 Task: Forward email with the signature Destiny Lee with the subject Status report from softage.1@softage.net to softage.6@softage.net with the message I would like to discuss the projects quality assurance plan with you., select first word, change the font color from current to yellow and background color to blue Send the email
Action: Mouse moved to (916, 82)
Screenshot: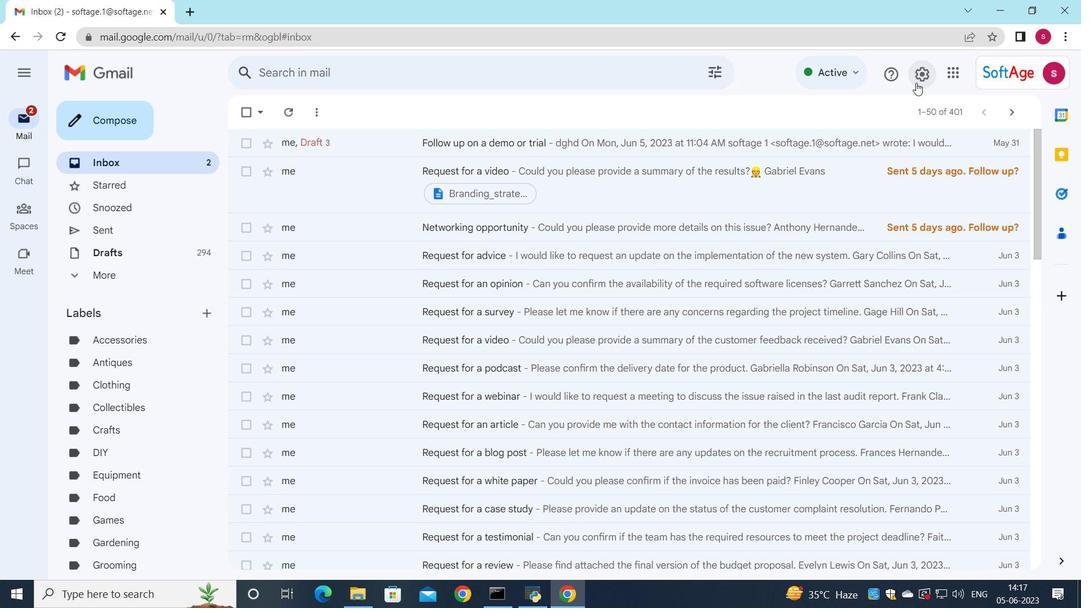 
Action: Mouse pressed left at (916, 82)
Screenshot: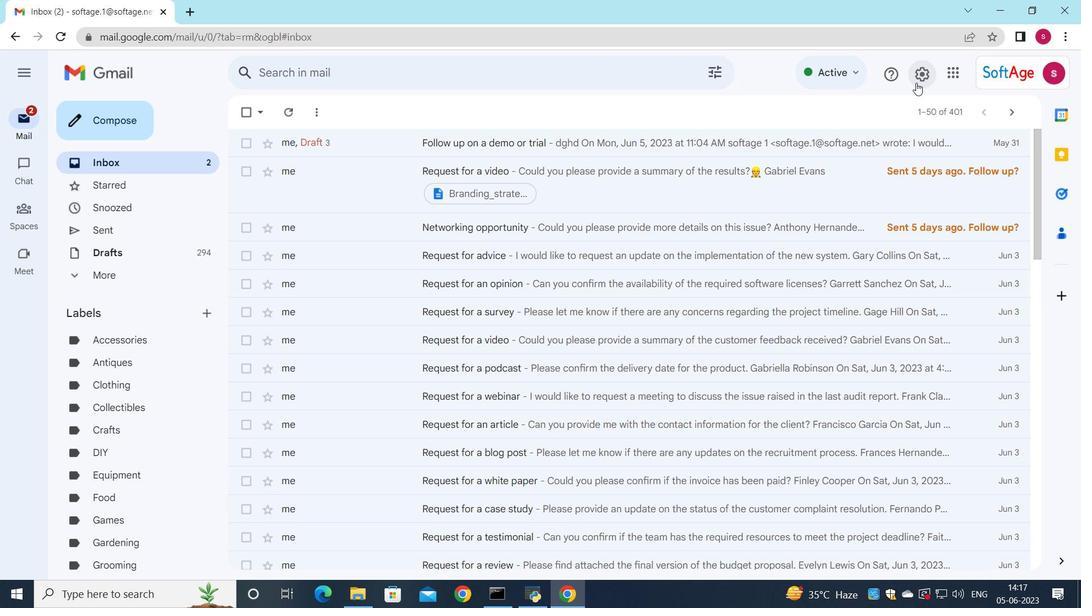 
Action: Mouse moved to (906, 148)
Screenshot: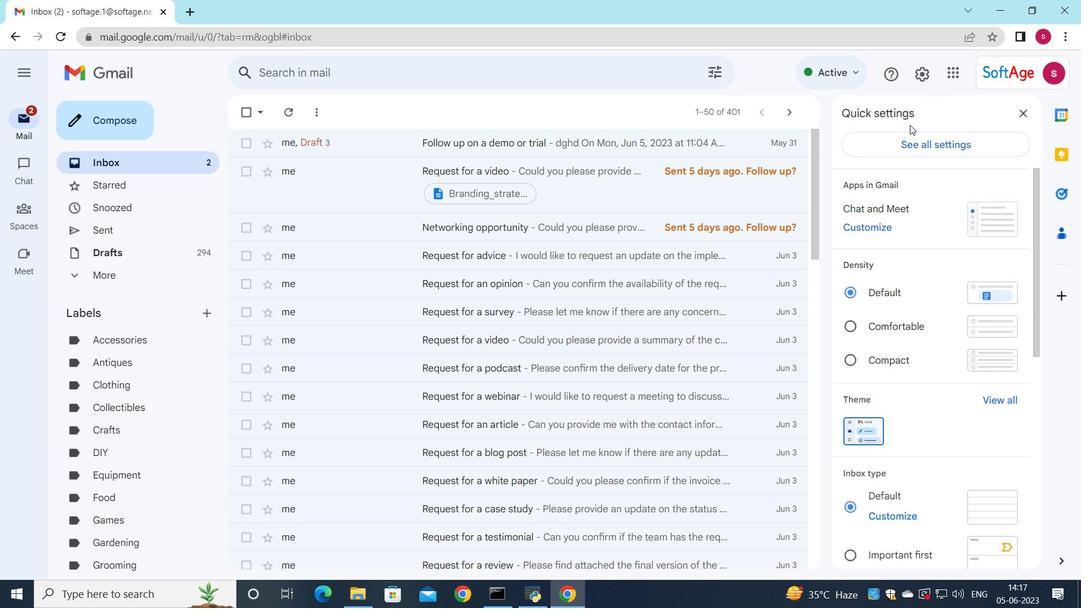 
Action: Mouse pressed left at (906, 148)
Screenshot: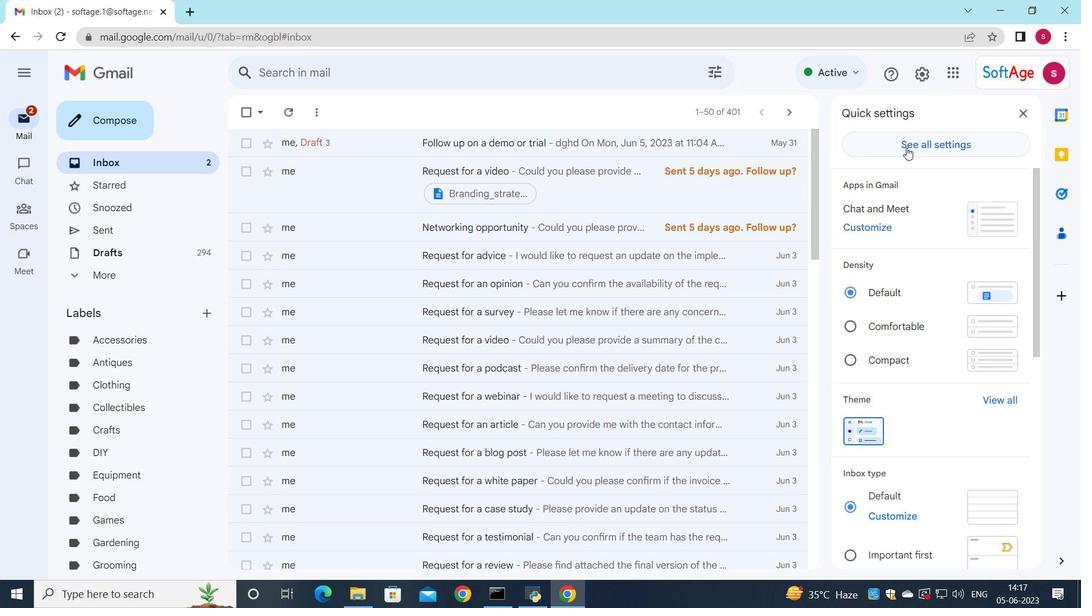 
Action: Mouse moved to (702, 192)
Screenshot: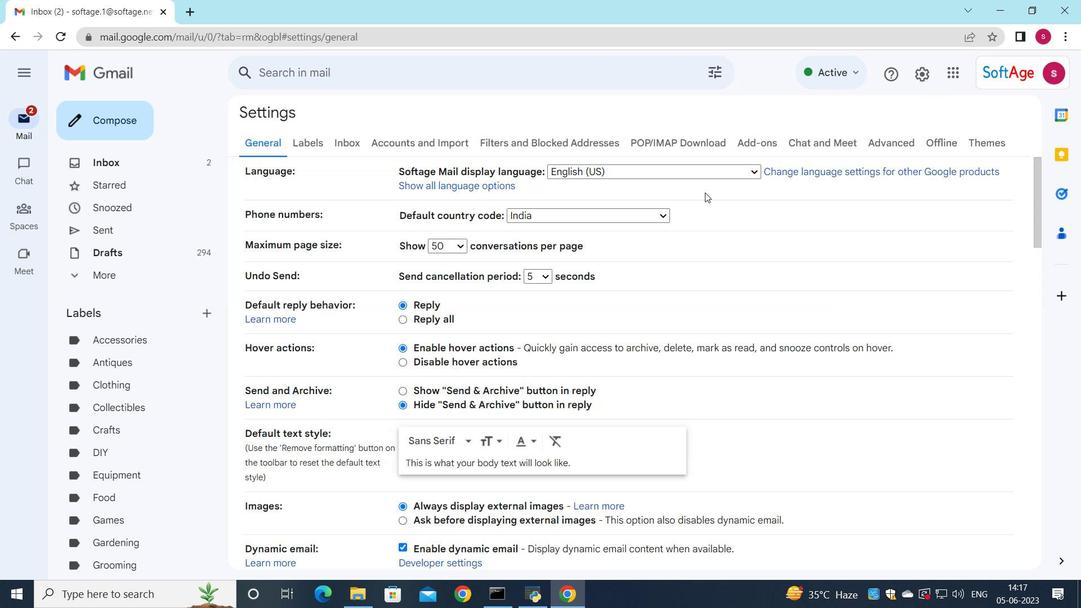
Action: Mouse scrolled (702, 191) with delta (0, 0)
Screenshot: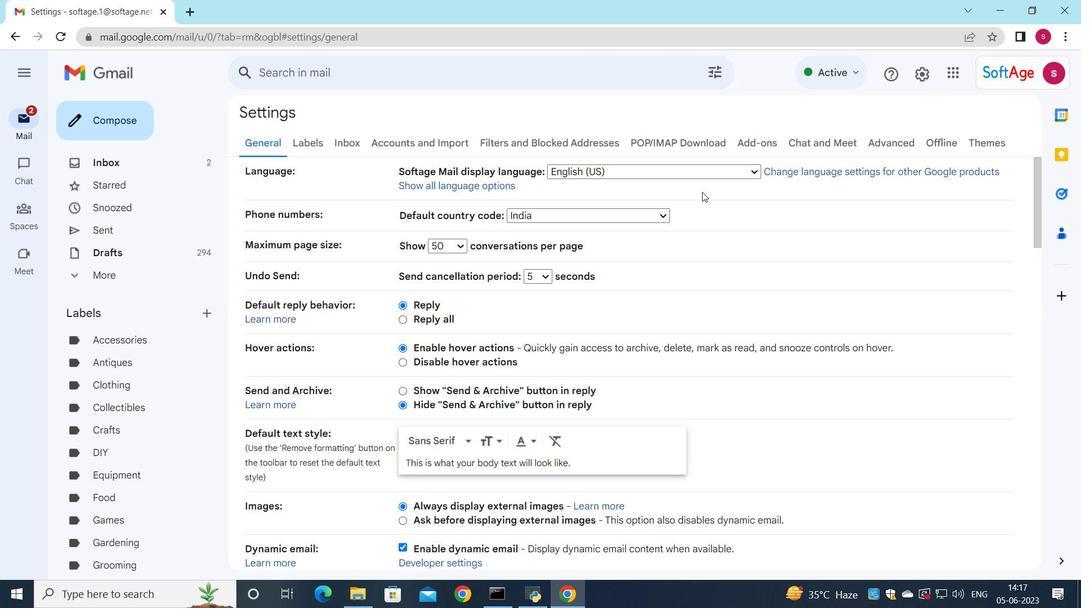 
Action: Mouse scrolled (702, 191) with delta (0, 0)
Screenshot: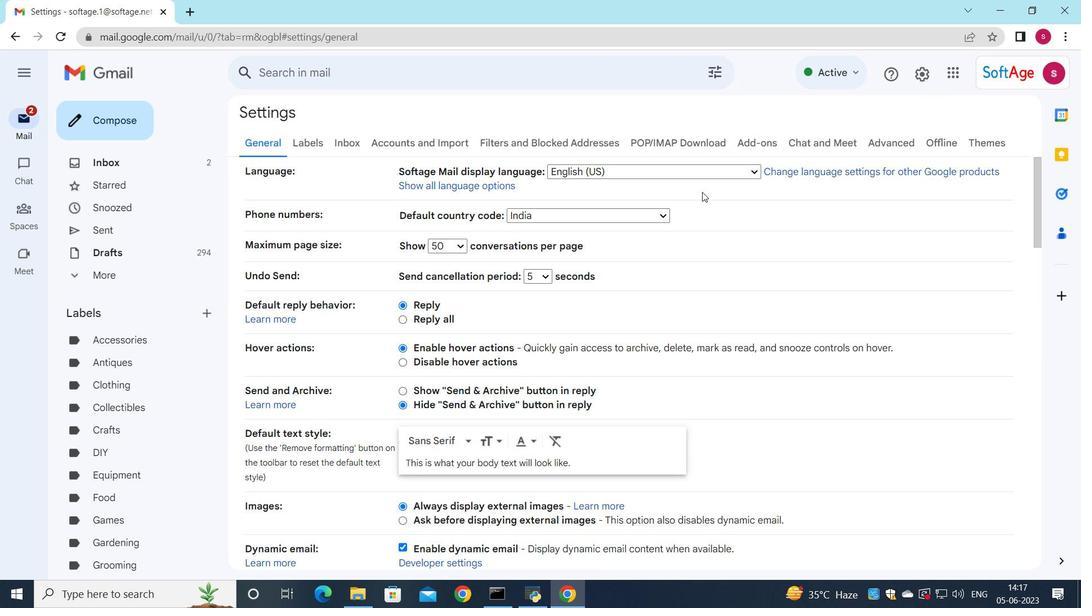 
Action: Mouse scrolled (702, 191) with delta (0, 0)
Screenshot: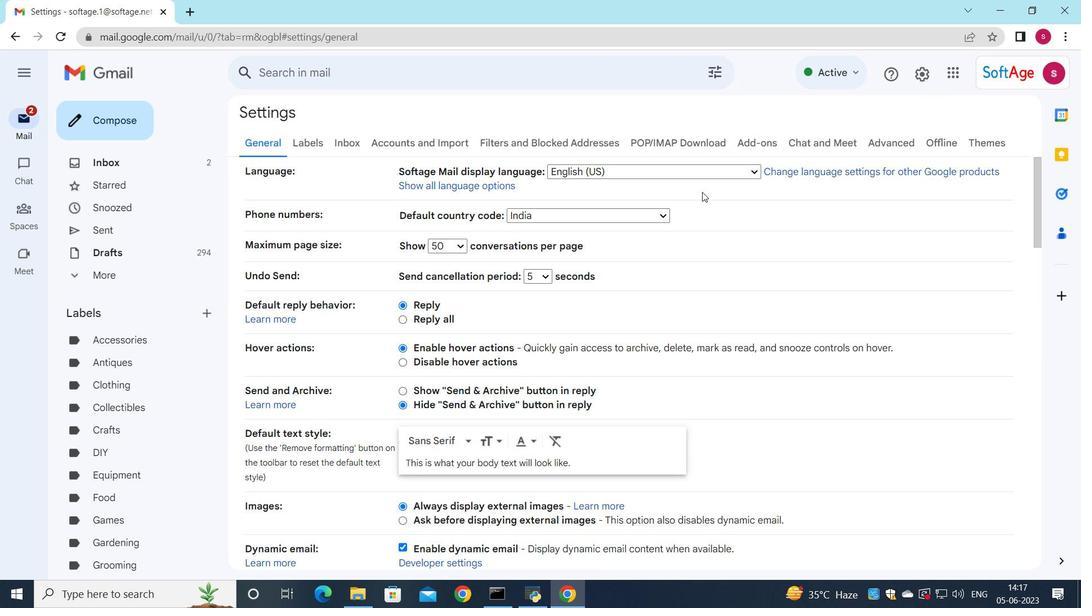 
Action: Mouse scrolled (702, 191) with delta (0, 0)
Screenshot: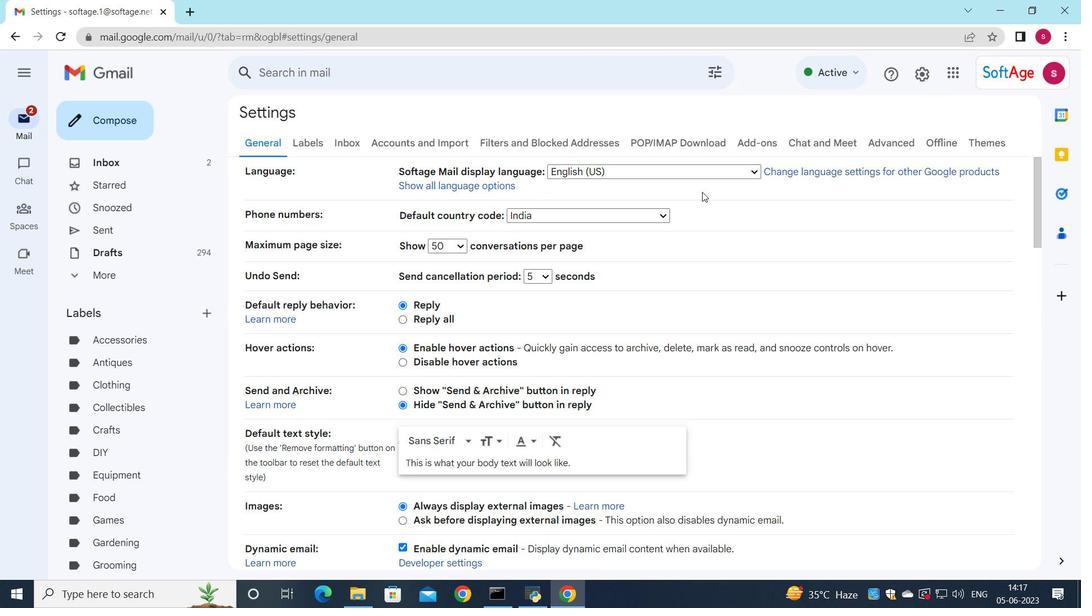
Action: Mouse moved to (600, 301)
Screenshot: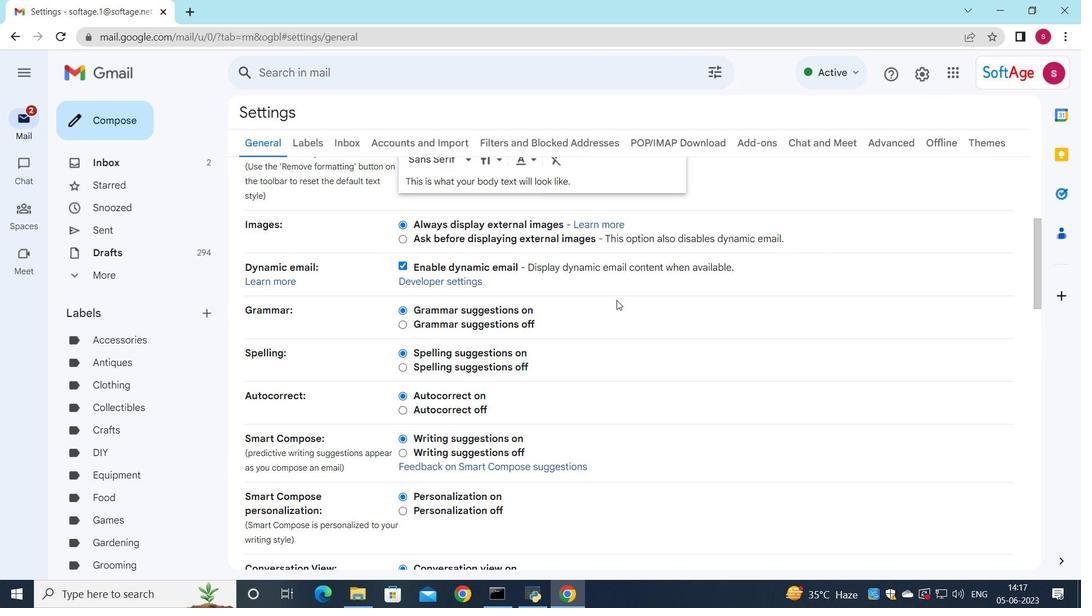 
Action: Mouse scrolled (603, 300) with delta (0, 0)
Screenshot: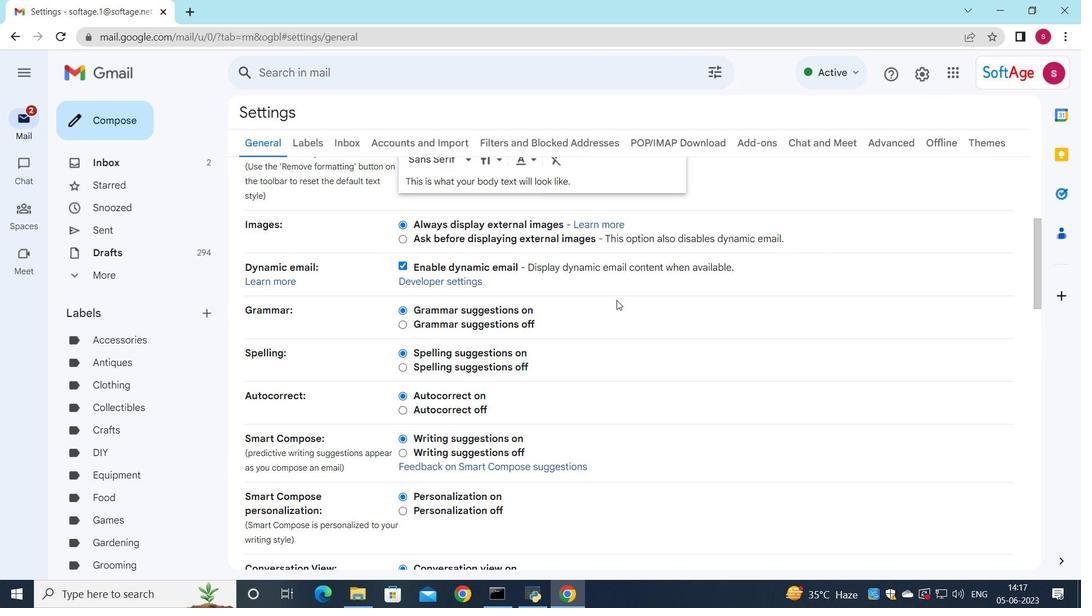 
Action: Mouse moved to (600, 301)
Screenshot: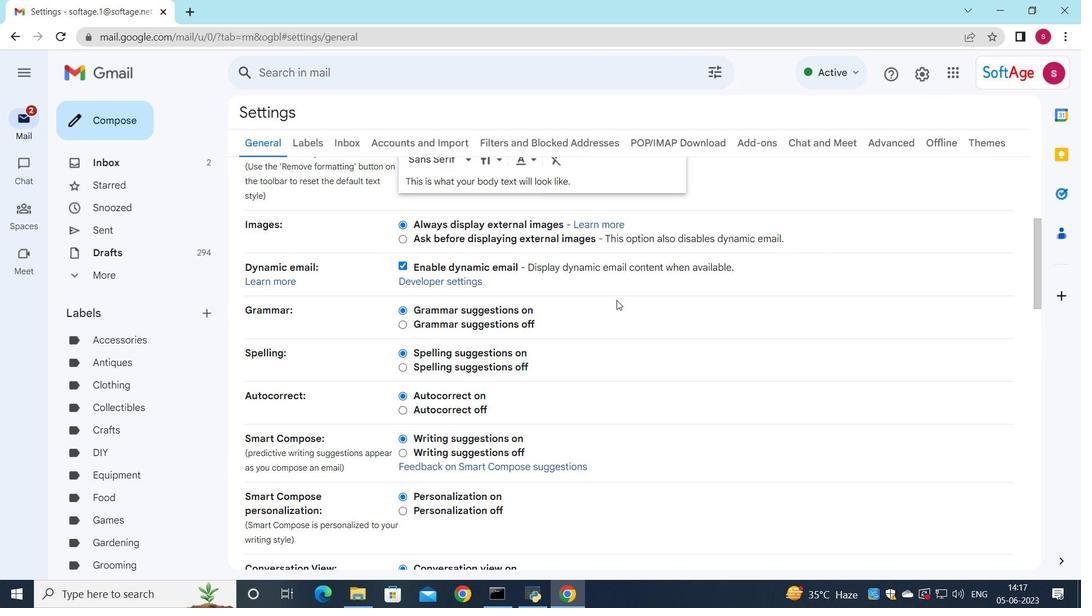 
Action: Mouse scrolled (602, 300) with delta (0, 0)
Screenshot: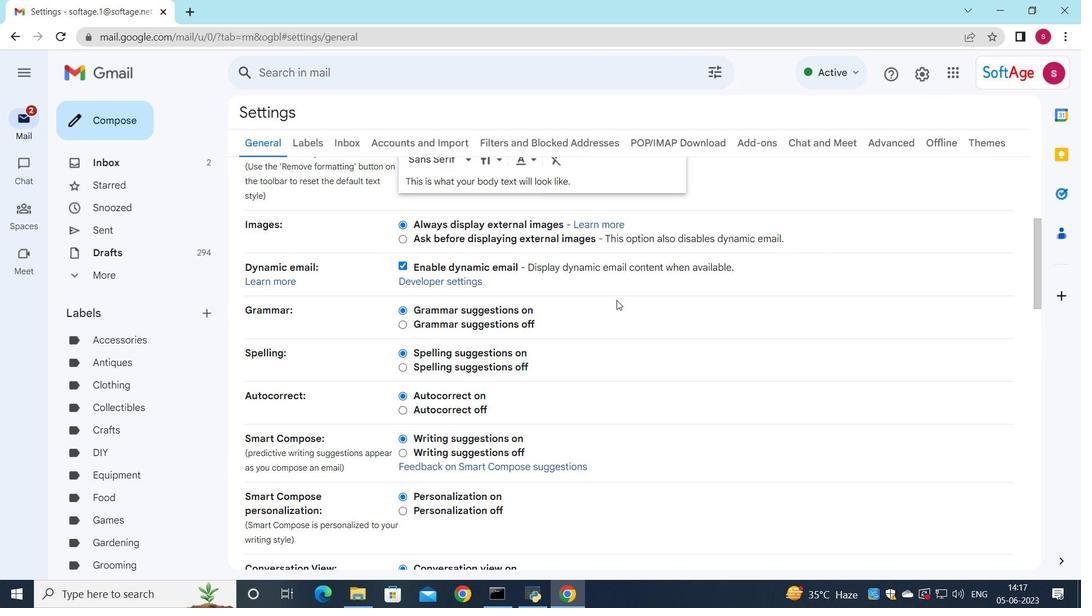 
Action: Mouse moved to (580, 312)
Screenshot: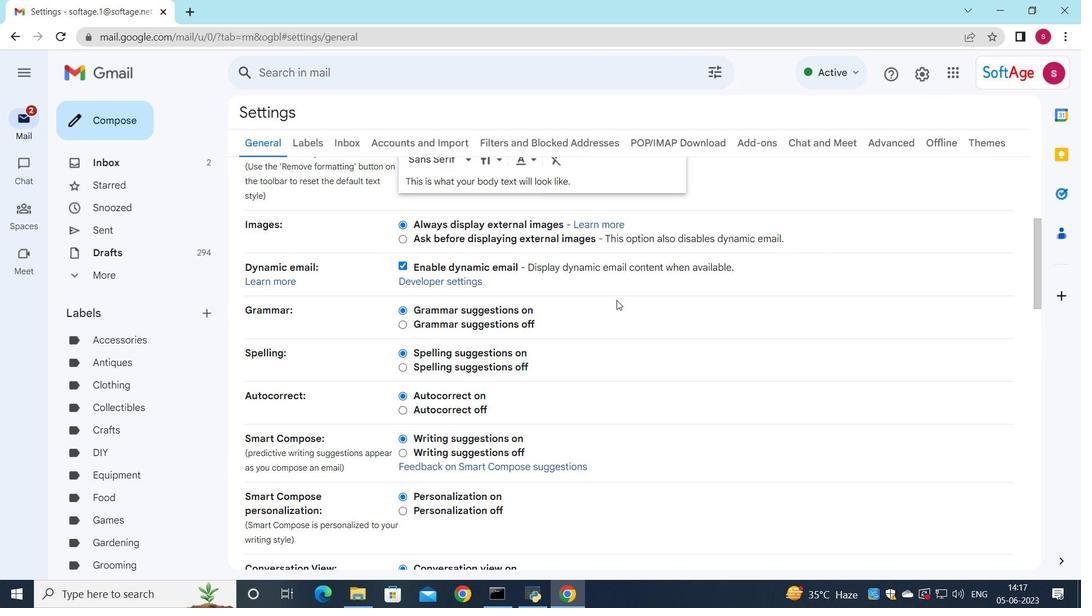 
Action: Mouse scrolled (602, 300) with delta (0, 0)
Screenshot: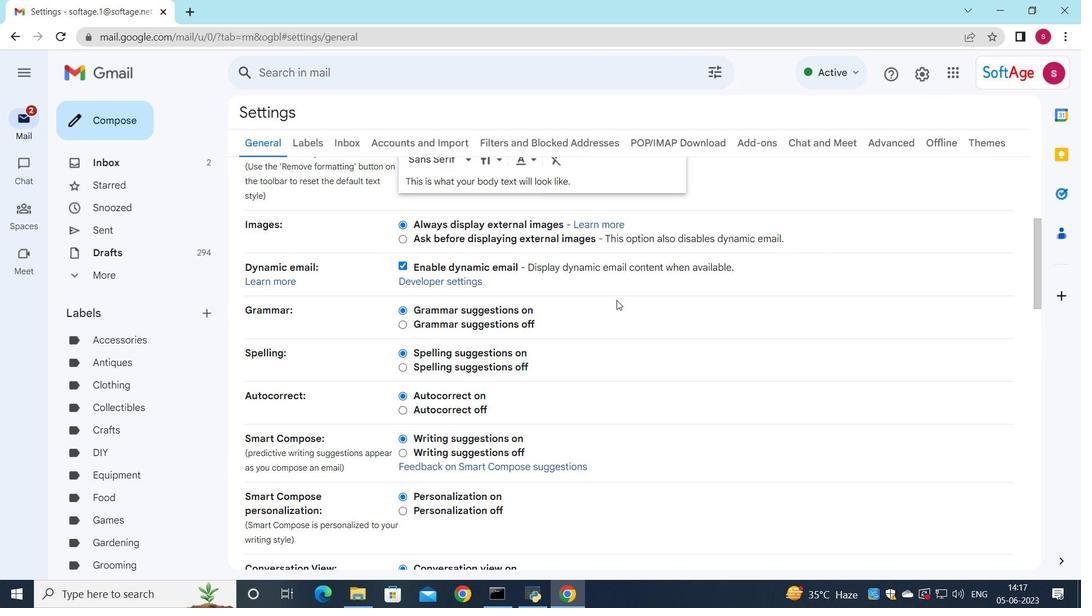 
Action: Mouse moved to (575, 313)
Screenshot: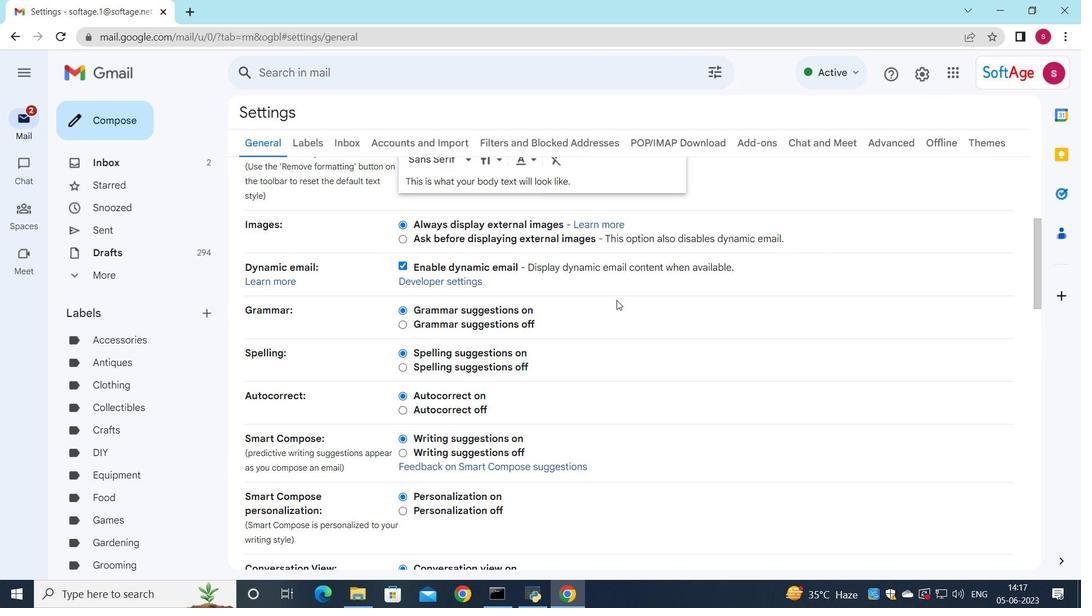 
Action: Mouse scrolled (600, 301) with delta (0, 0)
Screenshot: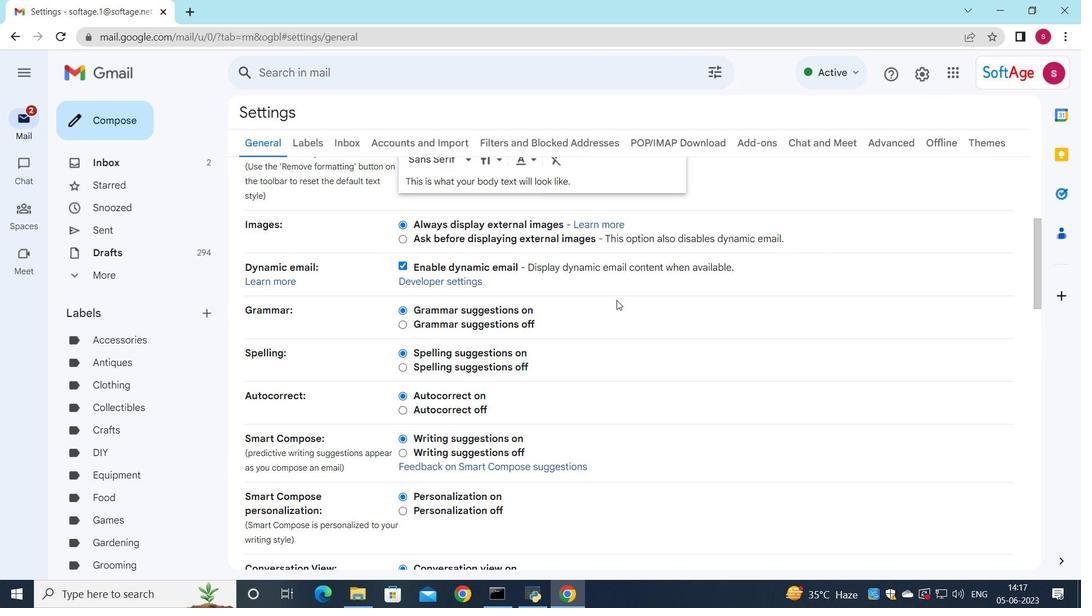 
Action: Mouse moved to (568, 322)
Screenshot: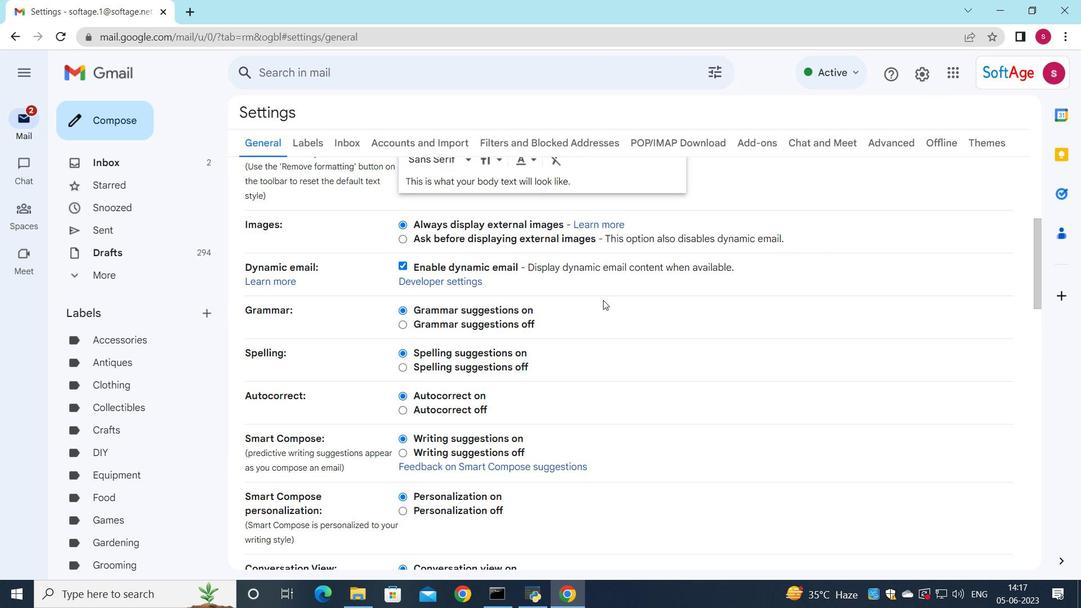 
Action: Mouse scrolled (572, 314) with delta (0, 0)
Screenshot: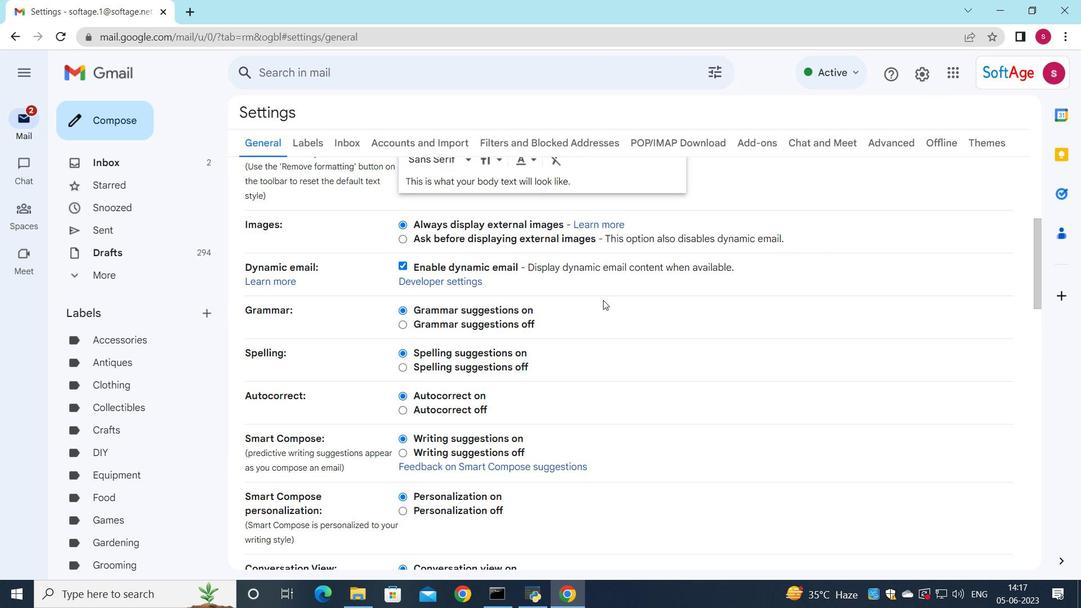 
Action: Mouse moved to (556, 332)
Screenshot: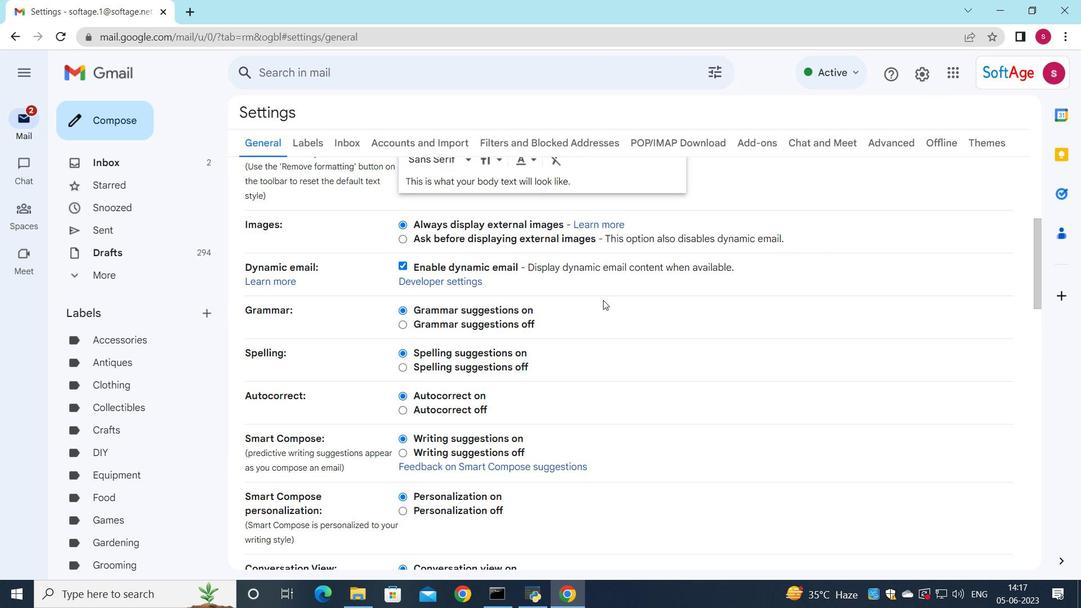 
Action: Mouse scrolled (571, 317) with delta (0, 0)
Screenshot: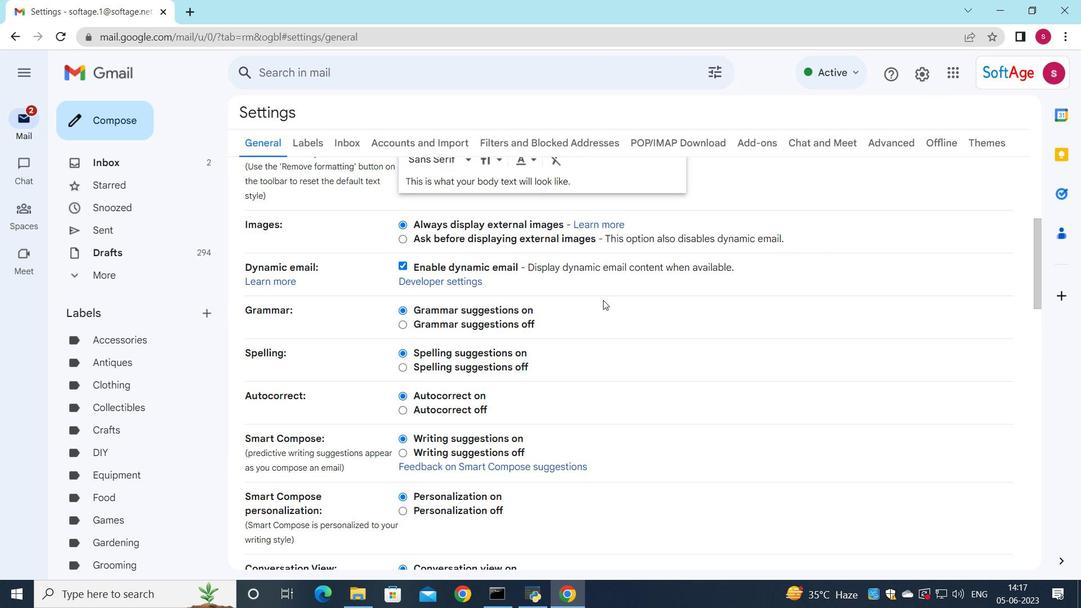 
Action: Mouse moved to (551, 338)
Screenshot: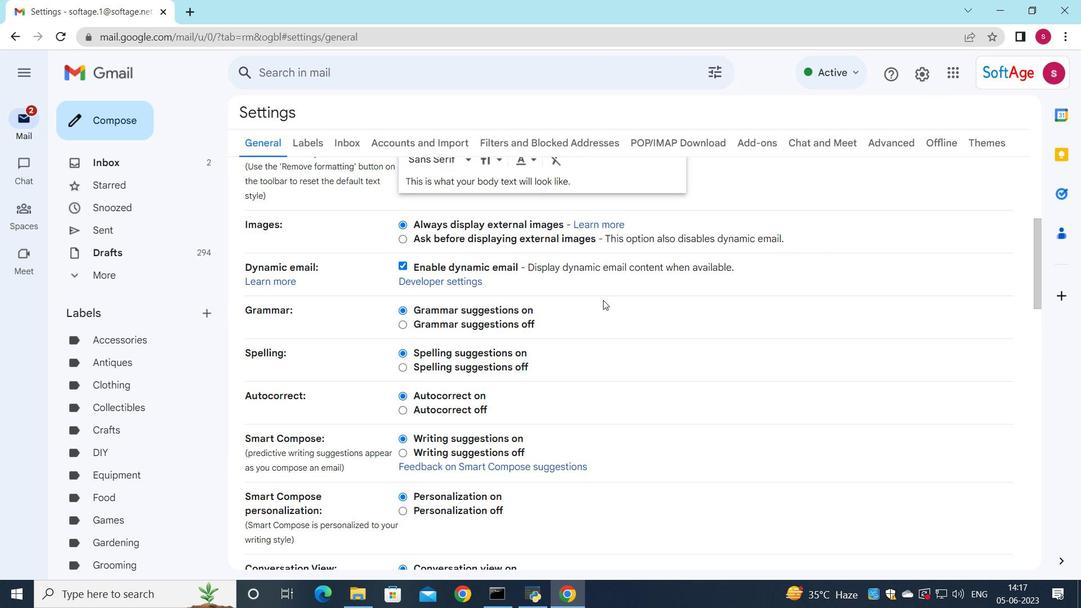 
Action: Mouse scrolled (570, 318) with delta (0, 0)
Screenshot: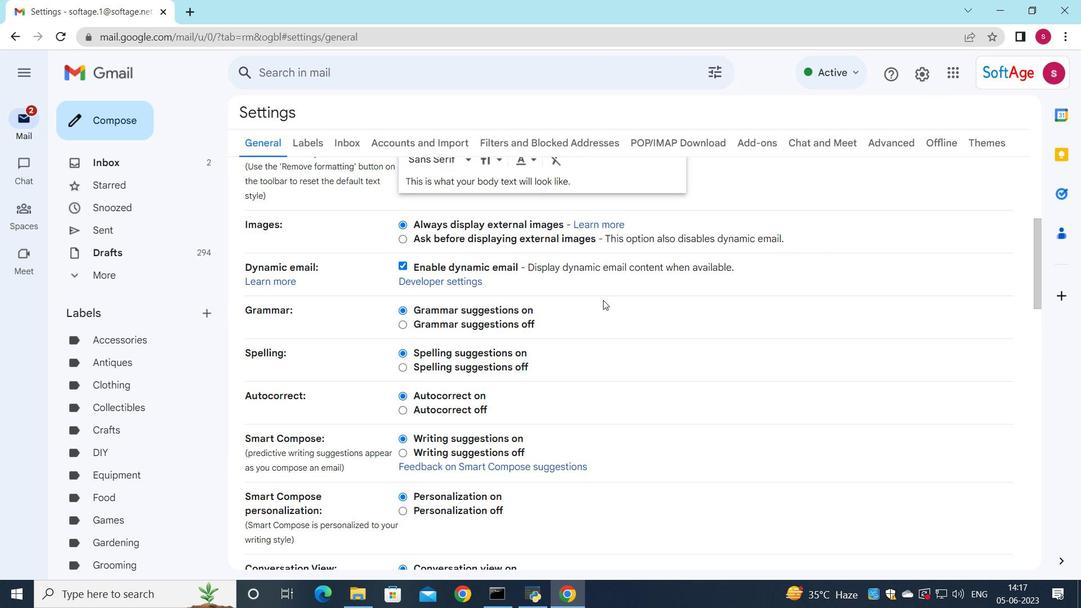 
Action: Mouse moved to (545, 344)
Screenshot: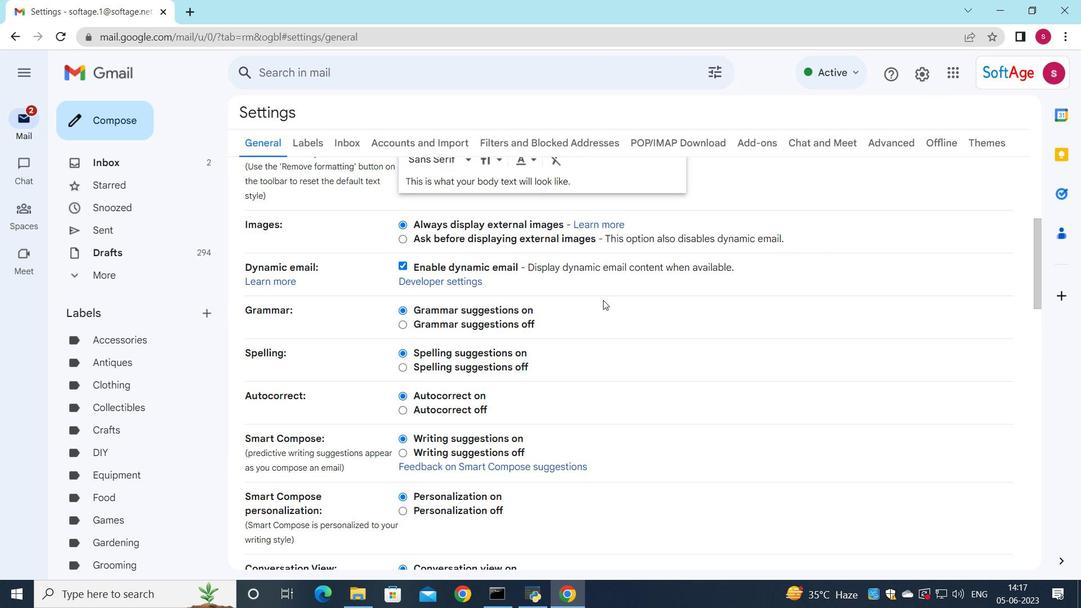 
Action: Mouse scrolled (568, 321) with delta (0, 0)
Screenshot: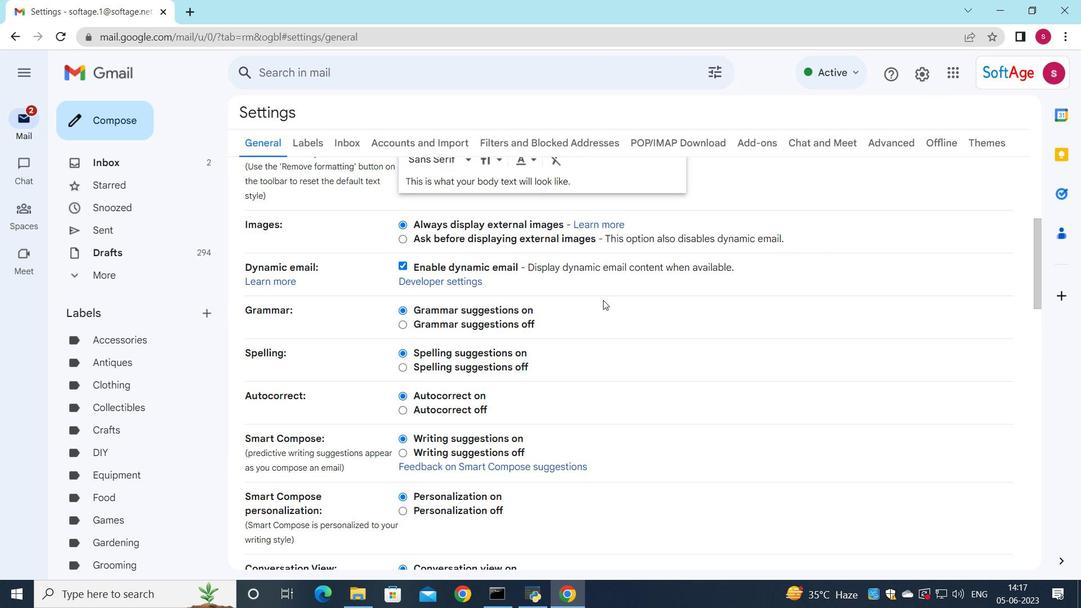 
Action: Mouse moved to (519, 385)
Screenshot: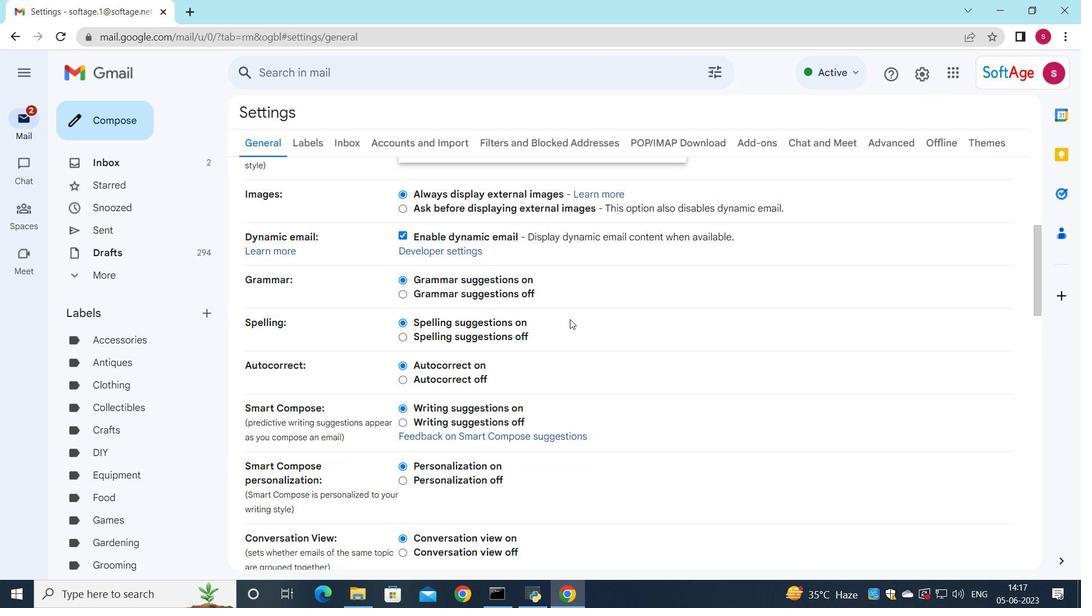 
Action: Mouse scrolled (519, 384) with delta (0, 0)
Screenshot: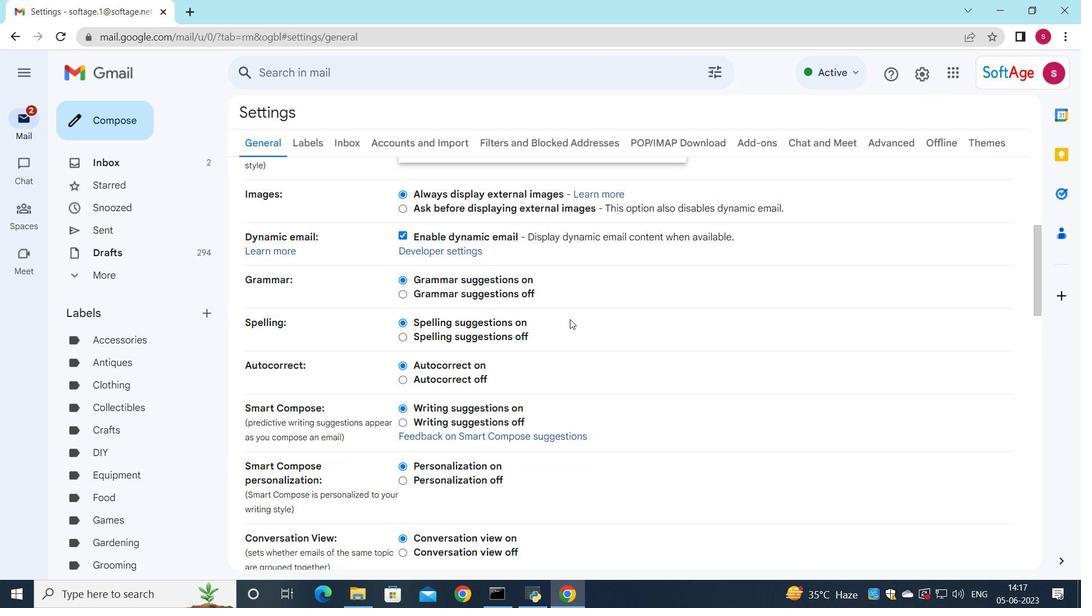 
Action: Mouse moved to (517, 392)
Screenshot: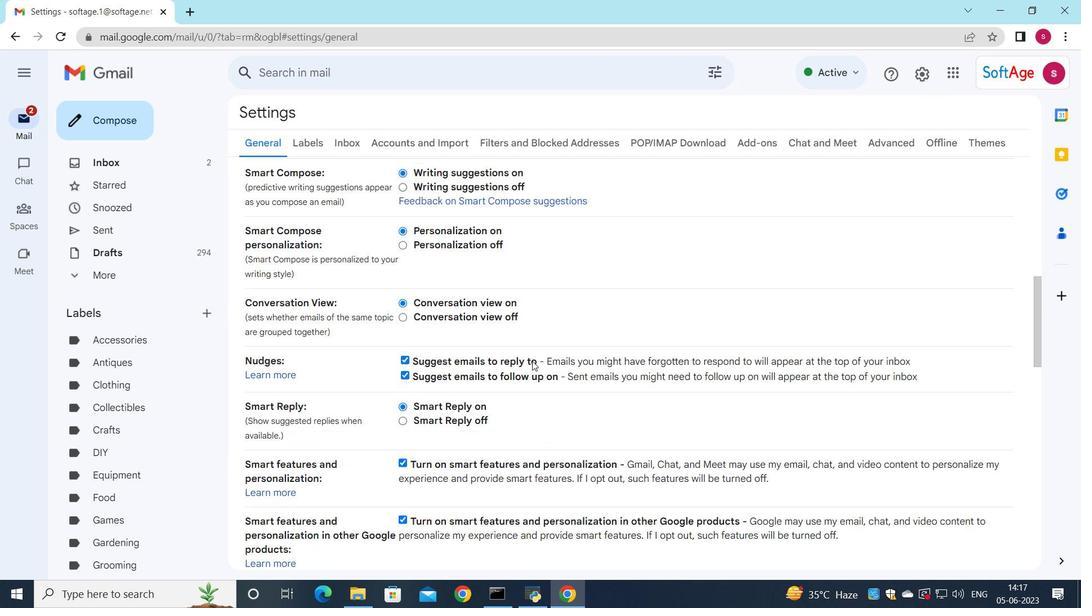 
Action: Mouse scrolled (517, 392) with delta (0, 0)
Screenshot: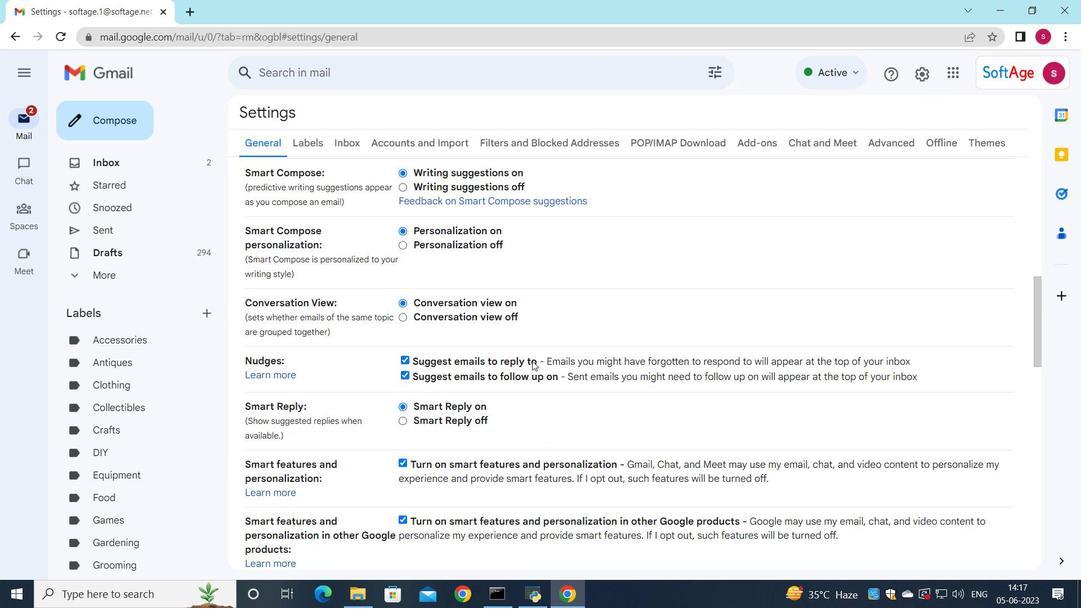 
Action: Mouse moved to (524, 374)
Screenshot: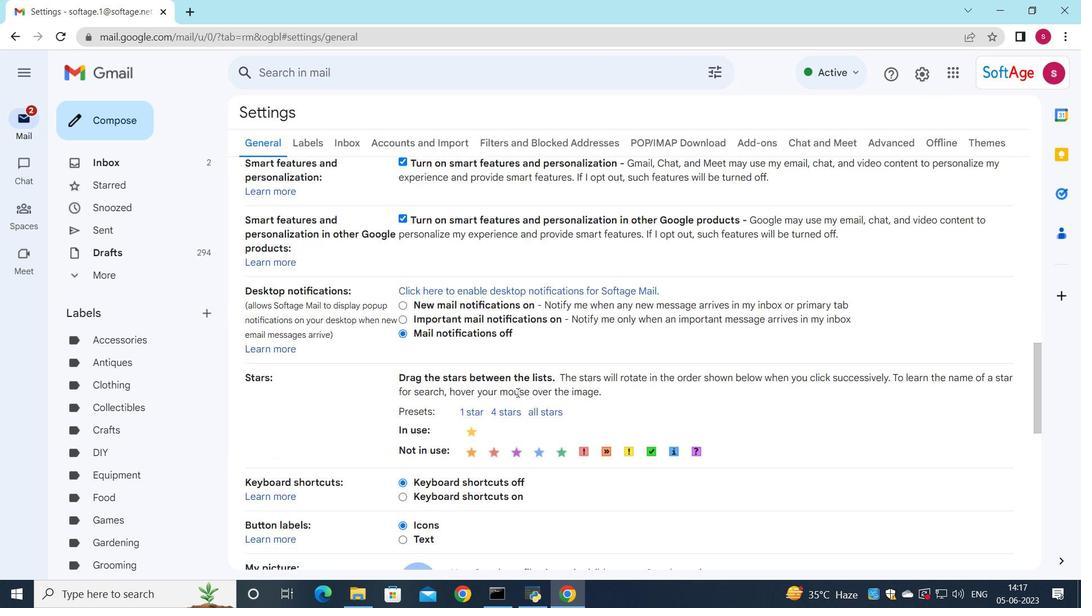 
Action: Mouse scrolled (524, 373) with delta (0, 0)
Screenshot: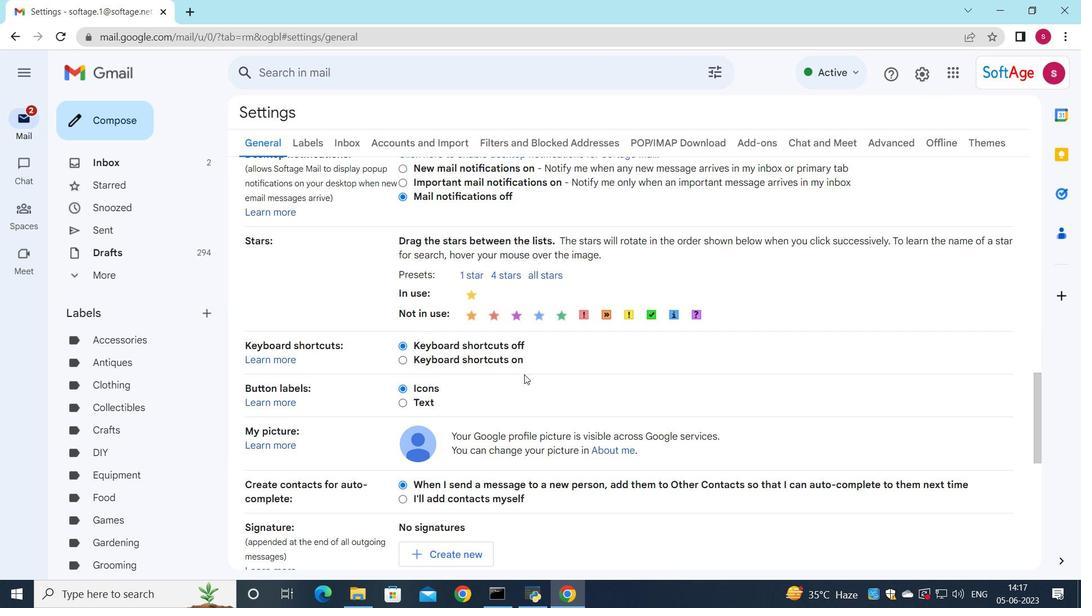 
Action: Mouse scrolled (524, 373) with delta (0, 0)
Screenshot: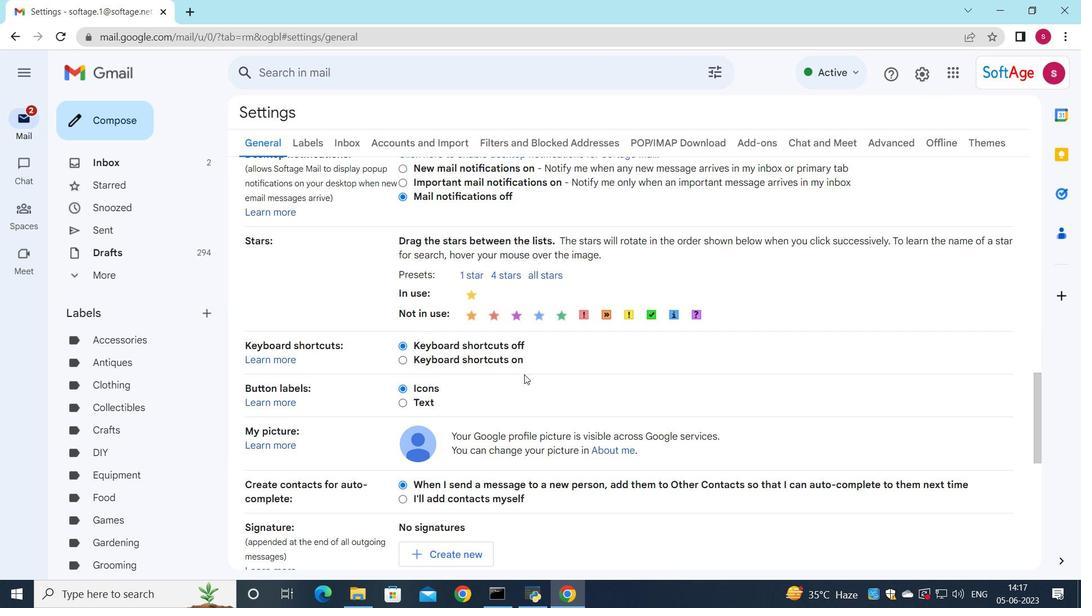
Action: Mouse moved to (436, 413)
Screenshot: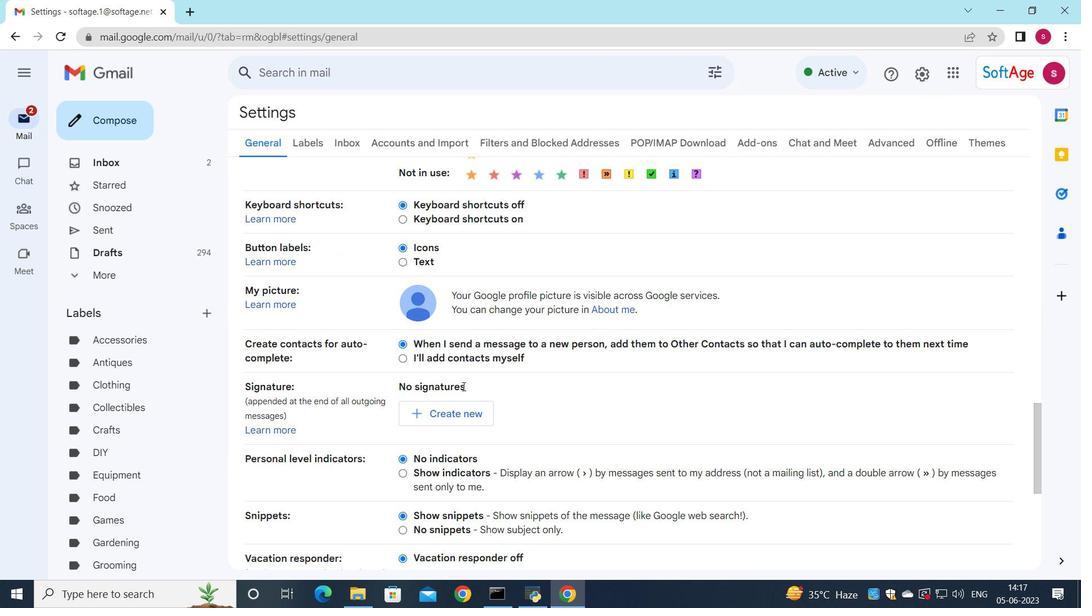 
Action: Mouse pressed left at (436, 413)
Screenshot: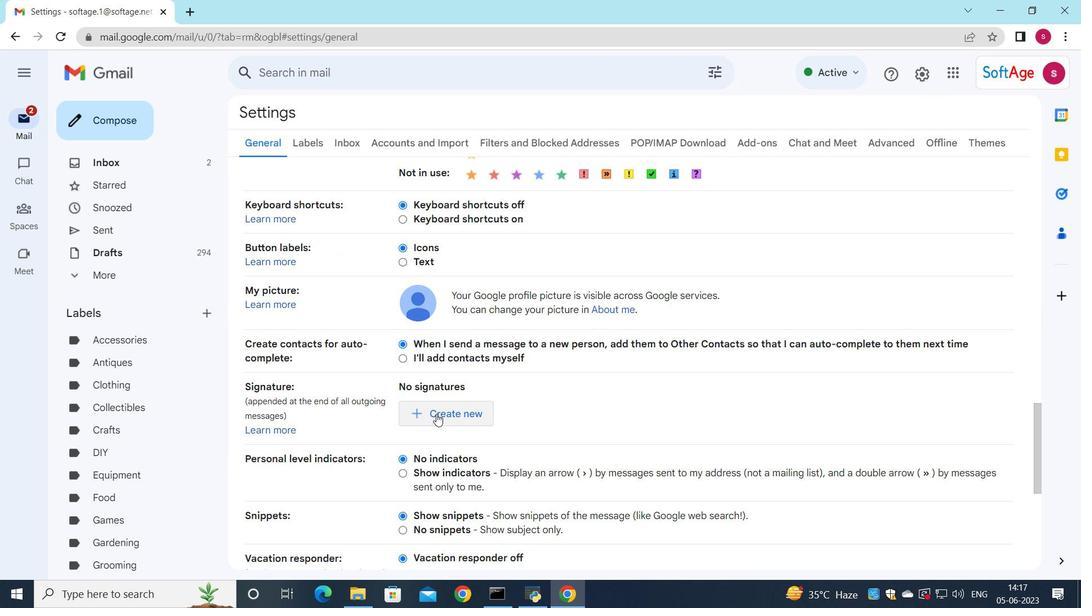 
Action: Mouse moved to (586, 305)
Screenshot: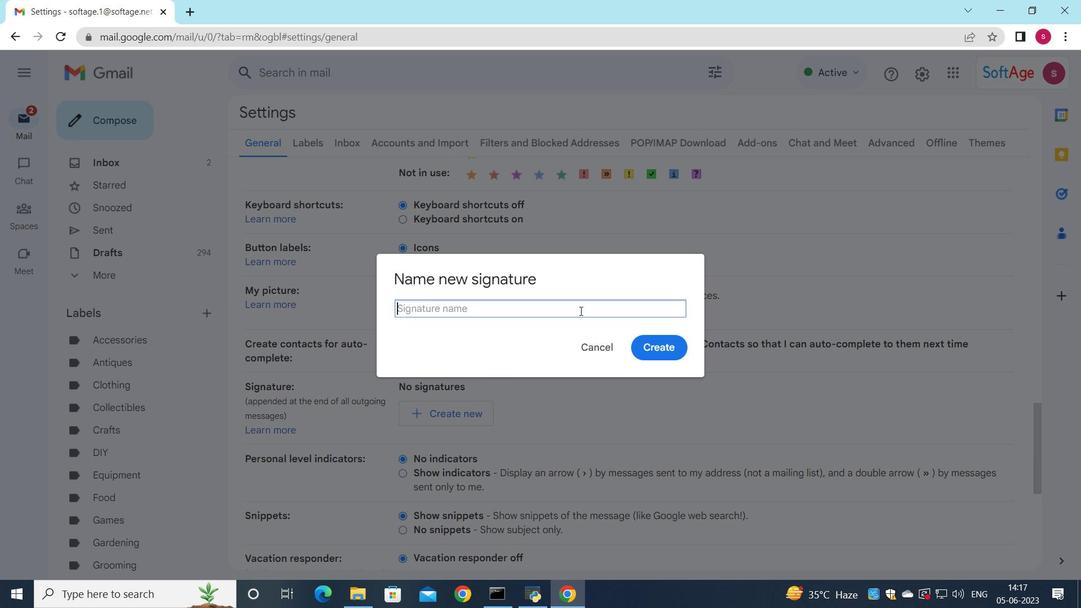 
Action: Key pressed <Key.shift>destiny<Key.space><Key.shift>Lee
Screenshot: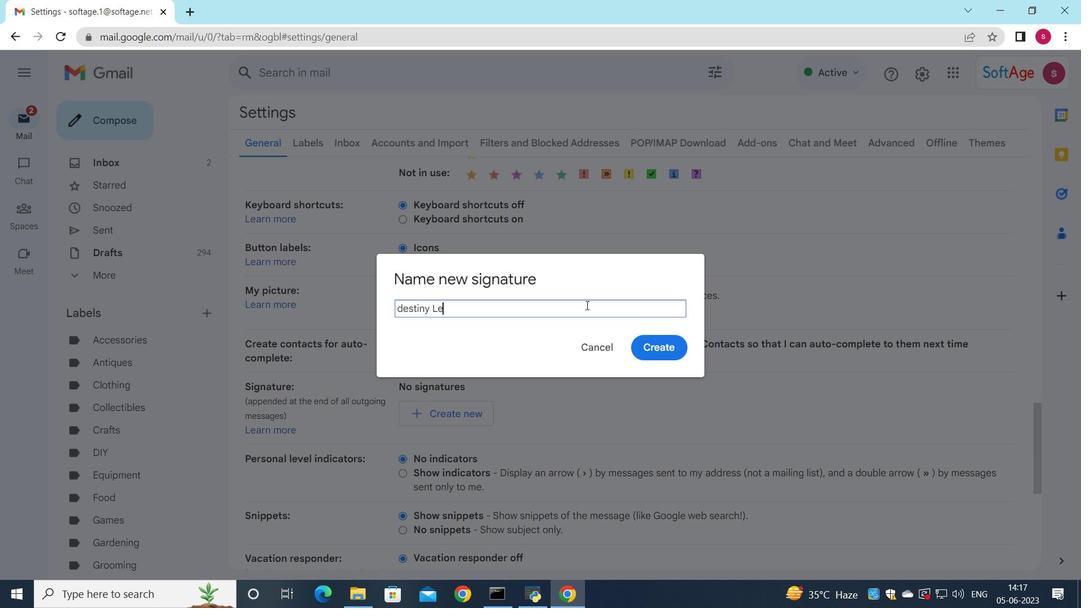 
Action: Mouse moved to (402, 311)
Screenshot: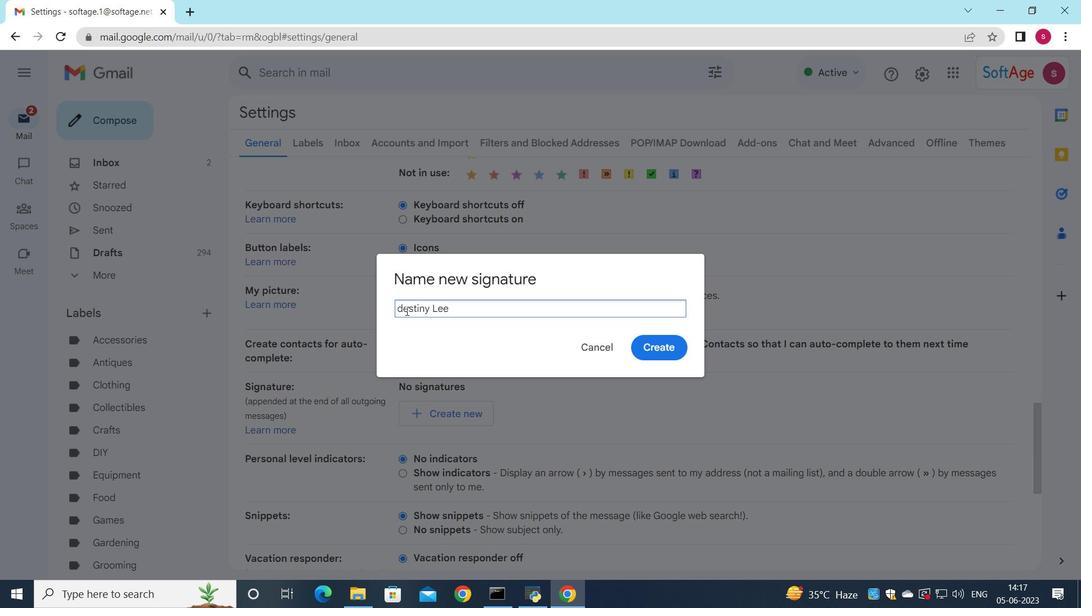 
Action: Mouse pressed left at (402, 311)
Screenshot: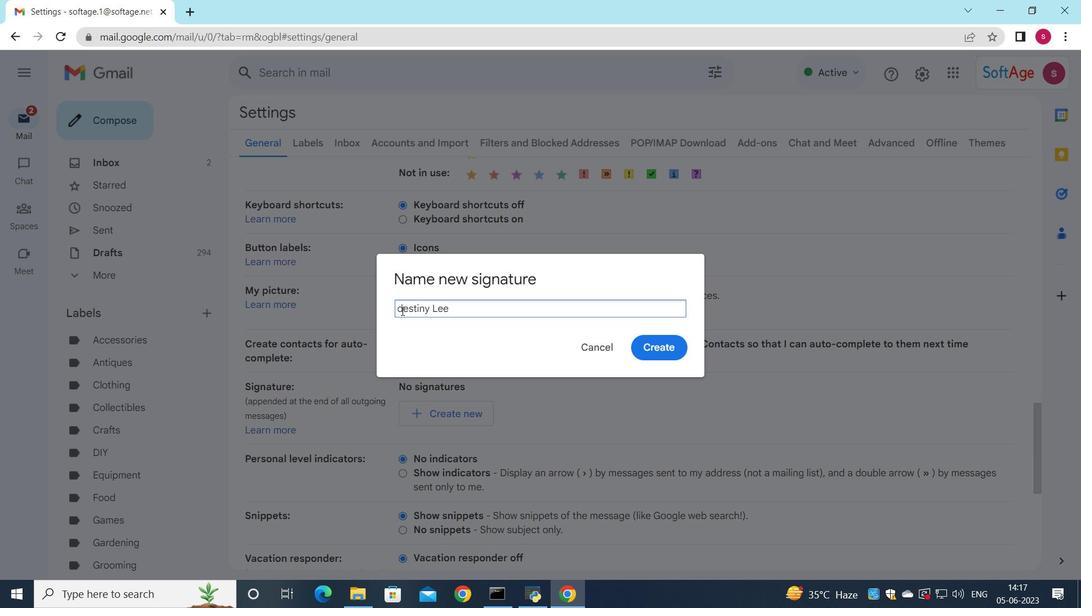 
Action: Key pressed <Key.backspace><Key.shift>D
Screenshot: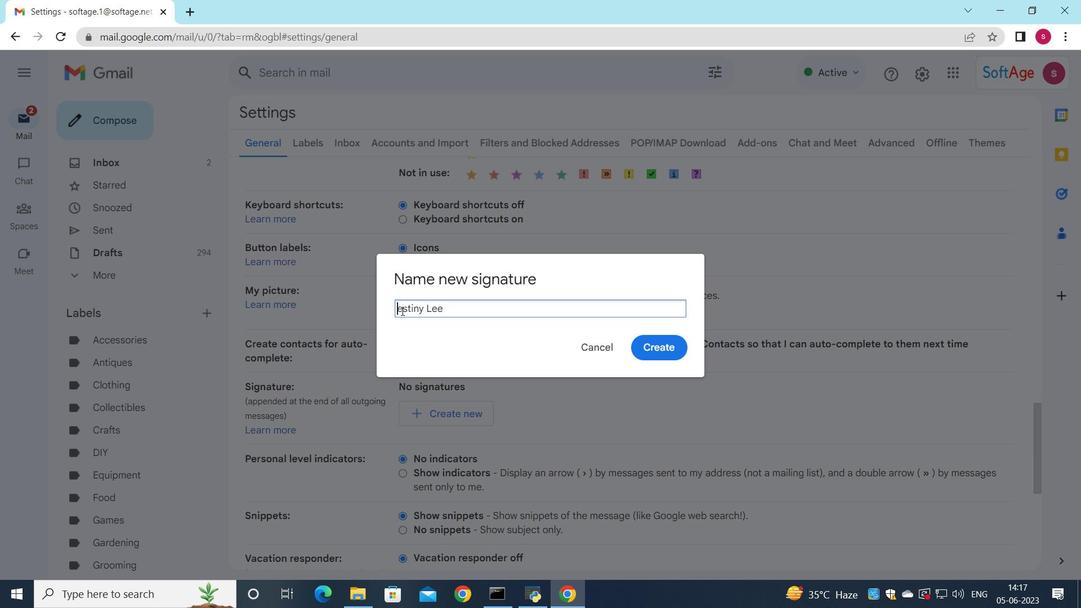 
Action: Mouse moved to (659, 352)
Screenshot: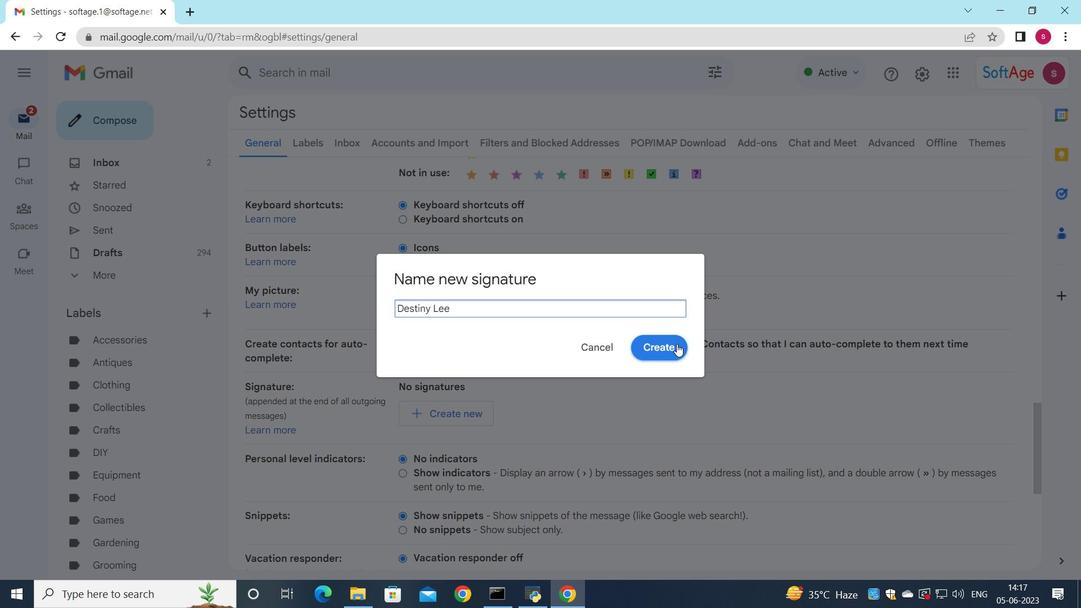 
Action: Mouse pressed left at (659, 352)
Screenshot: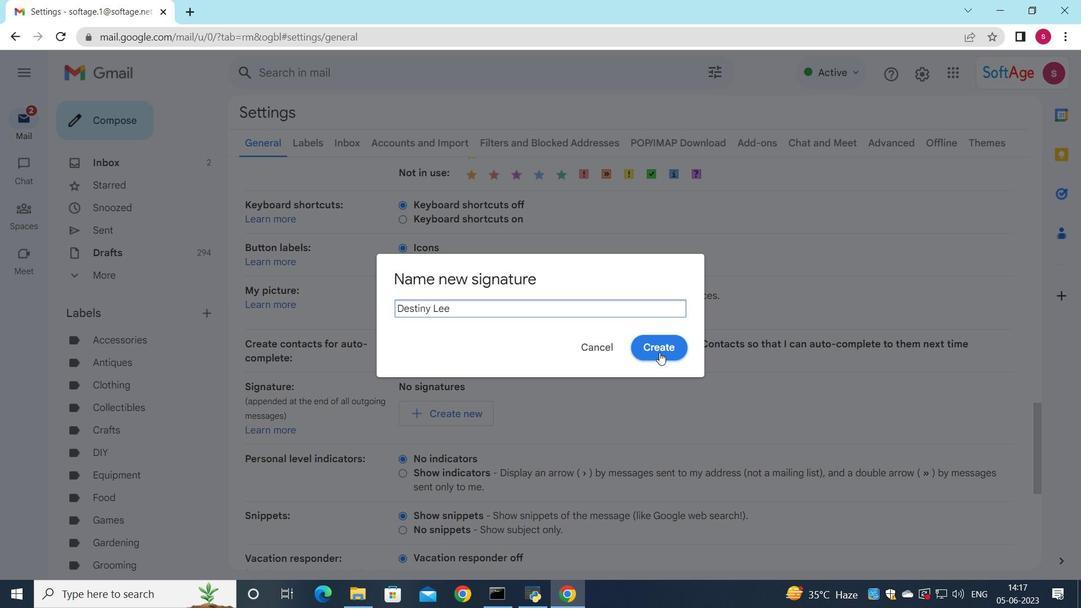 
Action: Mouse moved to (679, 401)
Screenshot: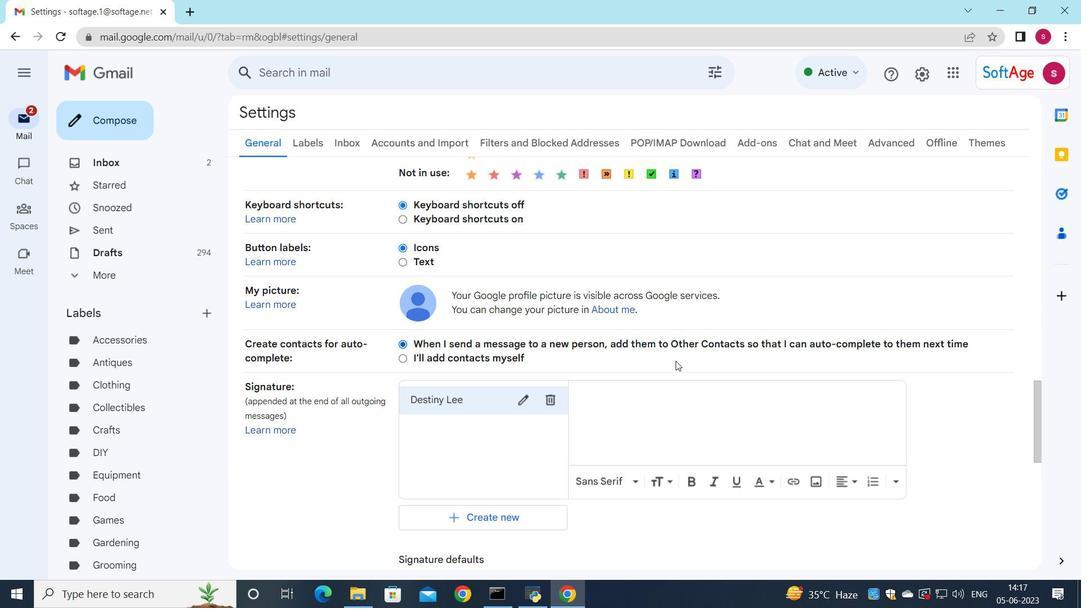 
Action: Mouse pressed left at (679, 401)
Screenshot: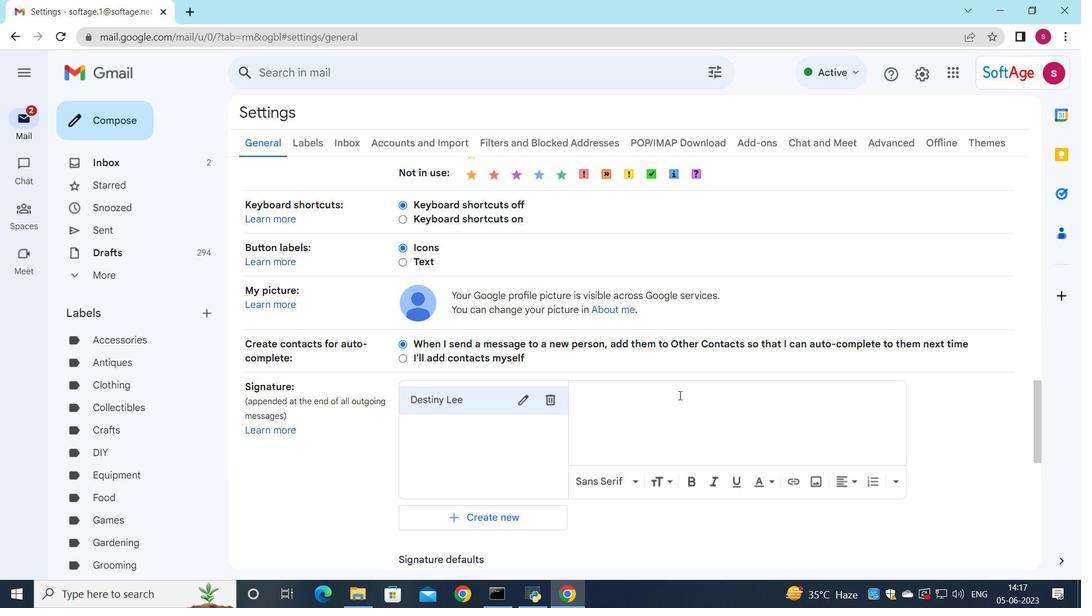 
Action: Key pressed <Key.shift>Destiny<Key.space><Key.shift>Lee
Screenshot: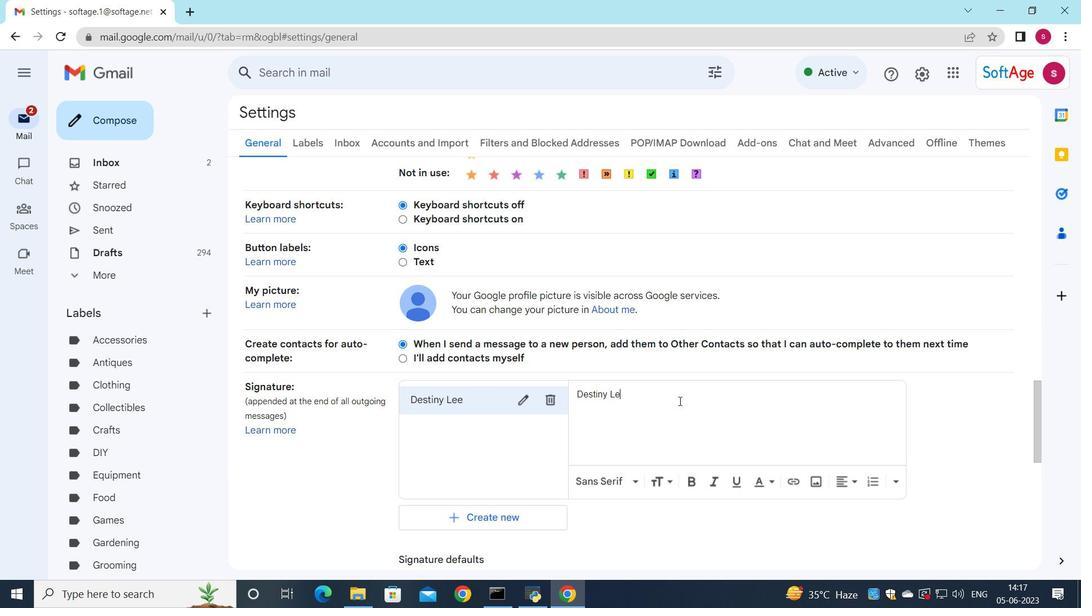 
Action: Mouse moved to (582, 388)
Screenshot: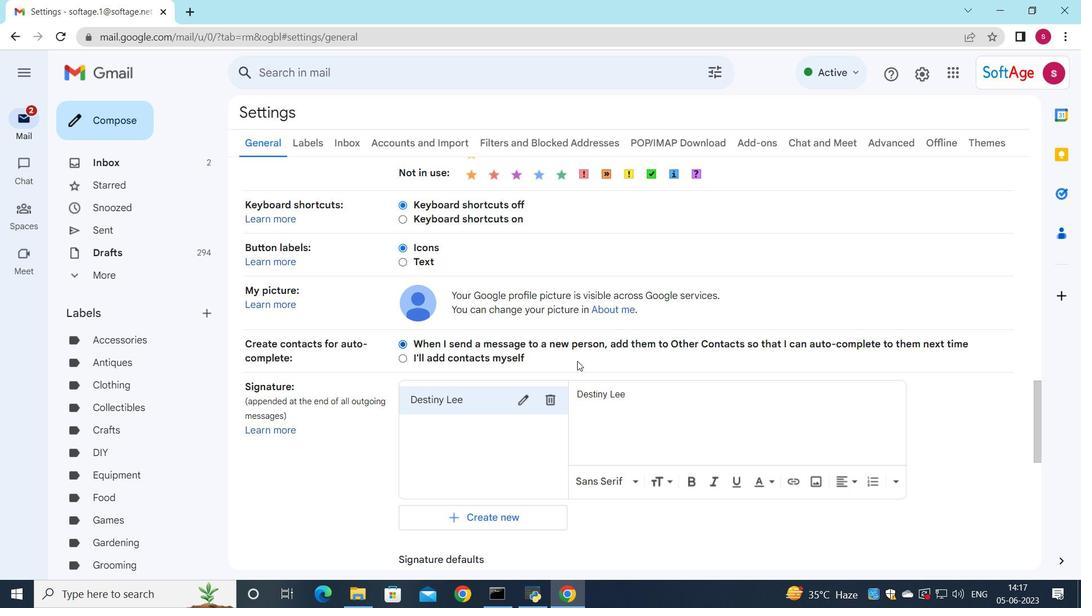 
Action: Mouse scrolled (582, 388) with delta (0, 0)
Screenshot: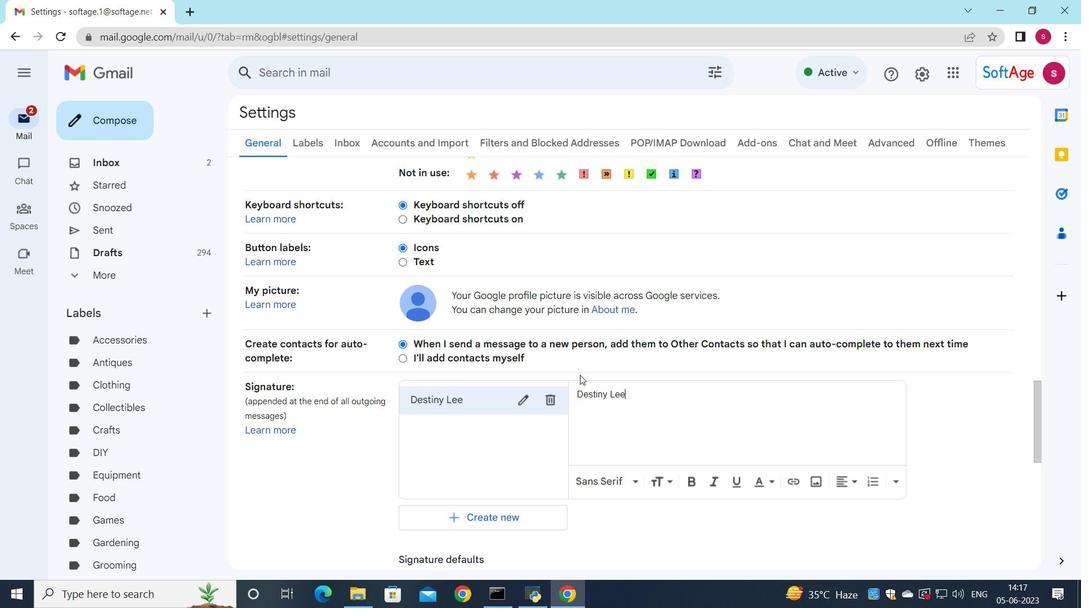 
Action: Mouse moved to (485, 496)
Screenshot: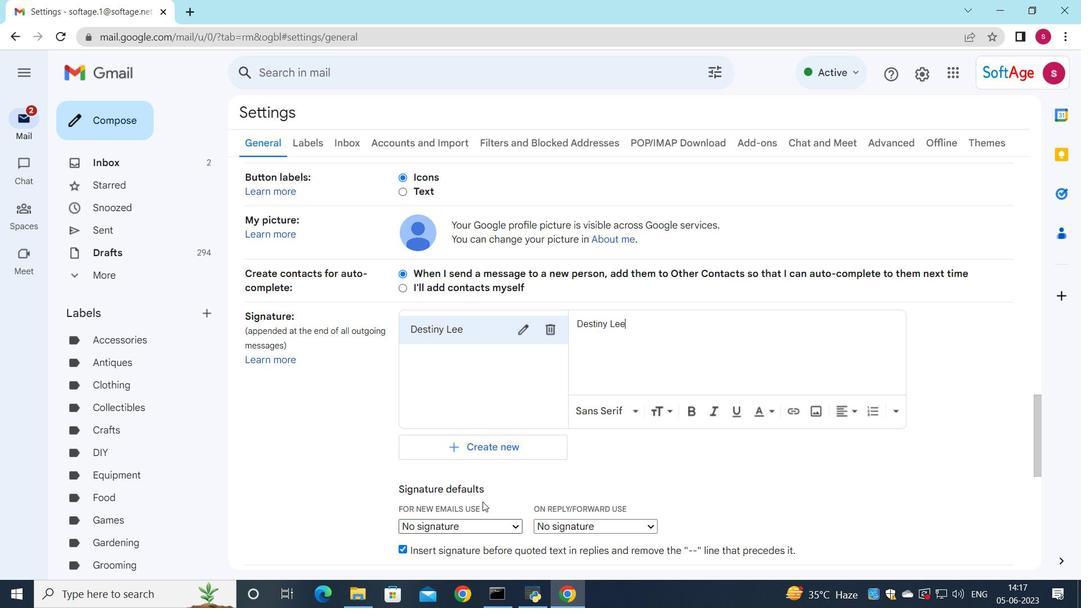 
Action: Mouse scrolled (485, 495) with delta (0, 0)
Screenshot: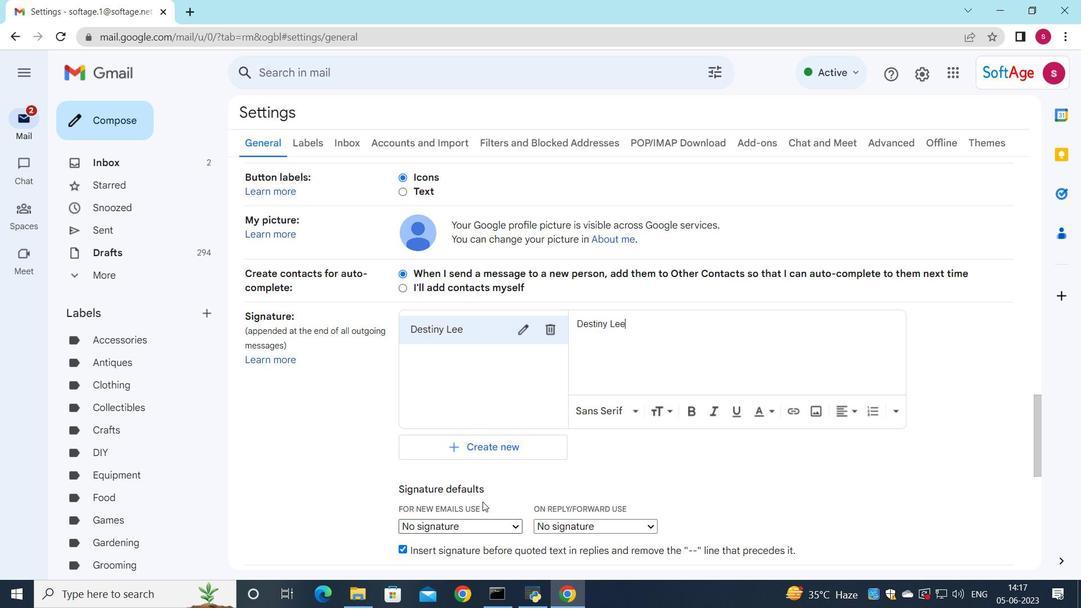 
Action: Mouse moved to (496, 457)
Screenshot: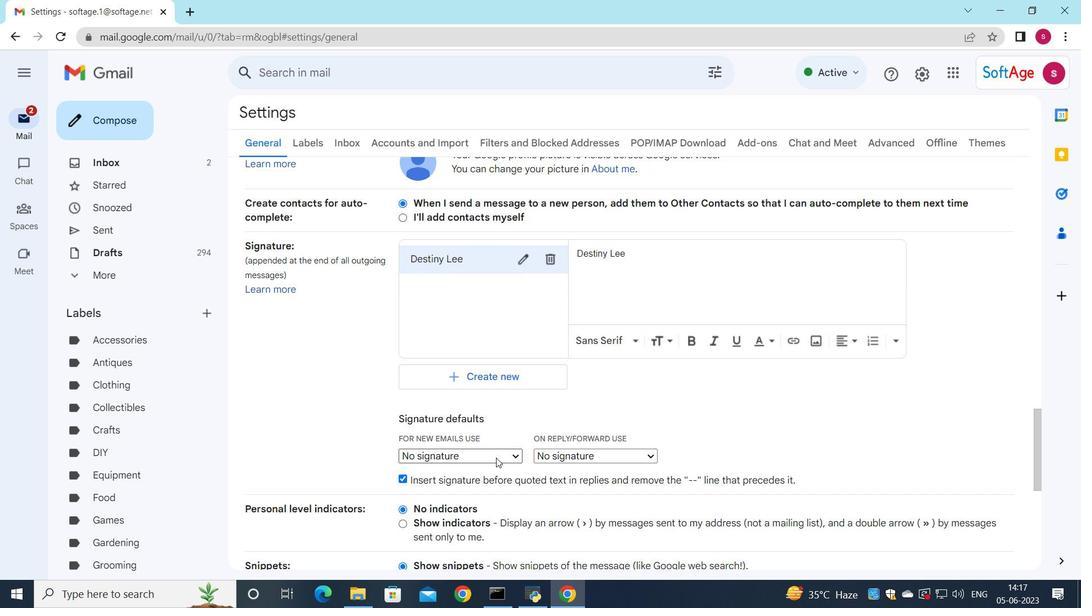 
Action: Mouse pressed left at (496, 457)
Screenshot: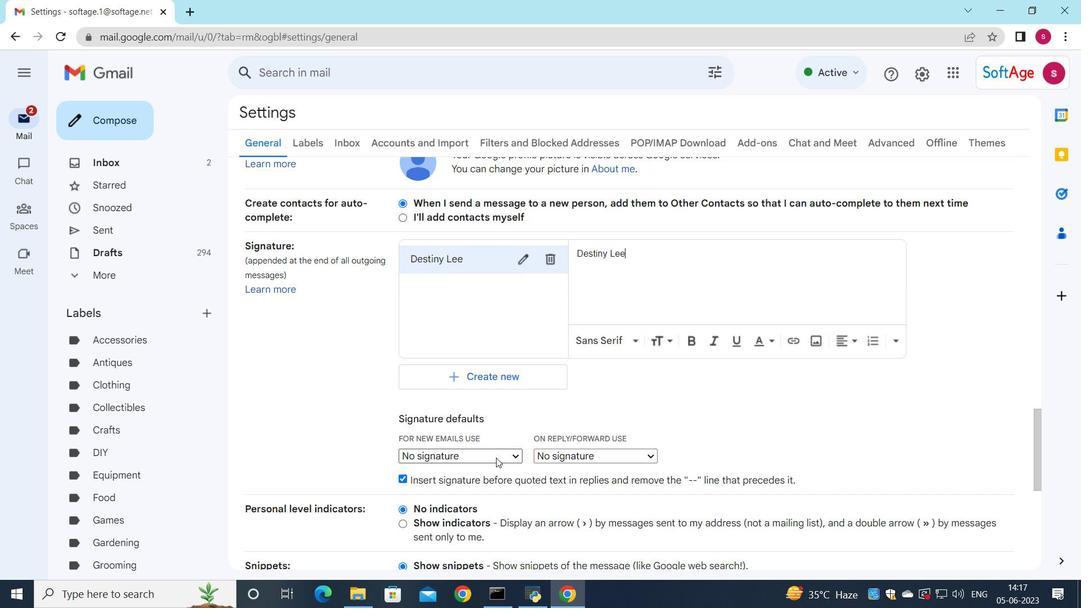 
Action: Mouse moved to (495, 475)
Screenshot: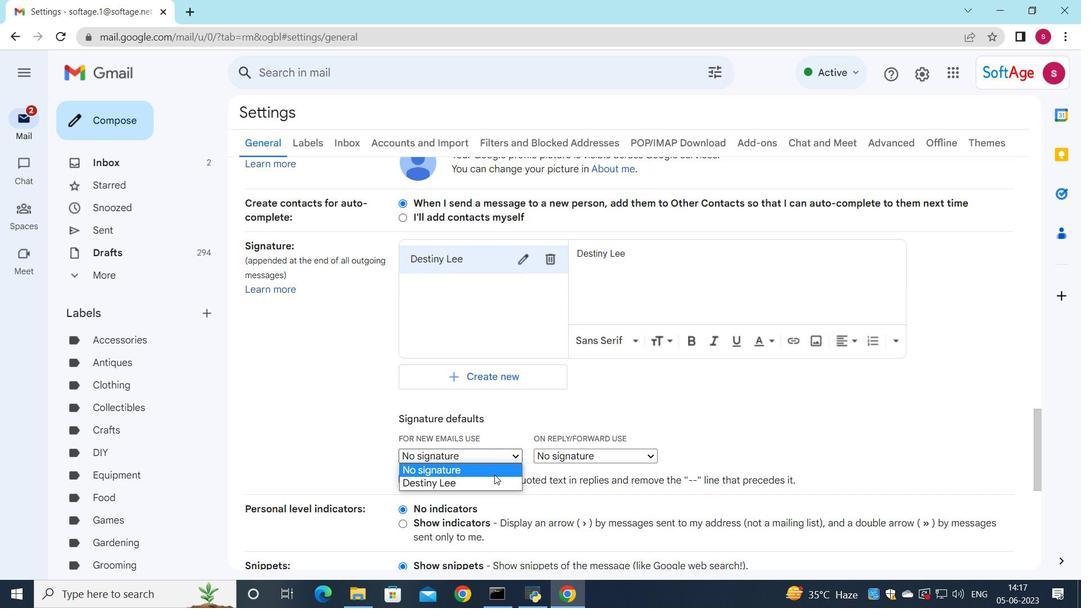 
Action: Mouse pressed left at (495, 475)
Screenshot: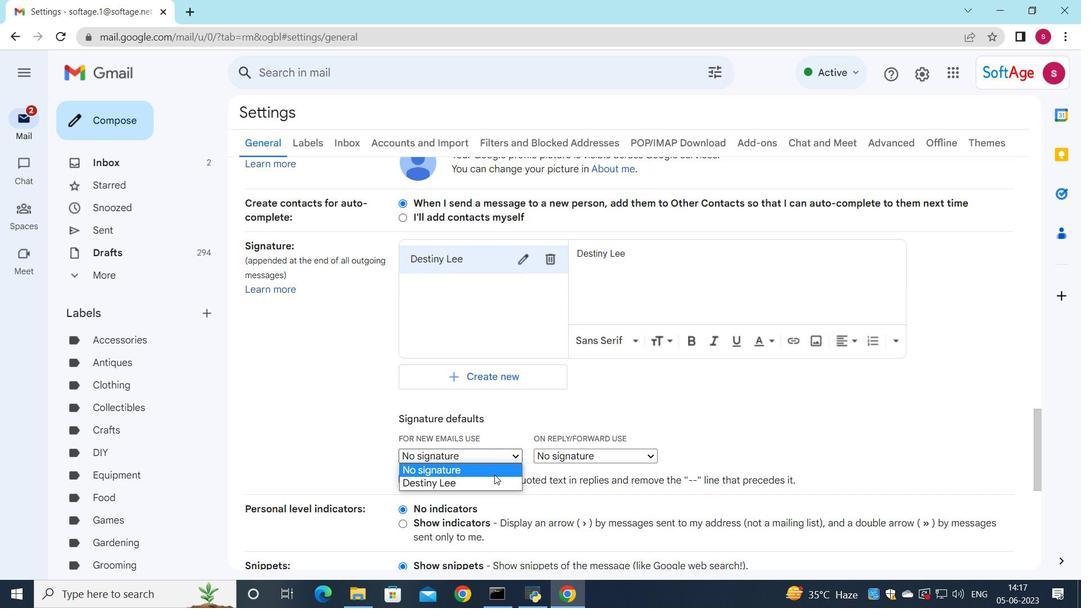 
Action: Mouse moved to (512, 446)
Screenshot: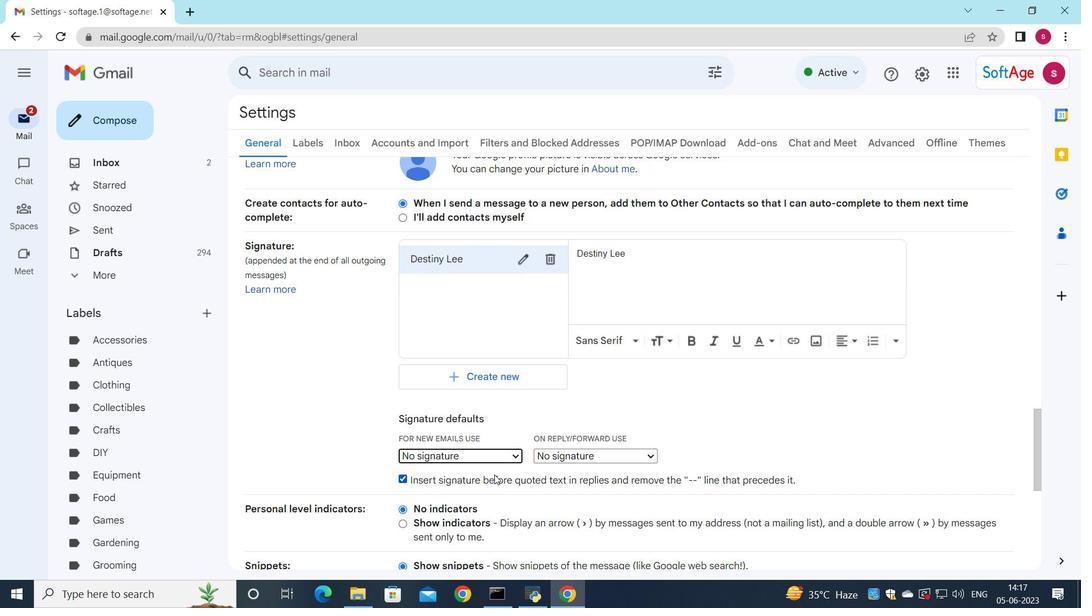
Action: Mouse pressed left at (512, 446)
Screenshot: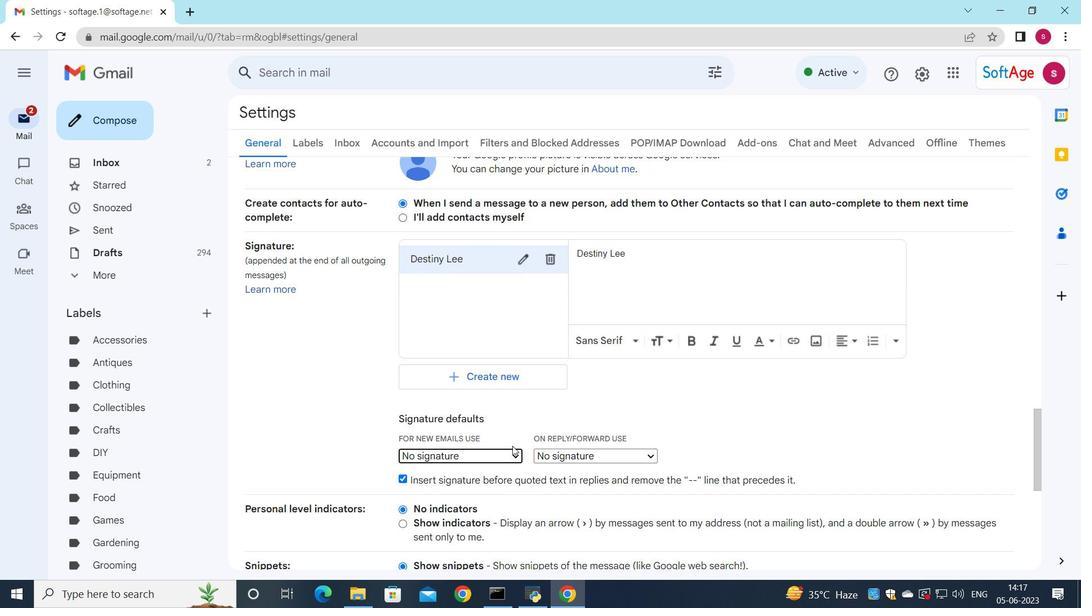 
Action: Mouse moved to (504, 456)
Screenshot: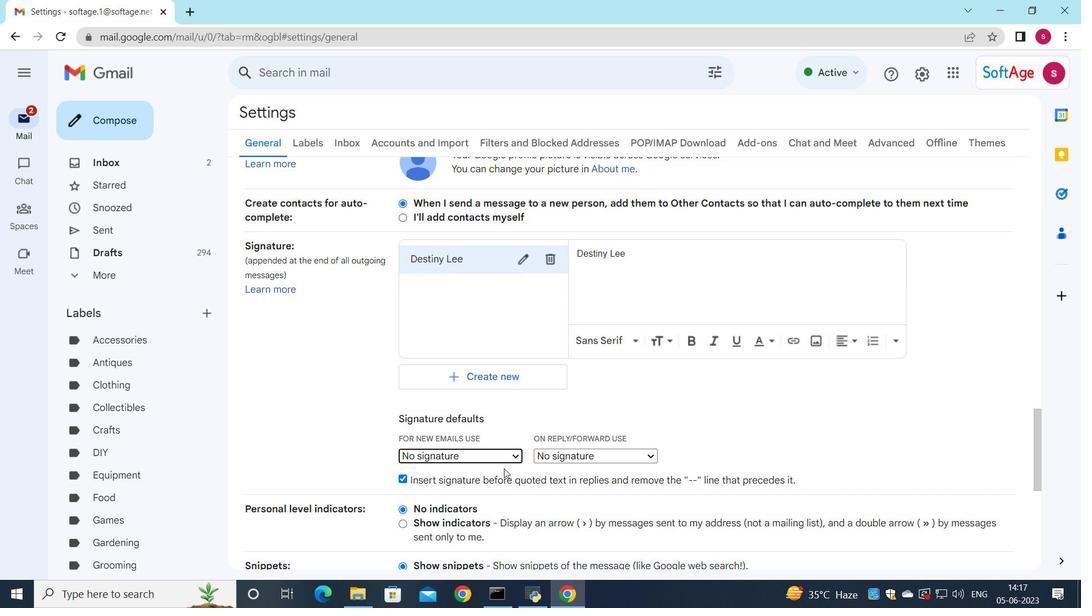 
Action: Mouse pressed left at (504, 456)
Screenshot: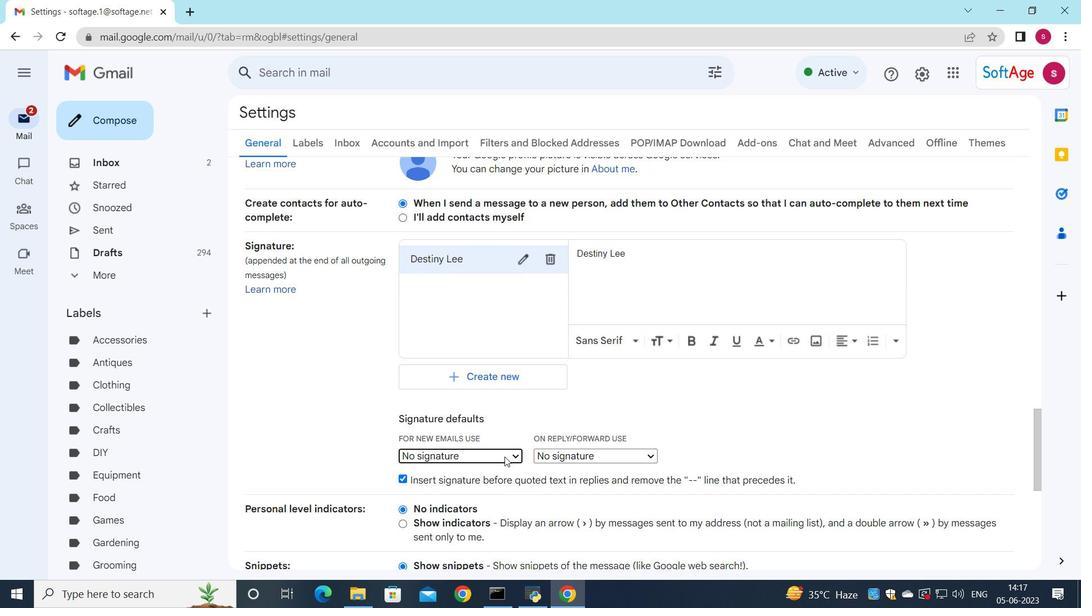 
Action: Mouse moved to (502, 481)
Screenshot: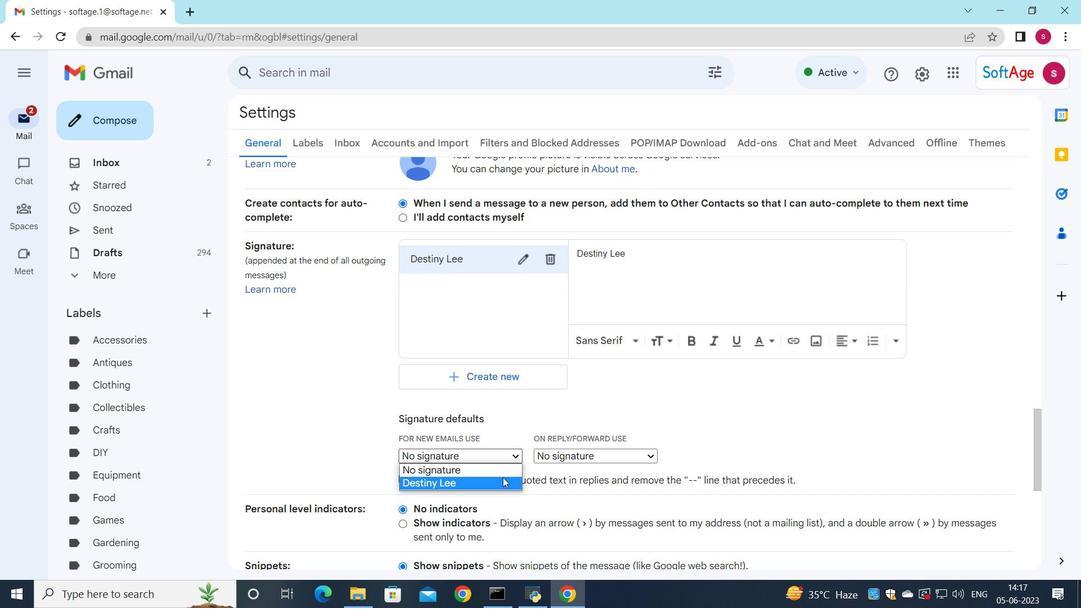 
Action: Mouse pressed left at (502, 481)
Screenshot: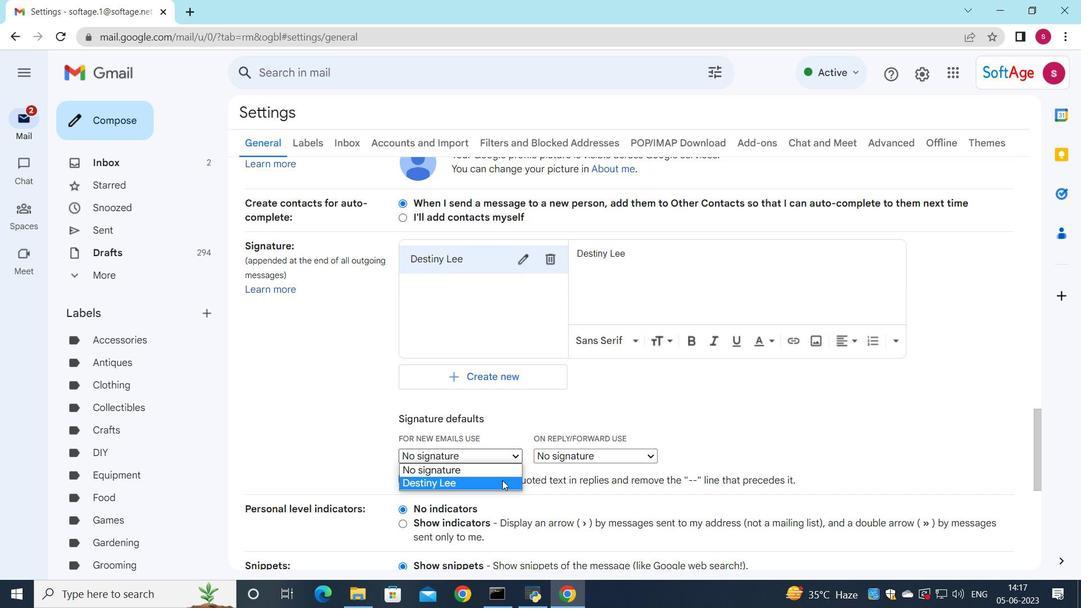 
Action: Mouse moved to (585, 449)
Screenshot: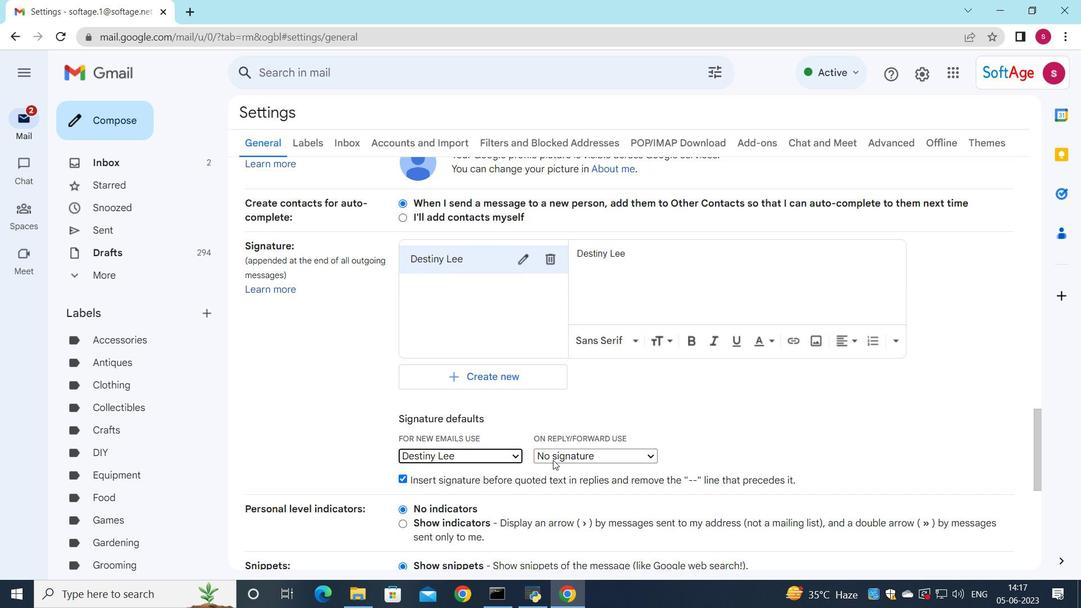 
Action: Mouse pressed left at (585, 449)
Screenshot: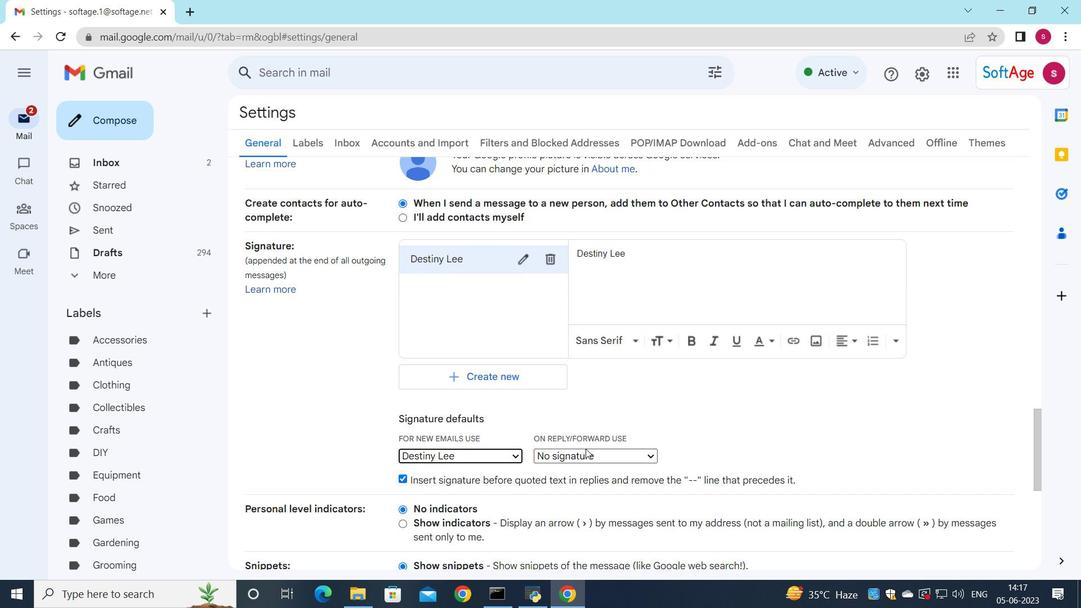 
Action: Mouse moved to (566, 480)
Screenshot: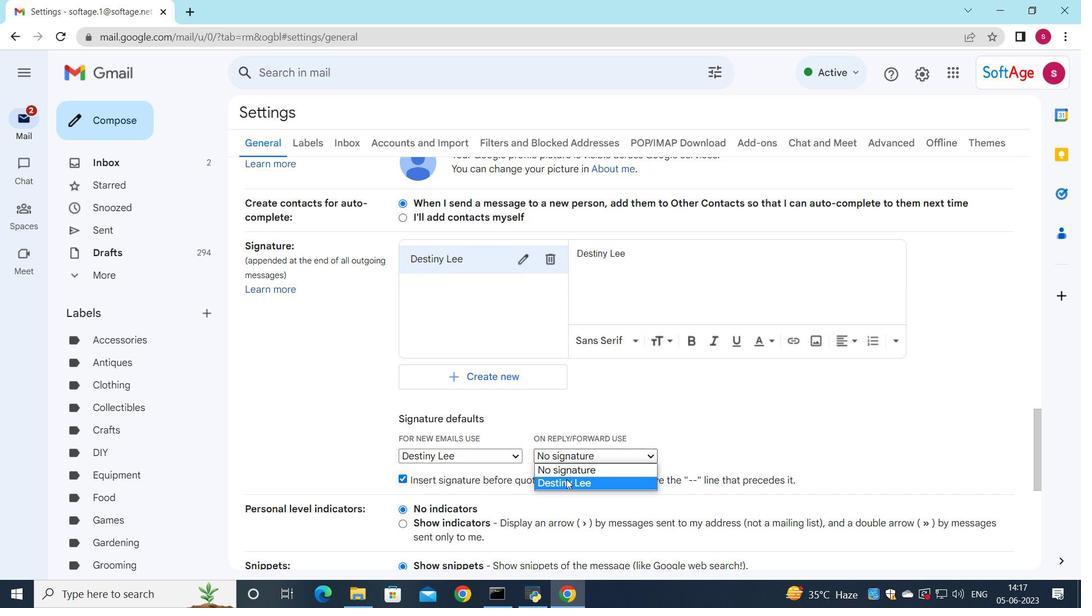 
Action: Mouse pressed left at (566, 480)
Screenshot: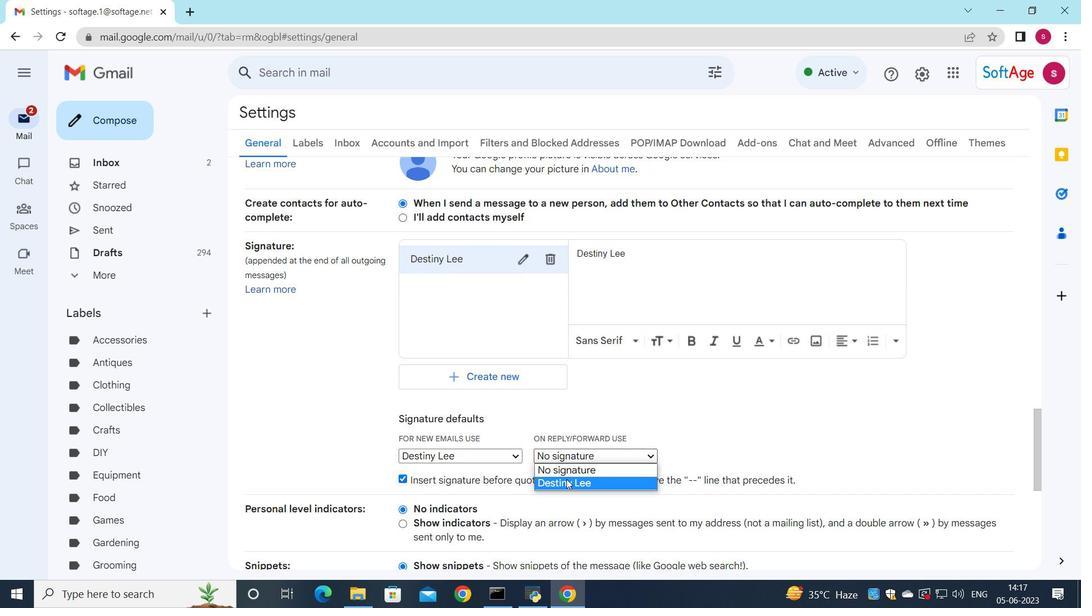 
Action: Mouse moved to (566, 478)
Screenshot: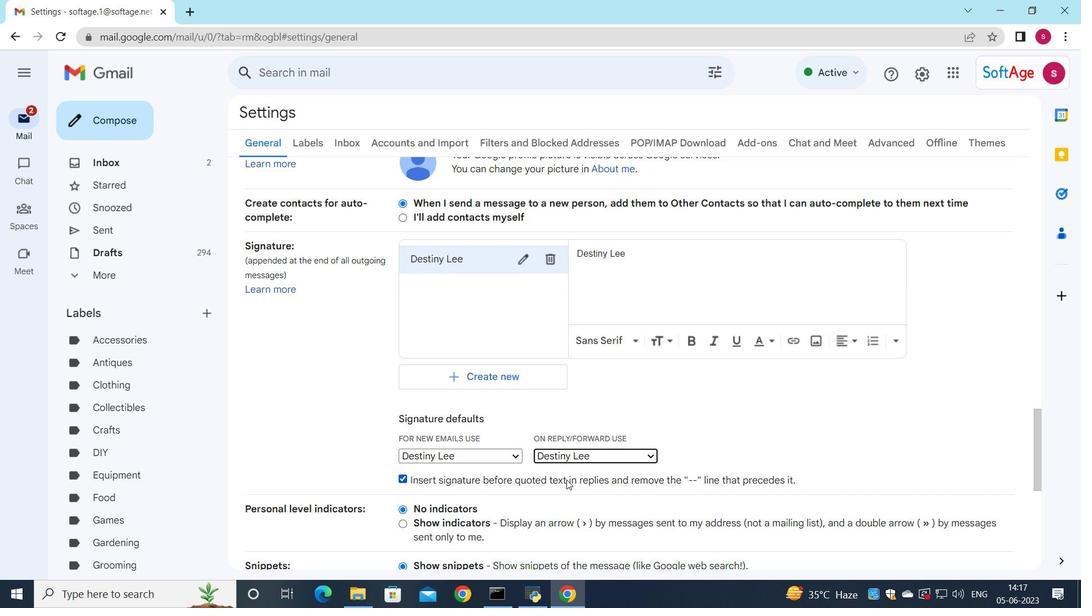 
Action: Mouse scrolled (566, 478) with delta (0, 0)
Screenshot: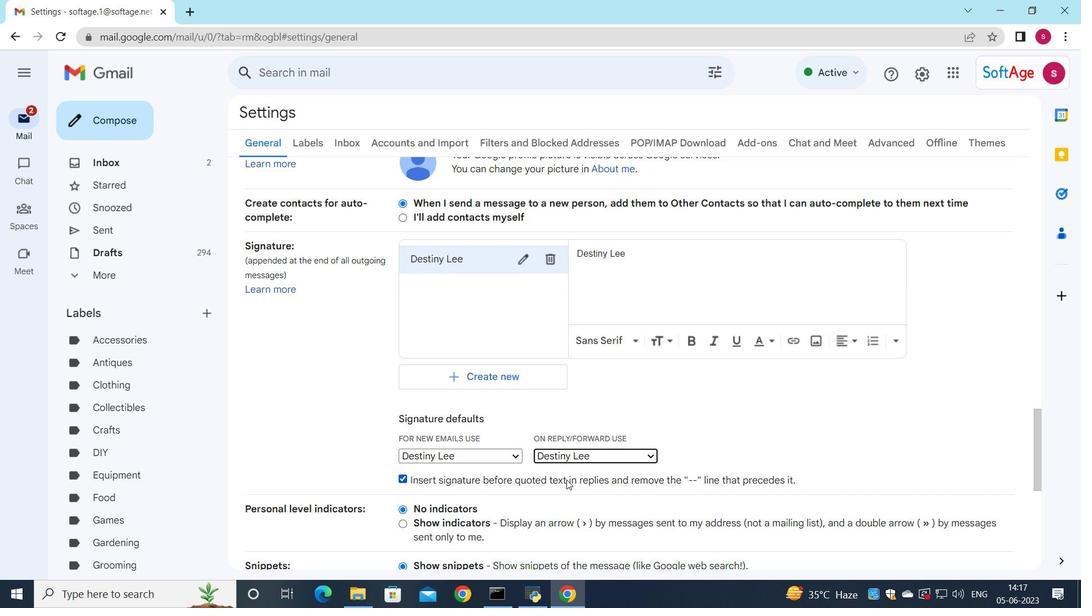 
Action: Mouse scrolled (566, 478) with delta (0, 0)
Screenshot: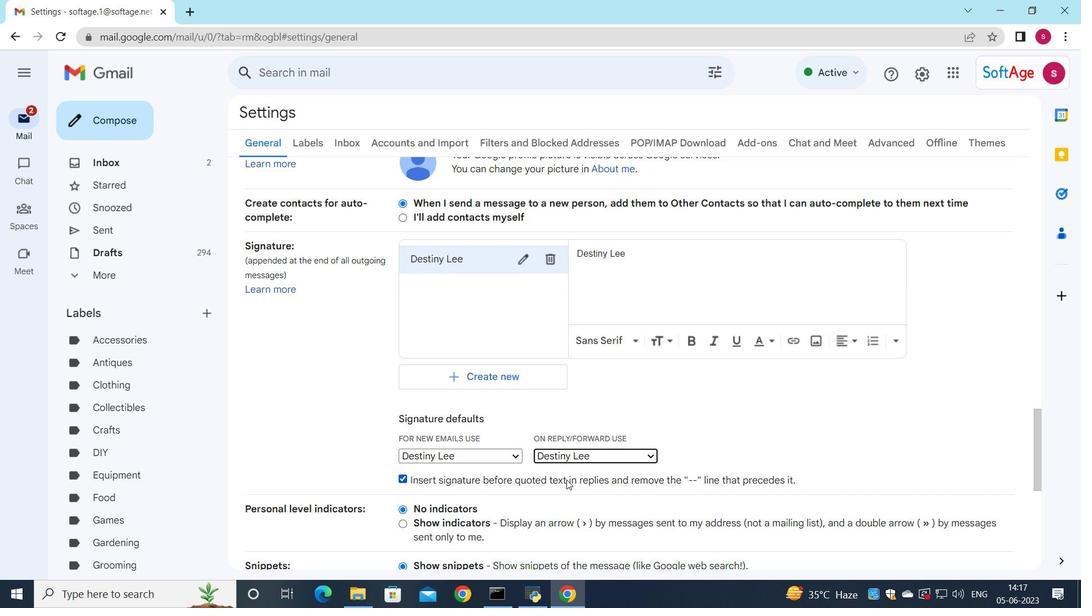 
Action: Mouse scrolled (566, 478) with delta (0, 0)
Screenshot: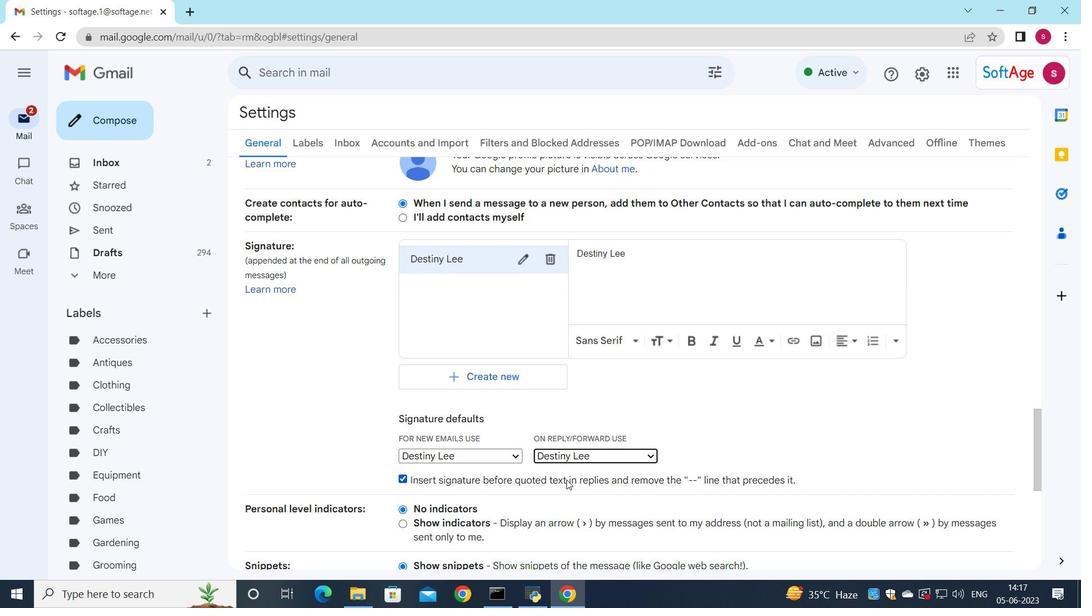 
Action: Mouse moved to (567, 472)
Screenshot: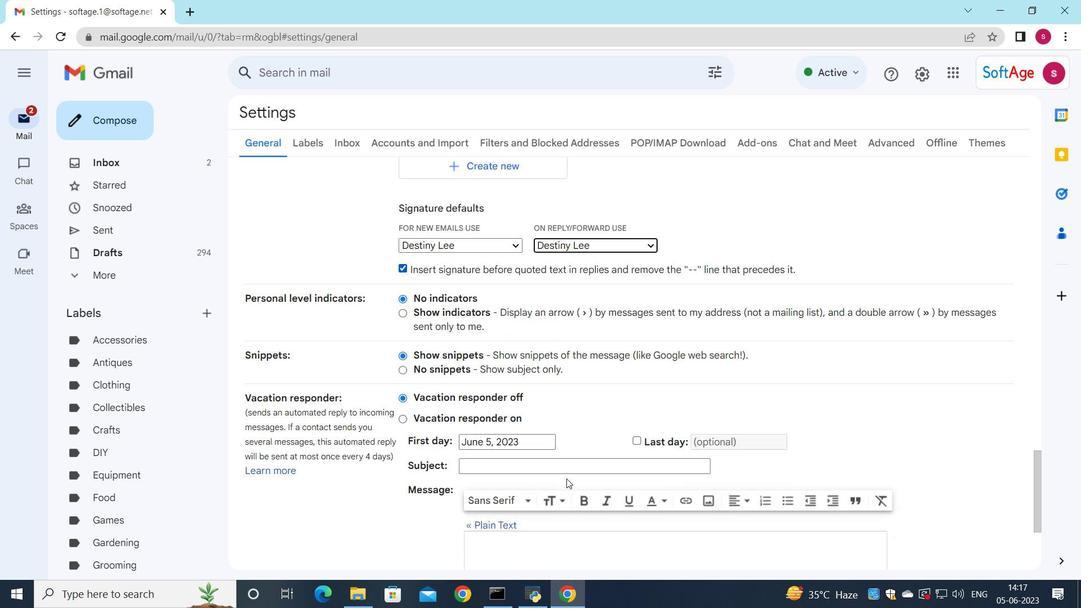 
Action: Mouse scrolled (567, 471) with delta (0, 0)
Screenshot: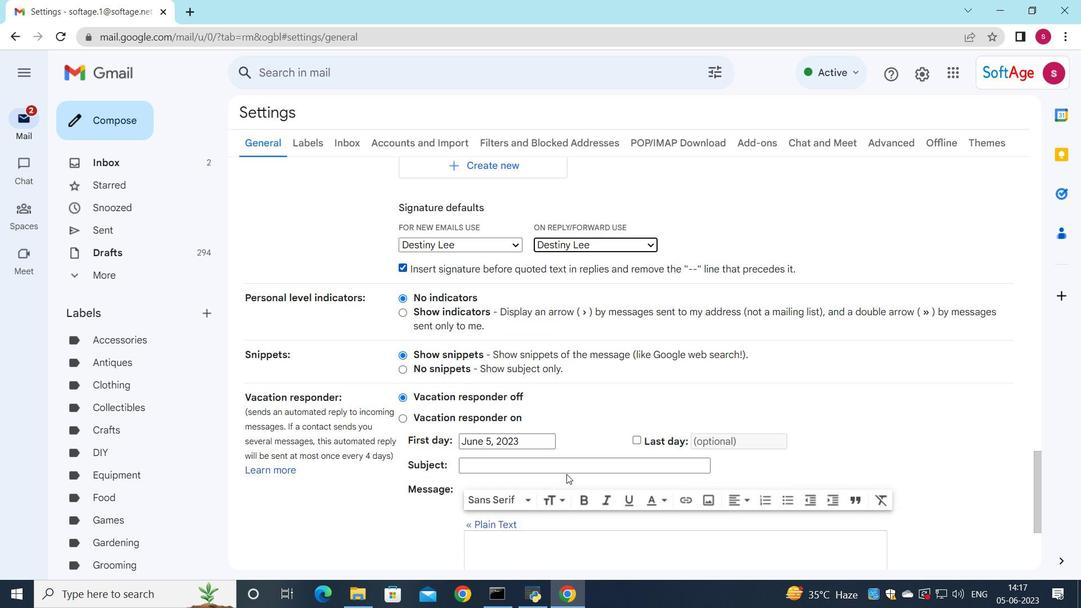 
Action: Mouse scrolled (567, 471) with delta (0, 0)
Screenshot: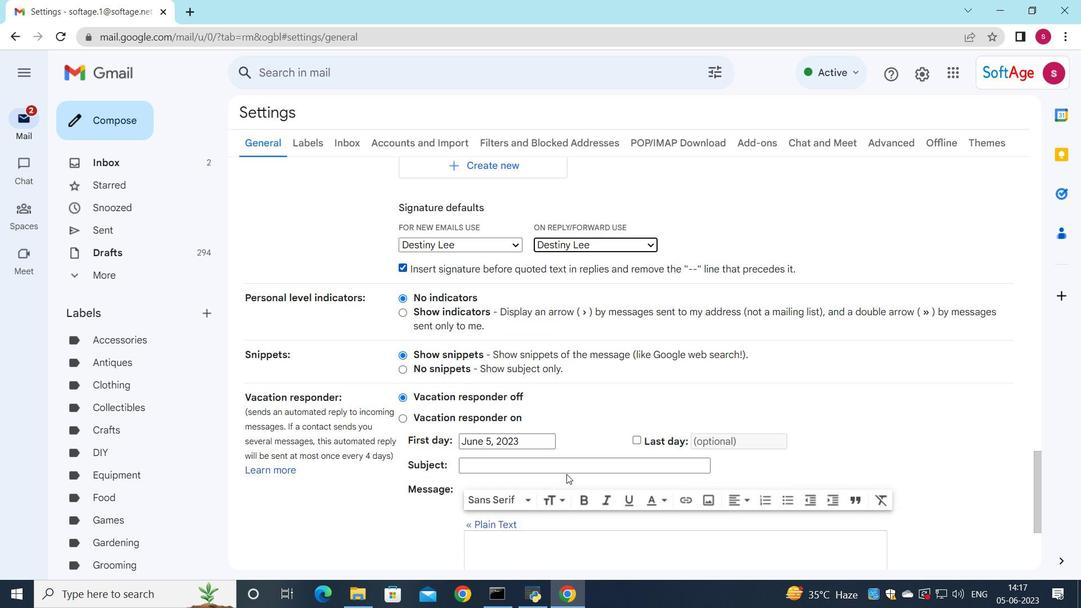 
Action: Mouse scrolled (567, 471) with delta (0, 0)
Screenshot: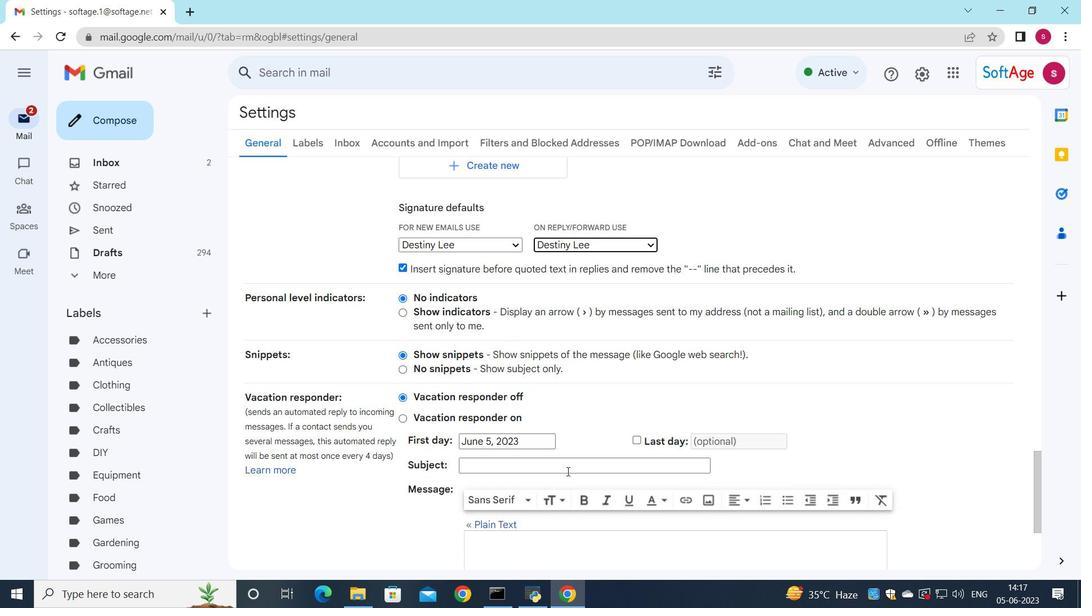 
Action: Mouse scrolled (567, 471) with delta (0, 0)
Screenshot: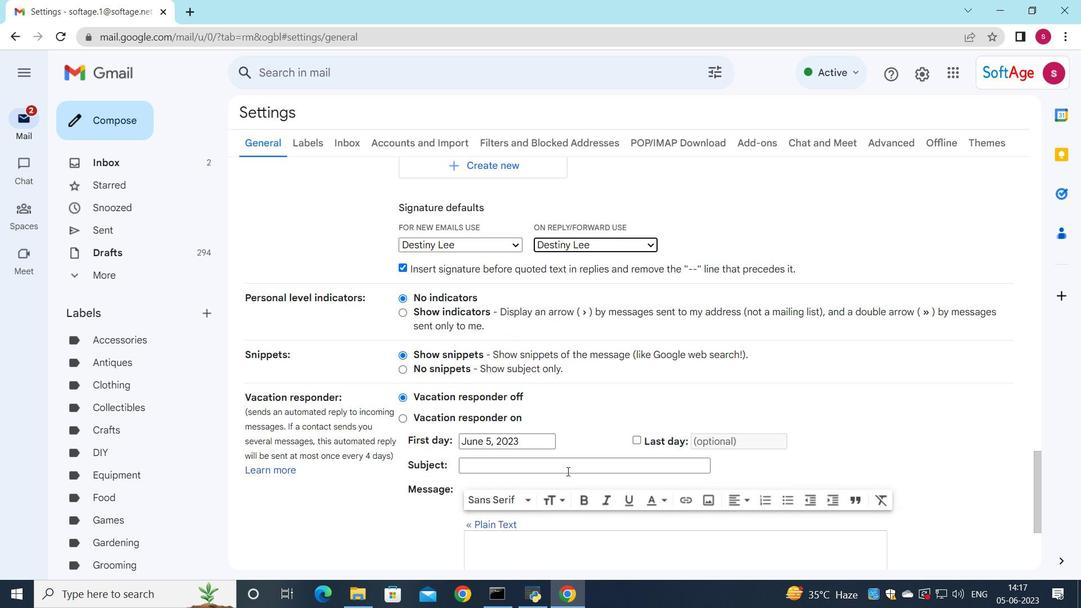 
Action: Mouse scrolled (567, 471) with delta (0, 0)
Screenshot: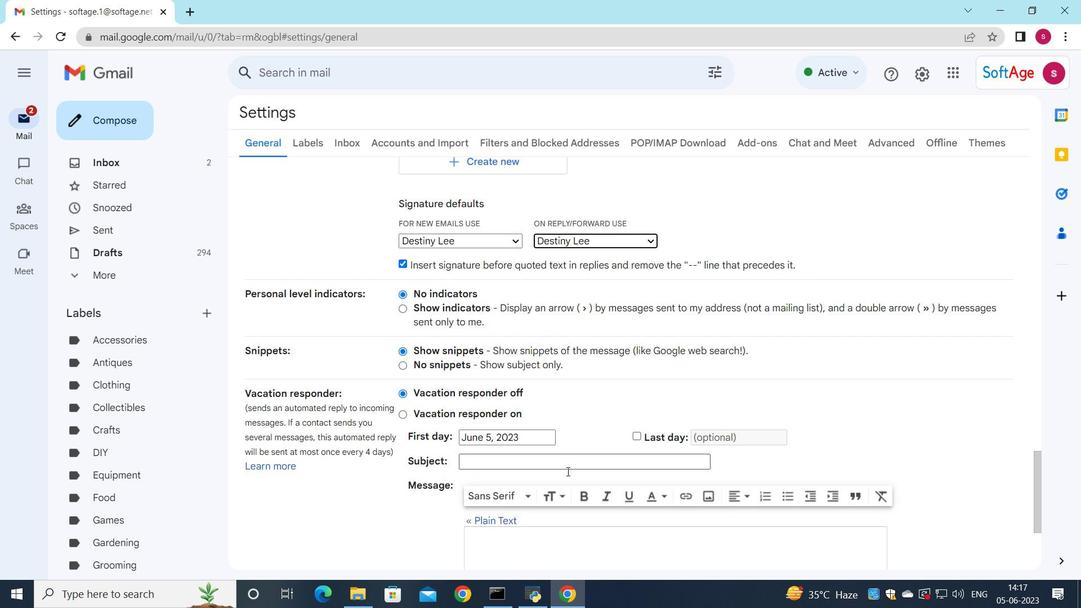 
Action: Mouse moved to (605, 497)
Screenshot: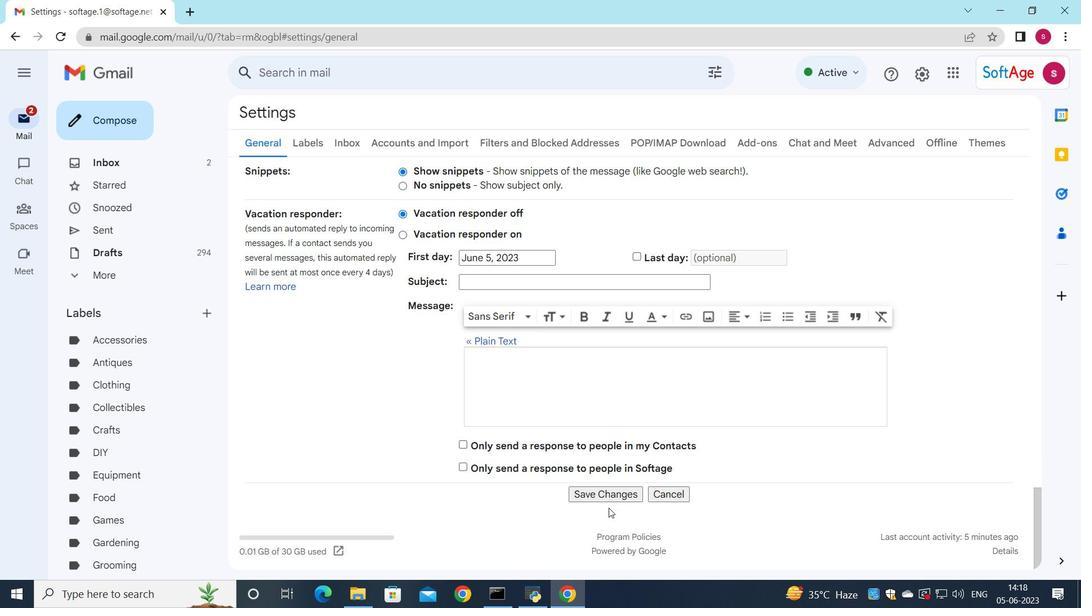 
Action: Mouse pressed left at (605, 497)
Screenshot: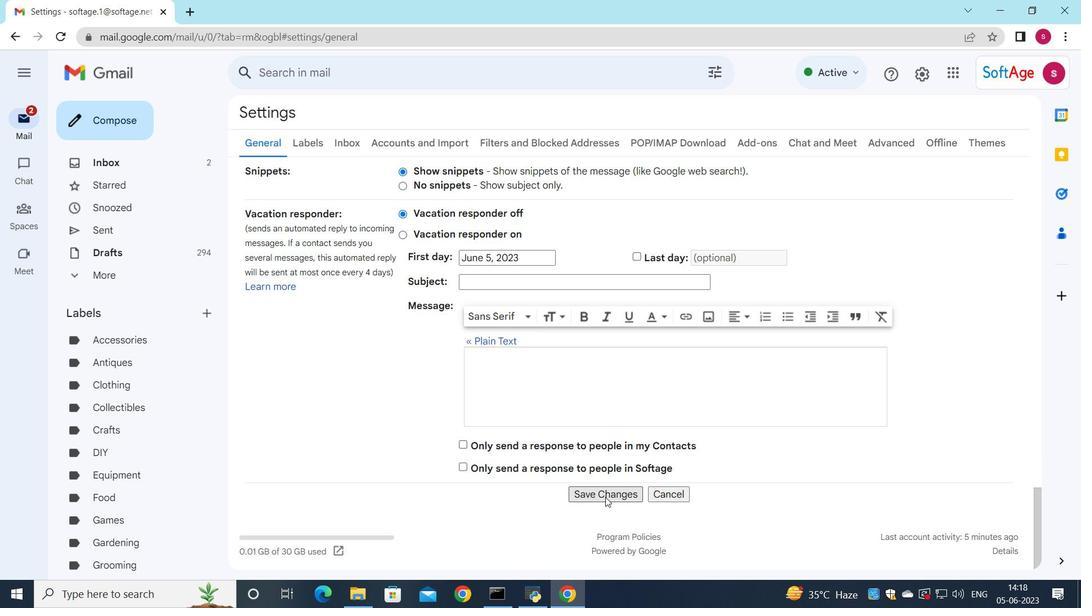 
Action: Mouse moved to (584, 168)
Screenshot: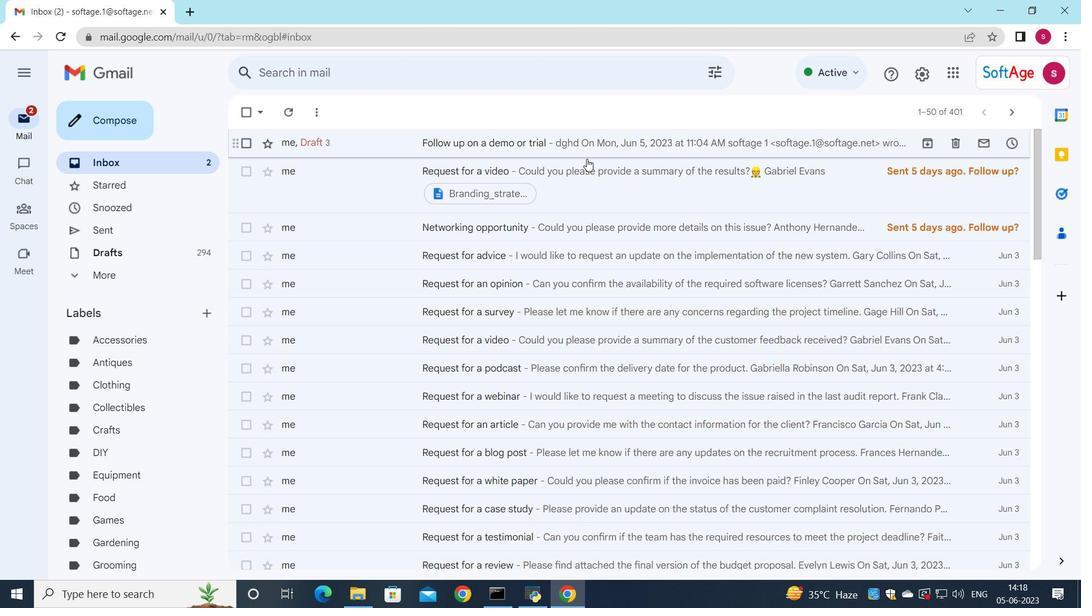 
Action: Mouse pressed left at (584, 168)
Screenshot: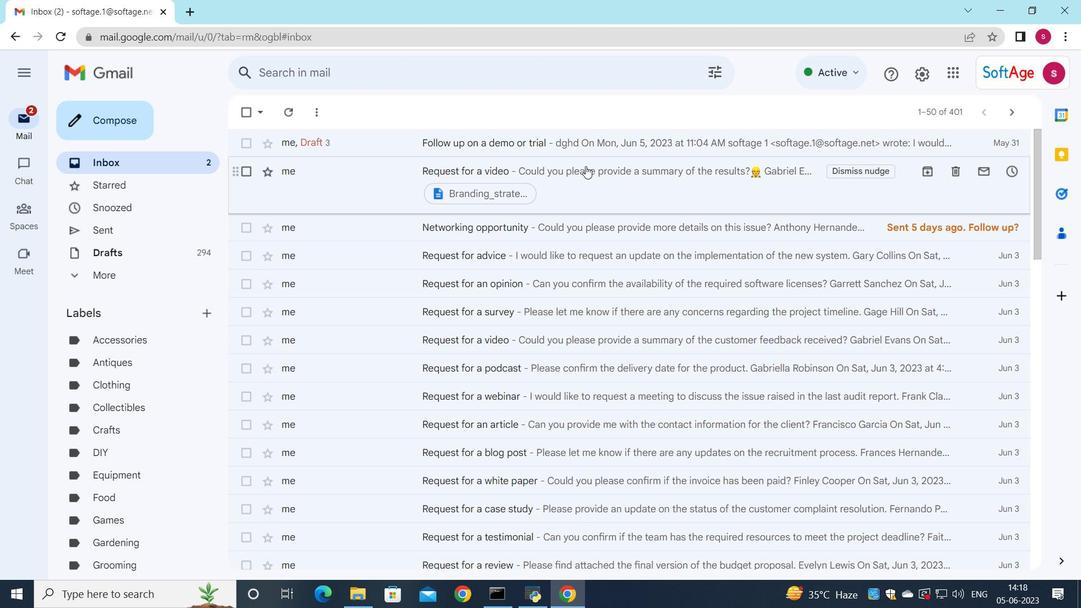 
Action: Mouse moved to (469, 449)
Screenshot: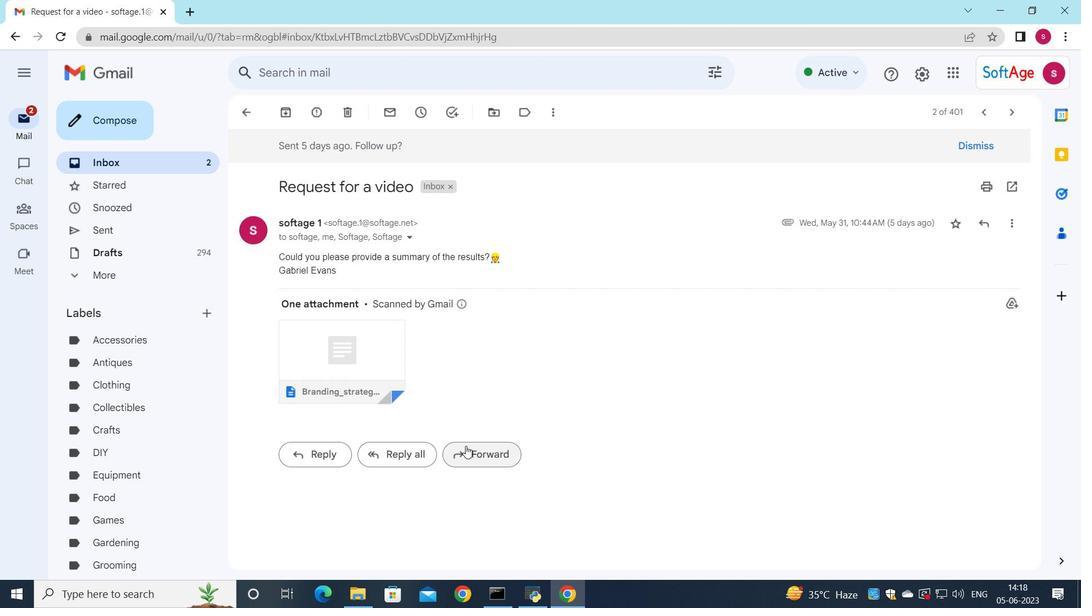 
Action: Mouse pressed left at (469, 449)
Screenshot: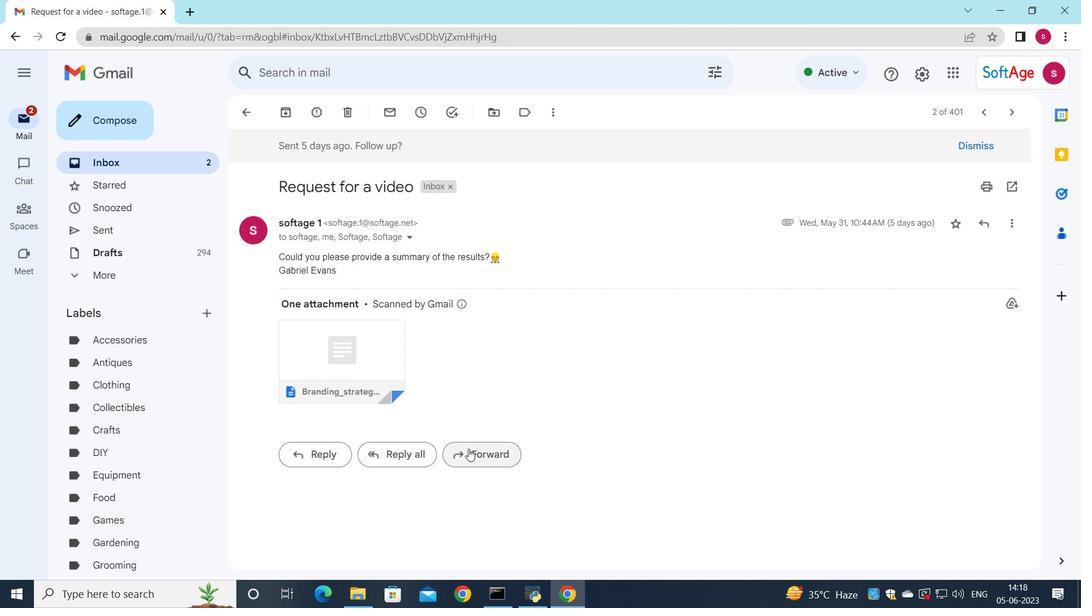 
Action: Mouse moved to (310, 422)
Screenshot: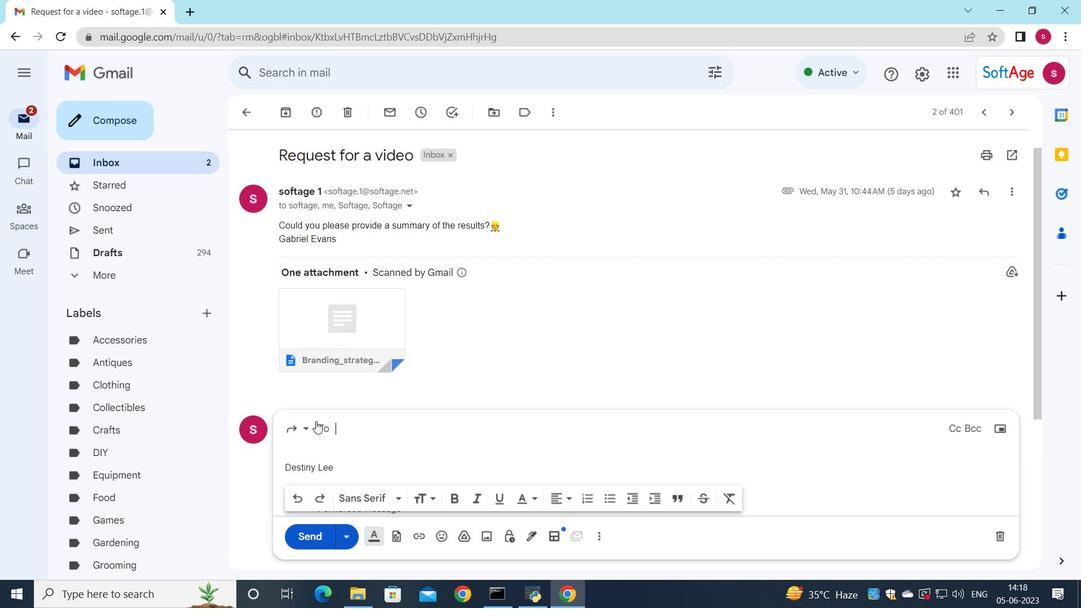 
Action: Mouse pressed left at (310, 422)
Screenshot: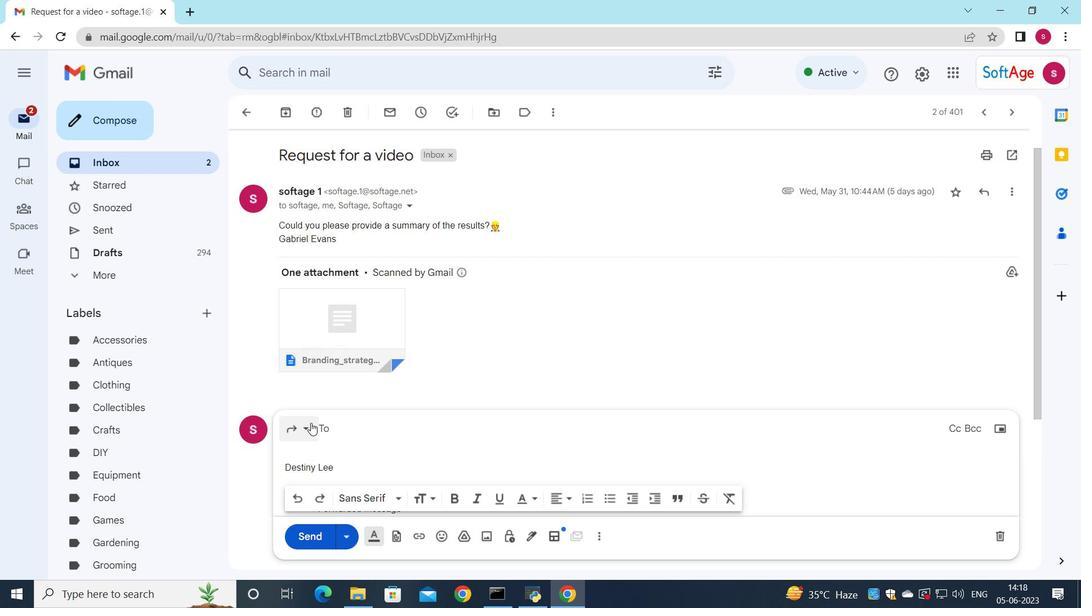 
Action: Mouse moved to (337, 371)
Screenshot: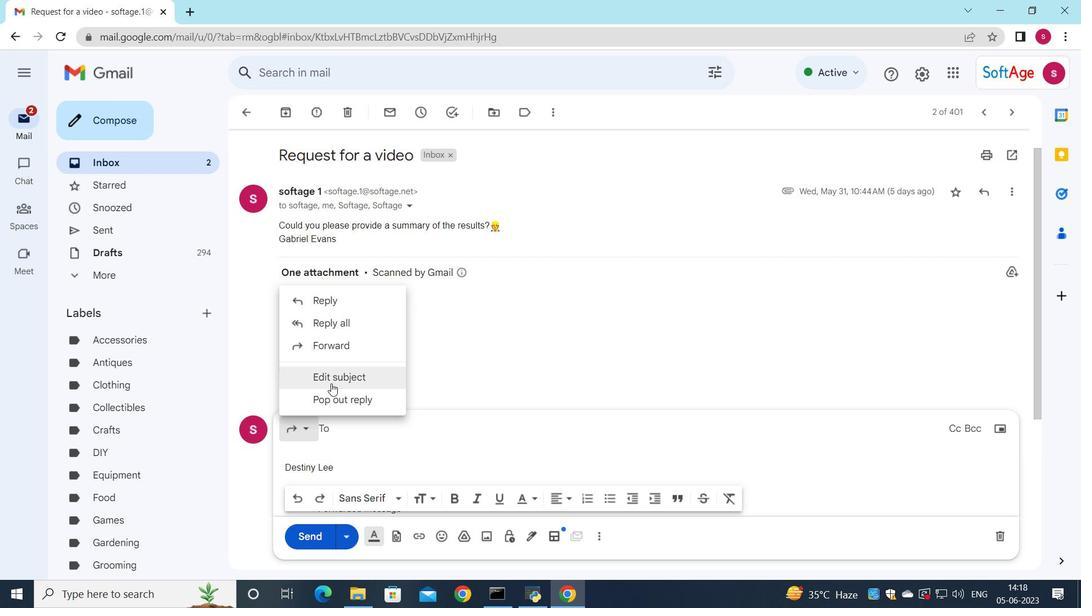 
Action: Mouse pressed left at (337, 371)
Screenshot: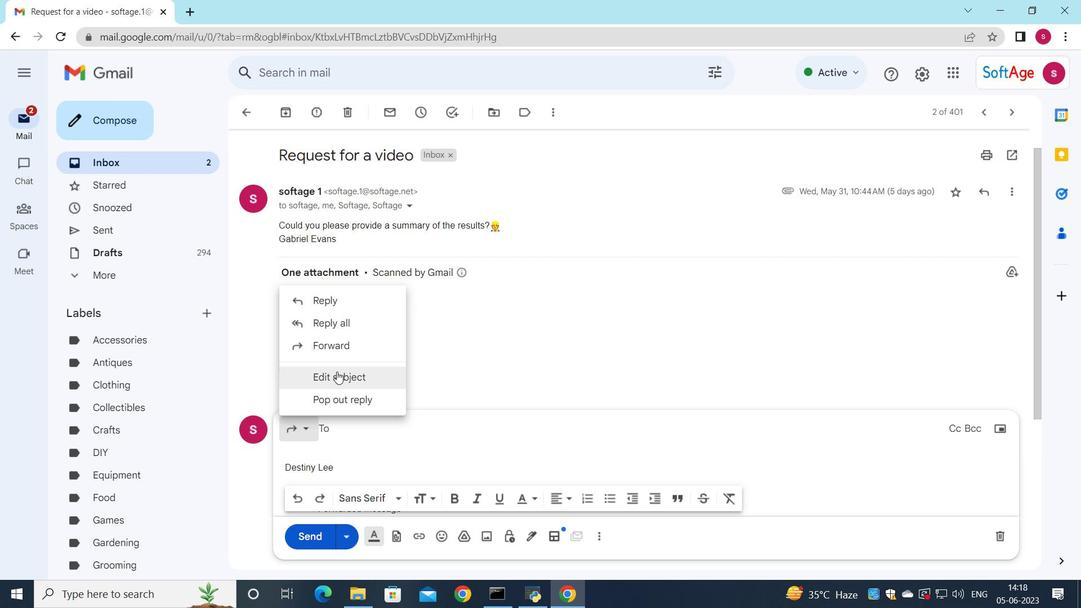 
Action: Mouse moved to (660, 283)
Screenshot: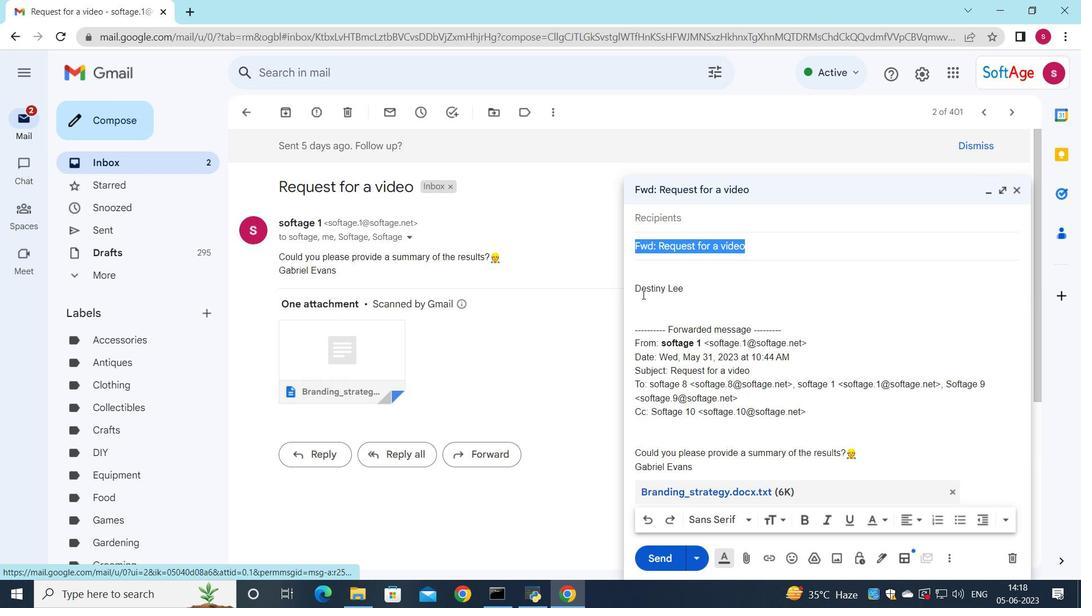 
Action: Key pressed <Key.shift>status<Key.space>report
Screenshot: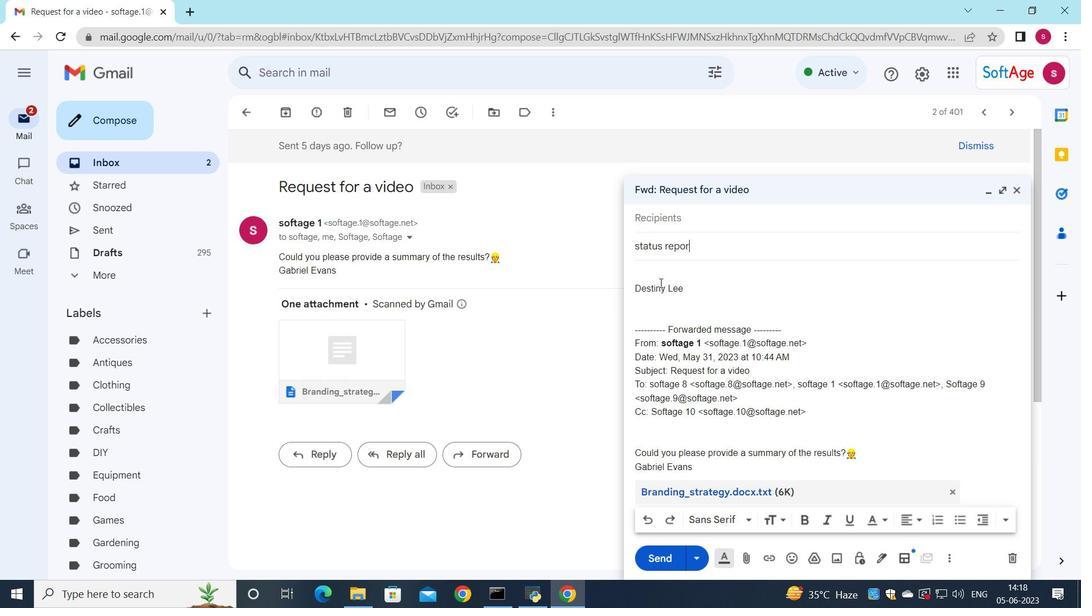
Action: Mouse moved to (673, 221)
Screenshot: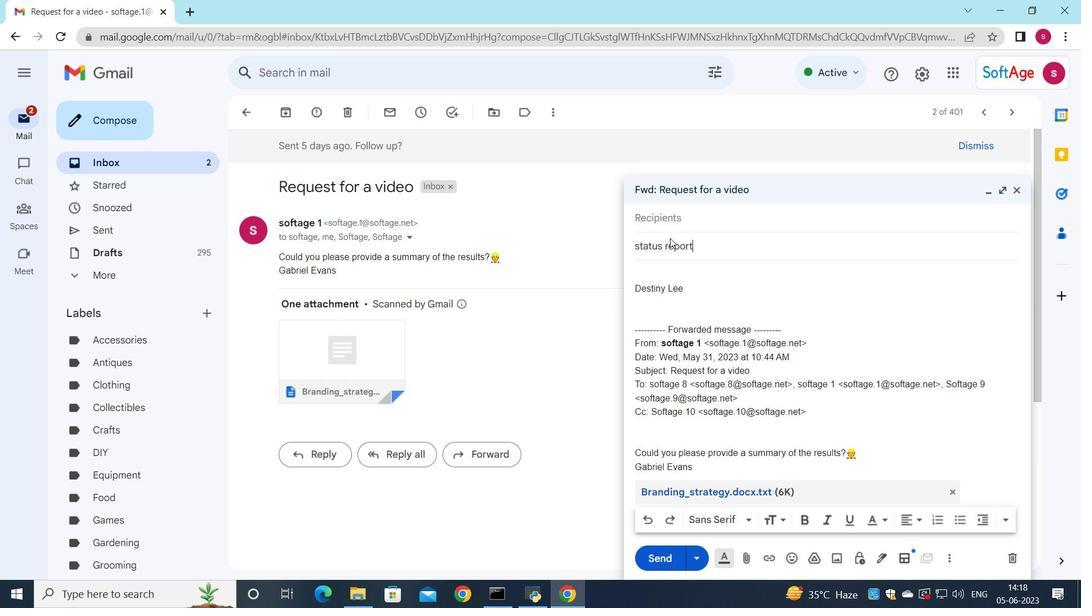 
Action: Mouse pressed left at (673, 221)
Screenshot: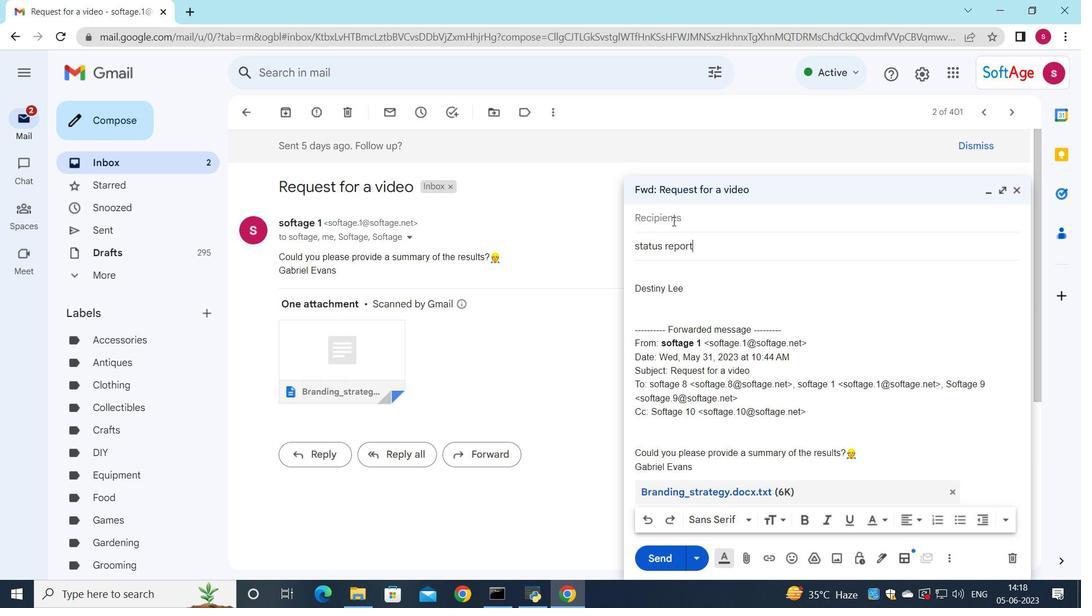
Action: Mouse moved to (662, 223)
Screenshot: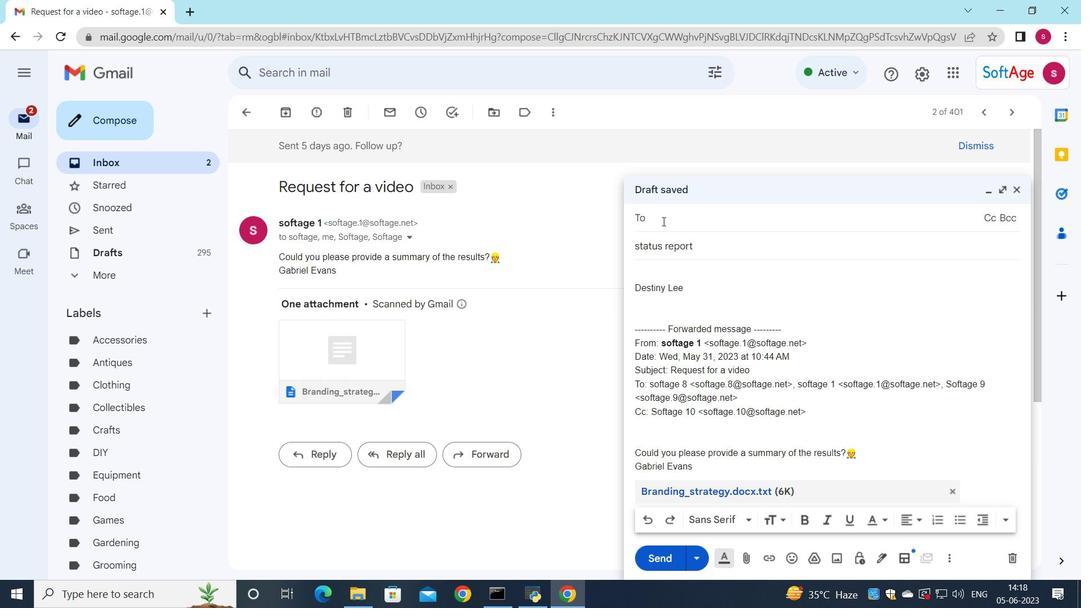 
Action: Key pressed s
Screenshot: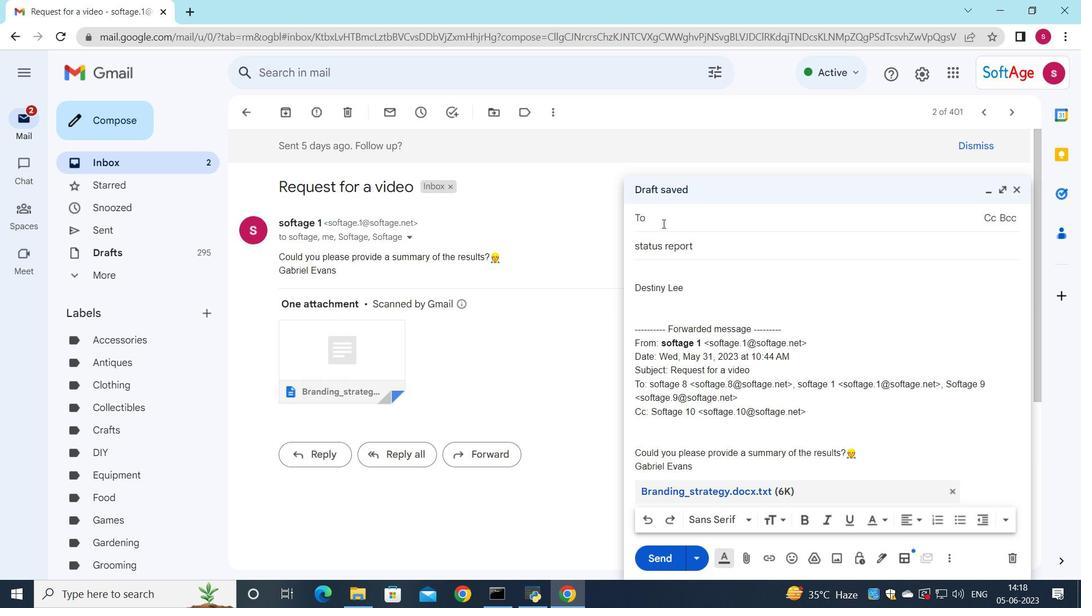 
Action: Mouse moved to (724, 394)
Screenshot: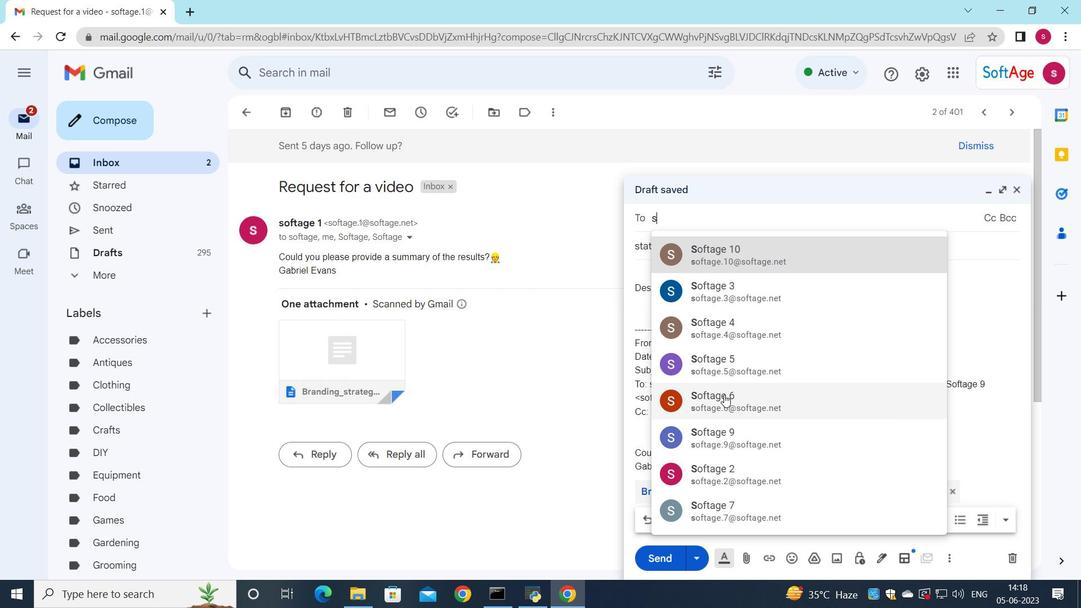 
Action: Mouse pressed left at (724, 394)
Screenshot: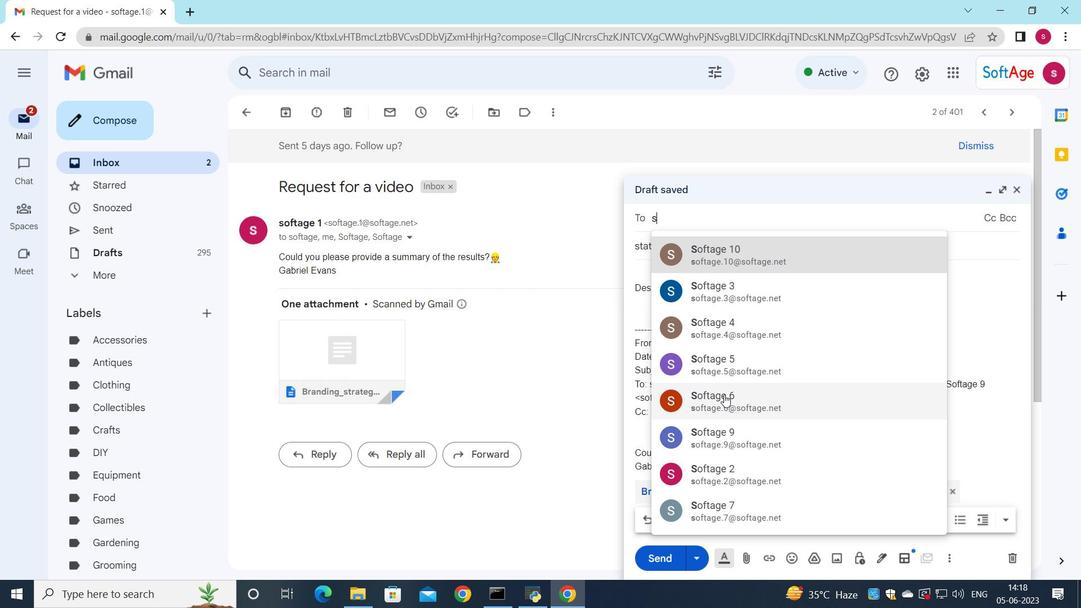 
Action: Mouse moved to (639, 293)
Screenshot: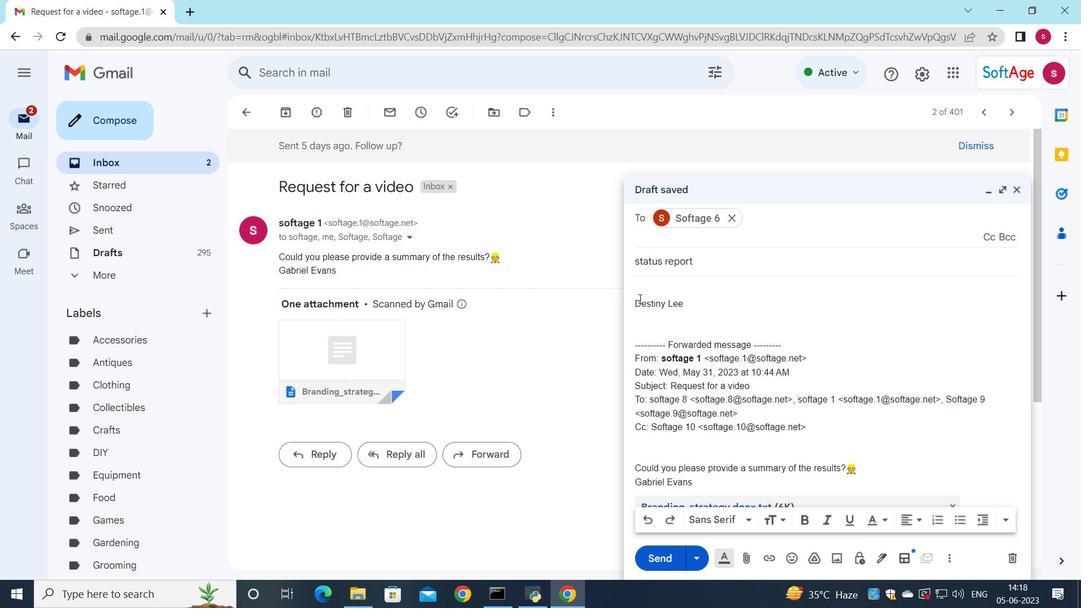 
Action: Mouse pressed left at (639, 293)
Screenshot: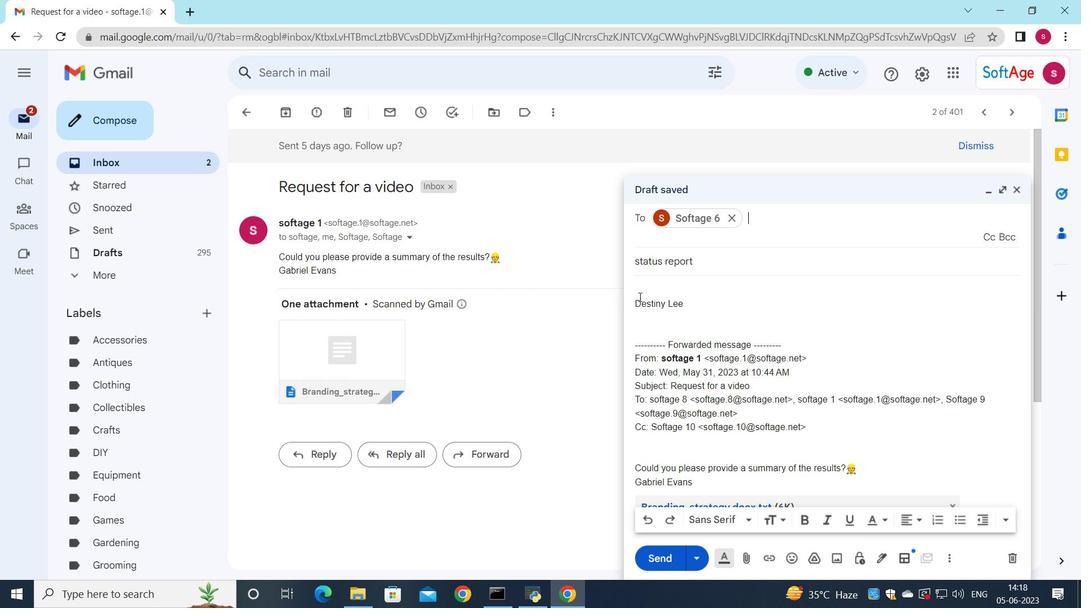 
Action: Mouse moved to (796, 274)
Screenshot: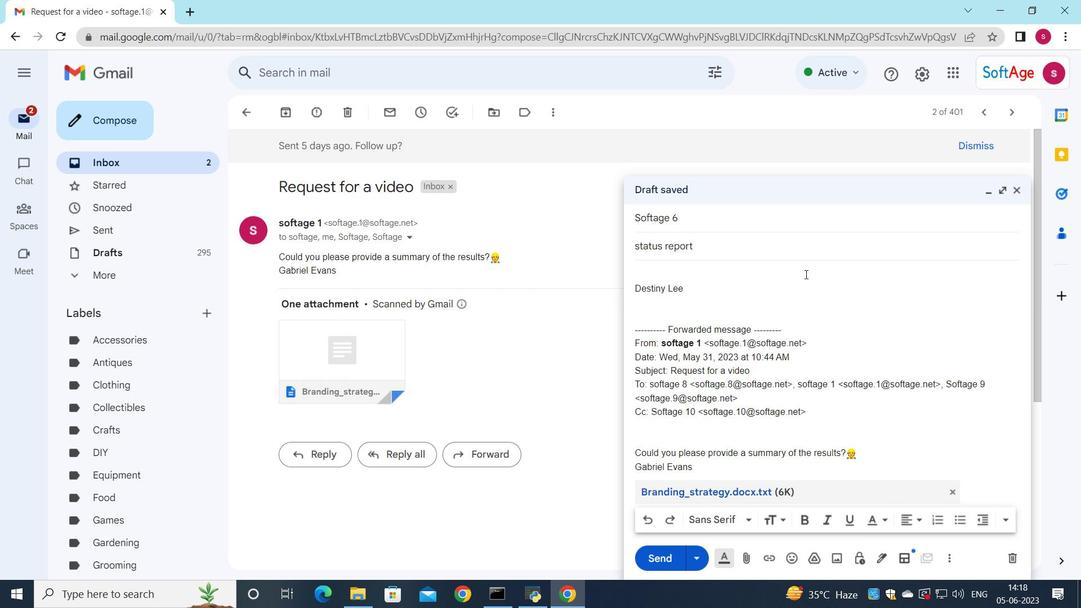 
Action: Key pressed <Key.shift>I<Key.space>would<Key.space>like<Key.space>to<Key.space>discuss<Key.space>the<Key.space>projects<Key.space>qualitu<Key.backspace>y<Key.space>assurance<Key.space>plan<Key.space>with<Key.space>you.
Screenshot: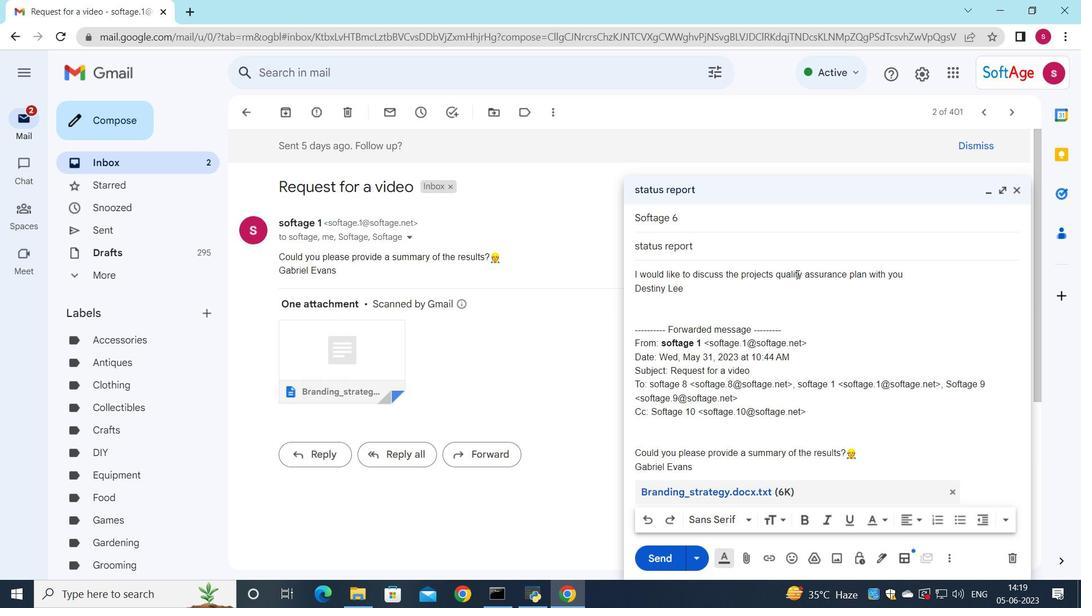 
Action: Mouse moved to (637, 277)
Screenshot: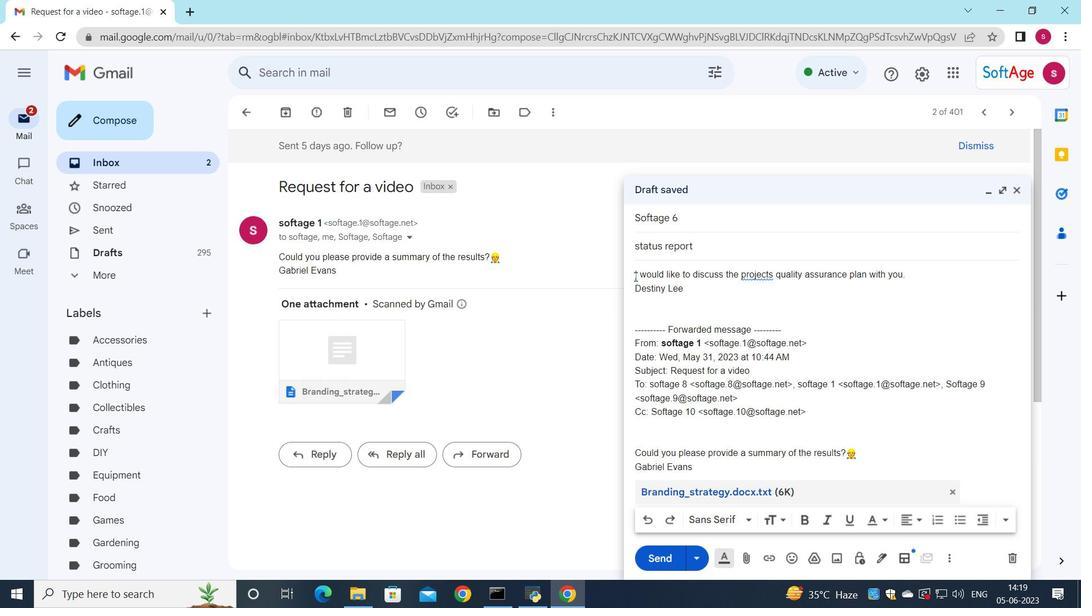 
Action: Mouse pressed left at (637, 277)
Screenshot: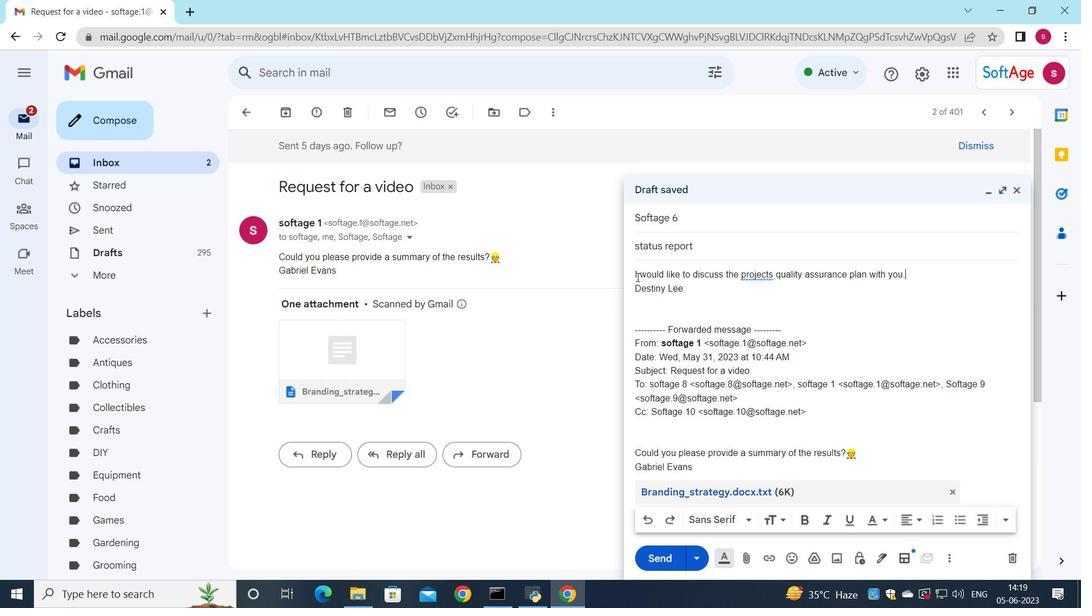 
Action: Mouse moved to (747, 521)
Screenshot: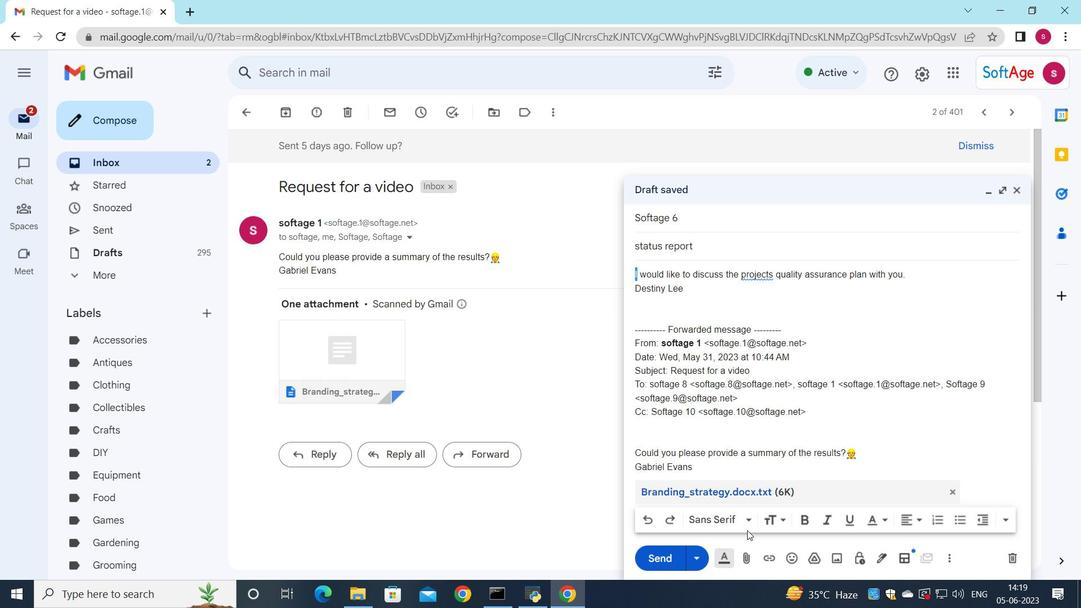 
Action: Mouse pressed left at (747, 521)
Screenshot: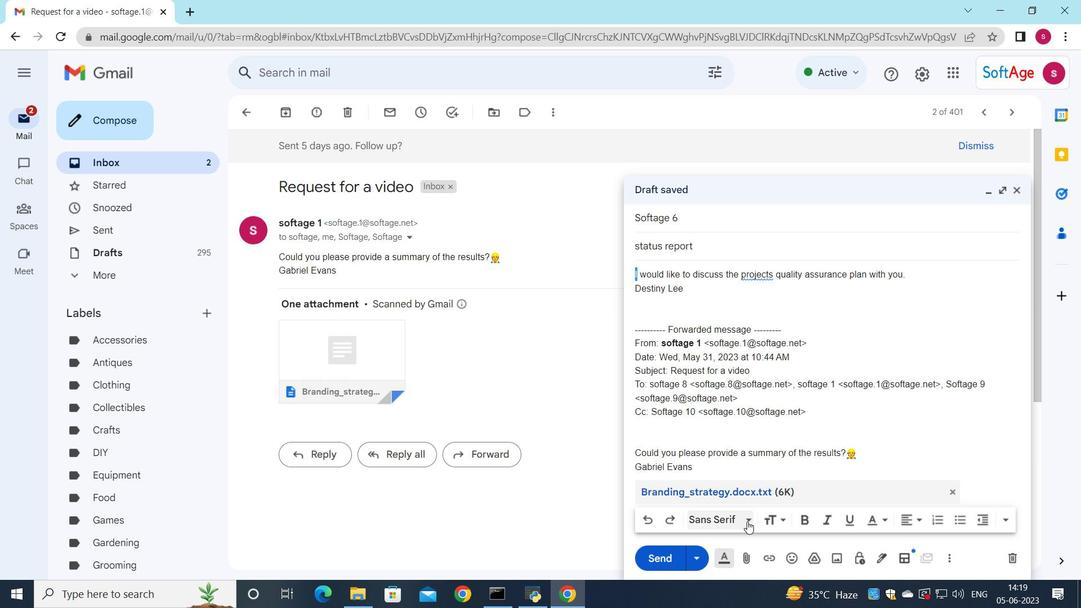 
Action: Mouse moved to (887, 483)
Screenshot: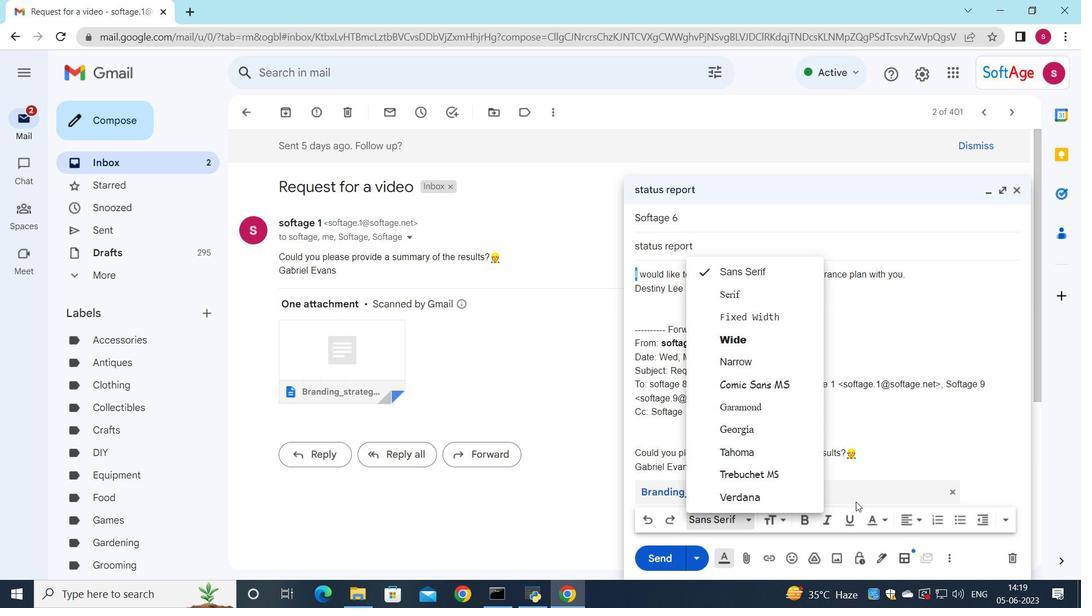 
Action: Mouse pressed left at (887, 483)
Screenshot: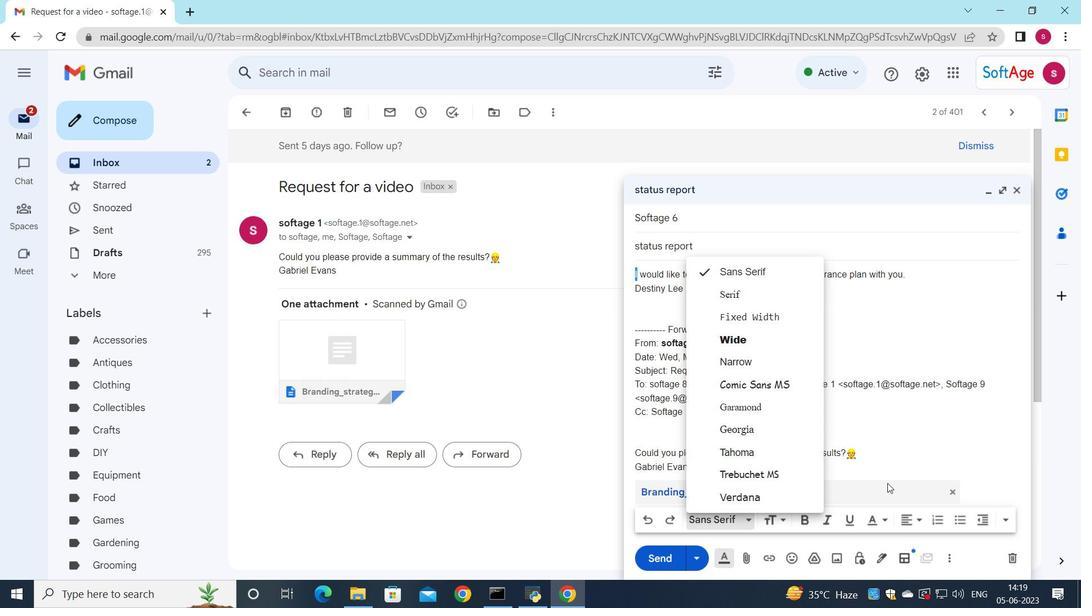 
Action: Mouse moved to (889, 518)
Screenshot: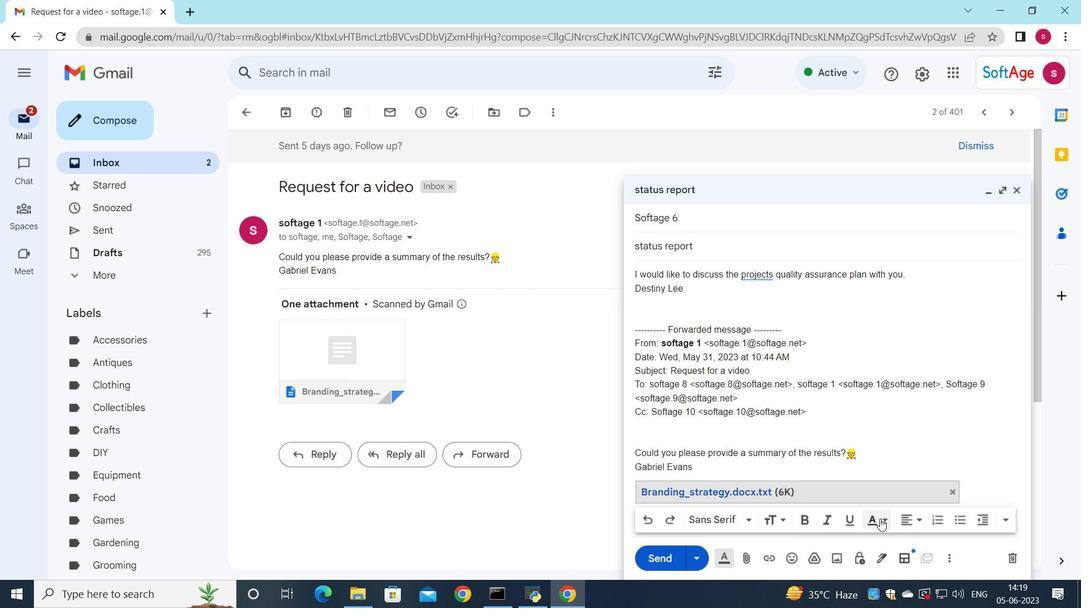 
Action: Mouse pressed left at (889, 518)
Screenshot: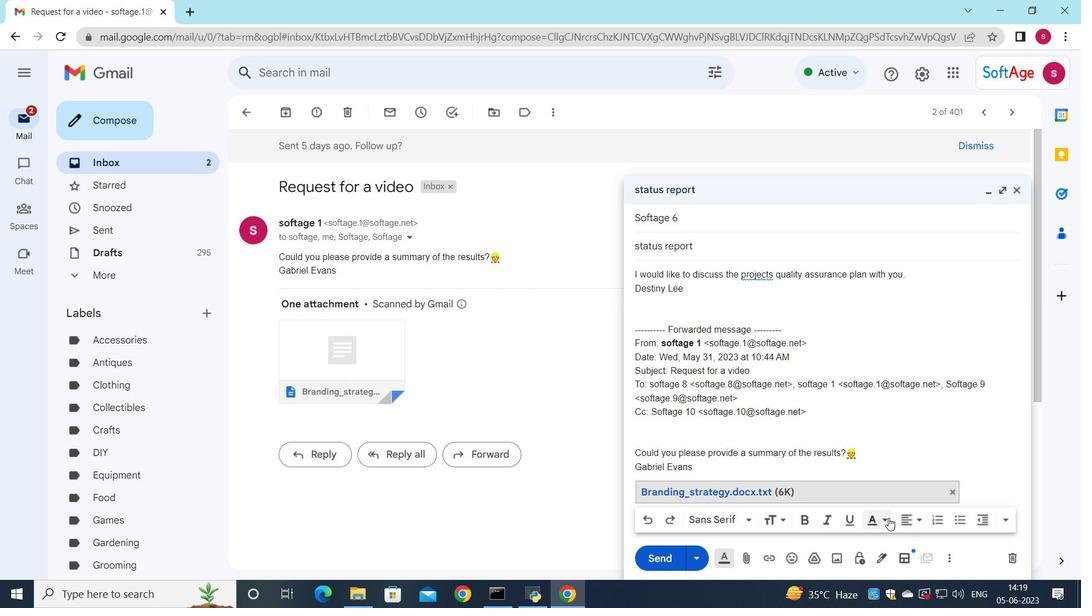 
Action: Mouse moved to (818, 421)
Screenshot: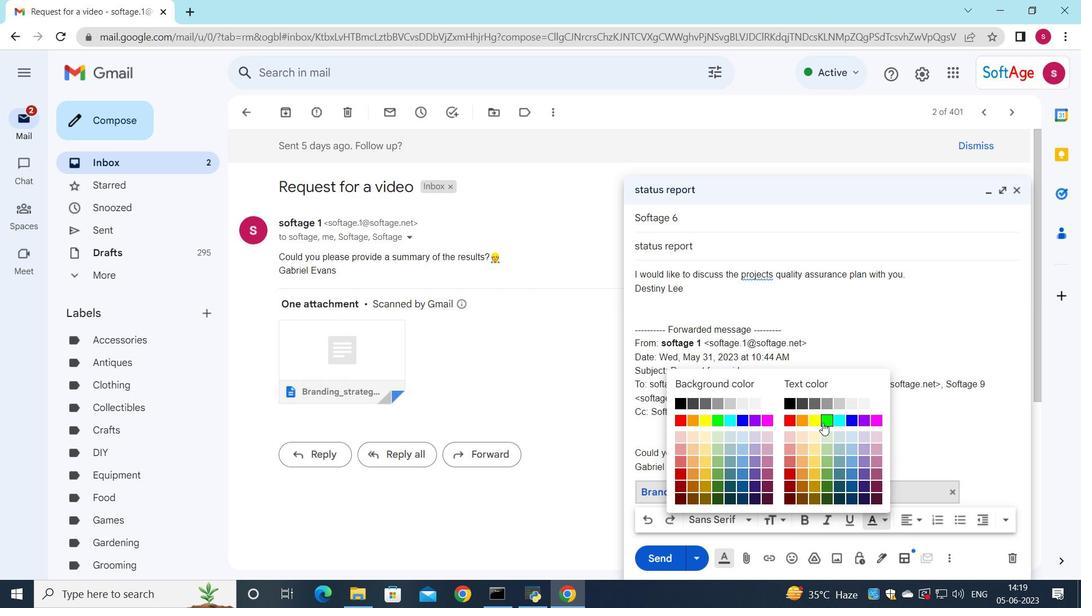 
Action: Mouse pressed left at (818, 421)
Screenshot: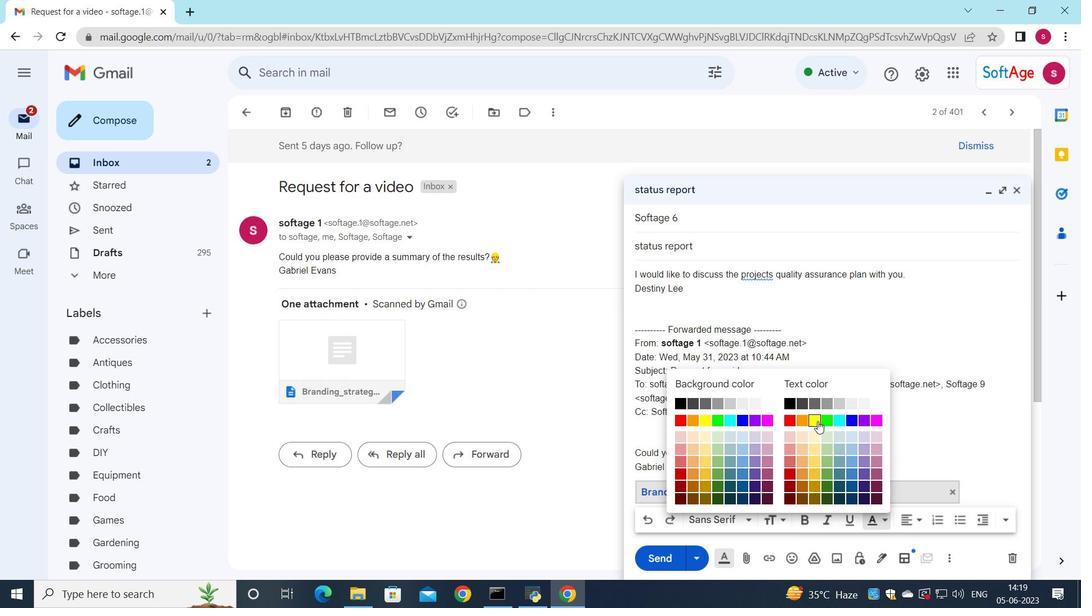 
Action: Mouse moved to (879, 523)
Screenshot: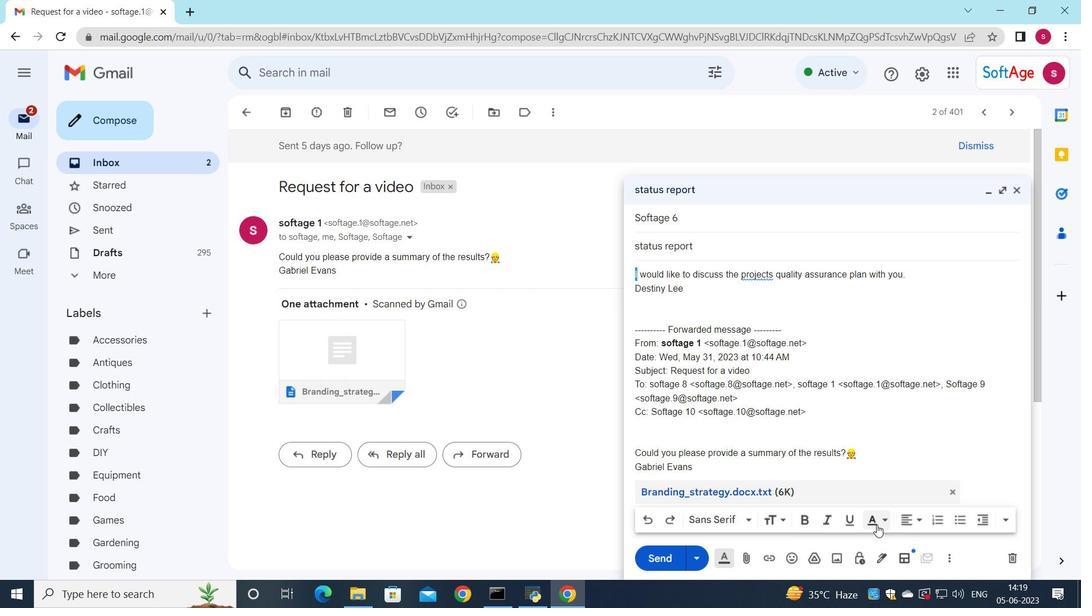 
Action: Mouse pressed left at (879, 523)
Screenshot: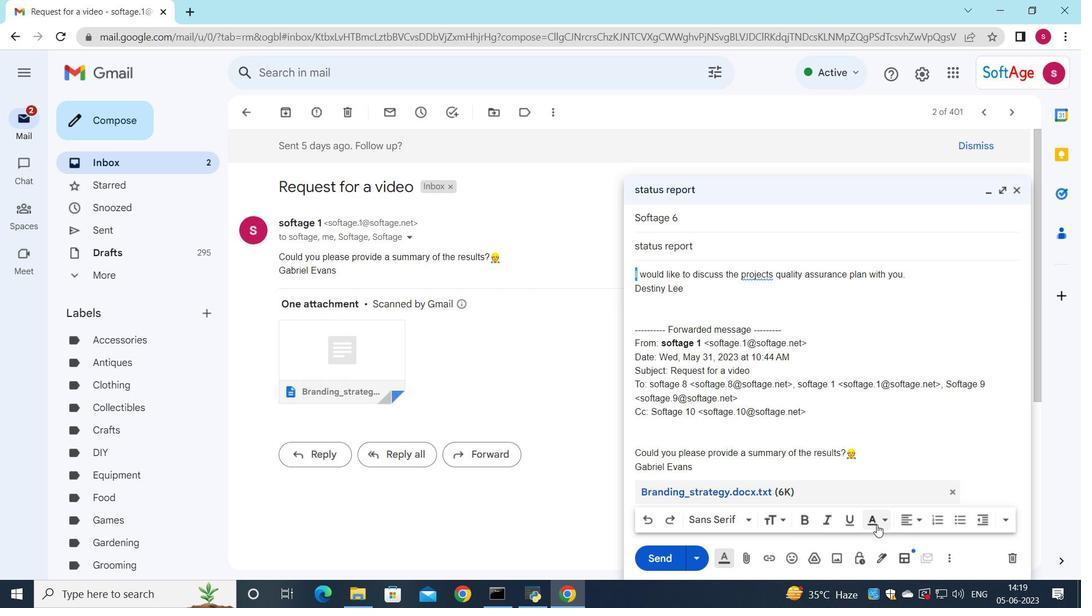 
Action: Mouse moved to (740, 423)
Screenshot: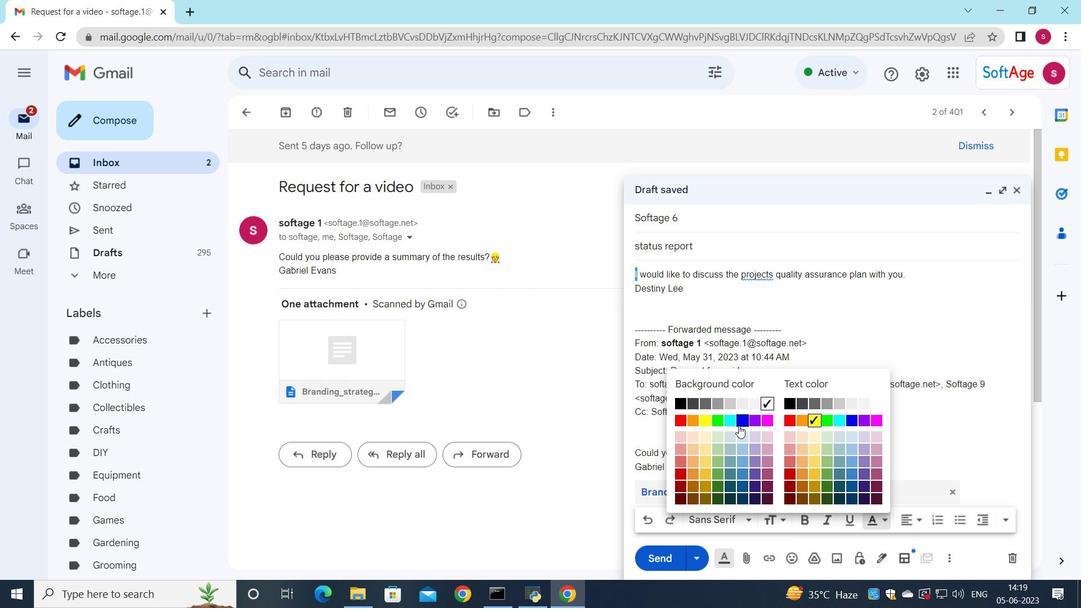 
Action: Mouse pressed left at (740, 423)
Screenshot: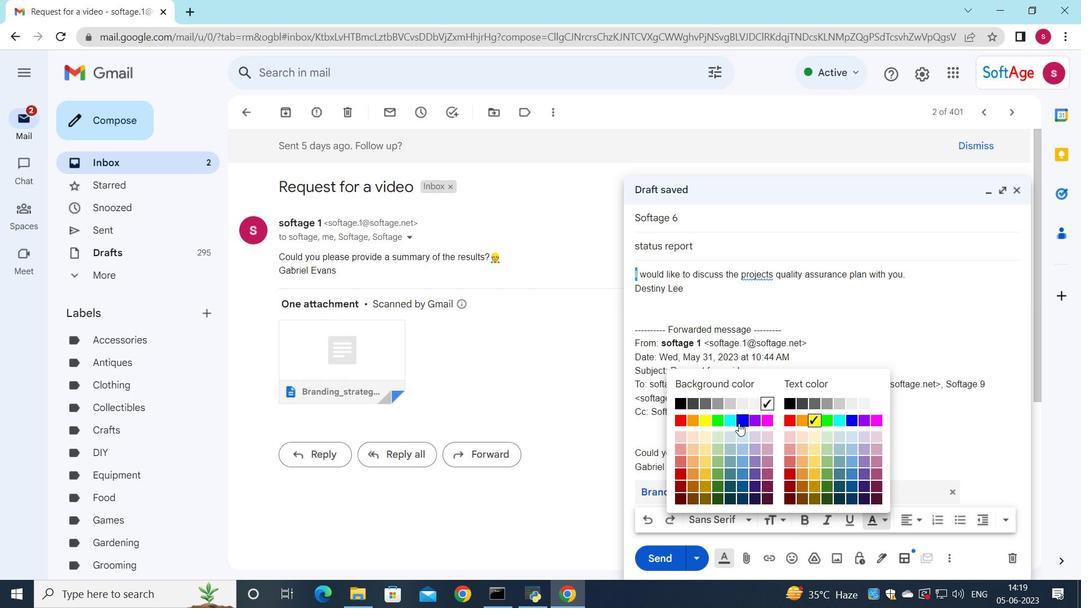 
Action: Mouse moved to (665, 557)
Screenshot: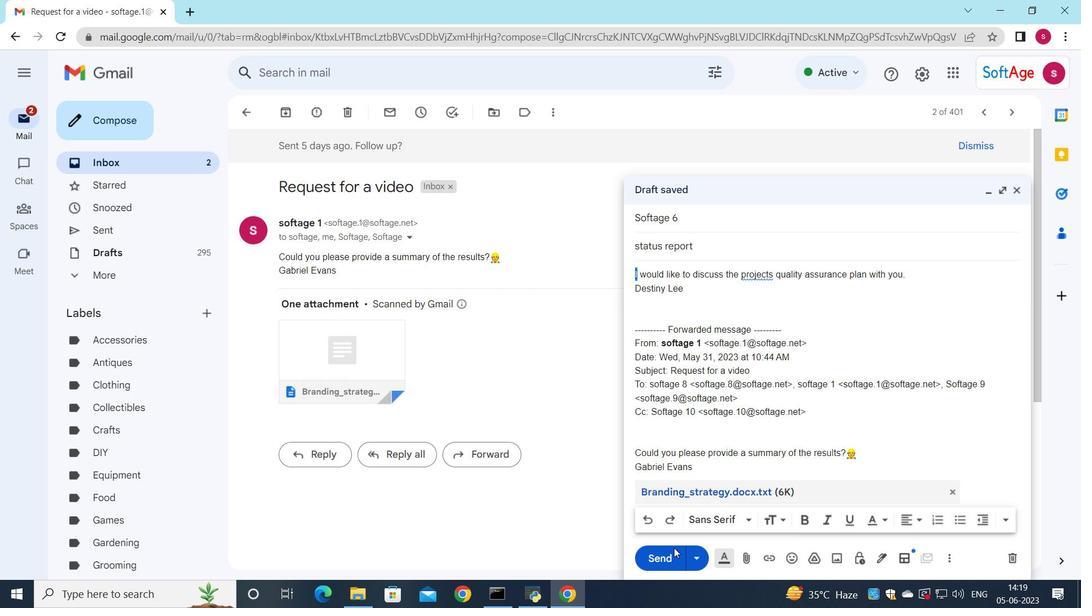 
Action: Mouse pressed left at (665, 557)
Screenshot: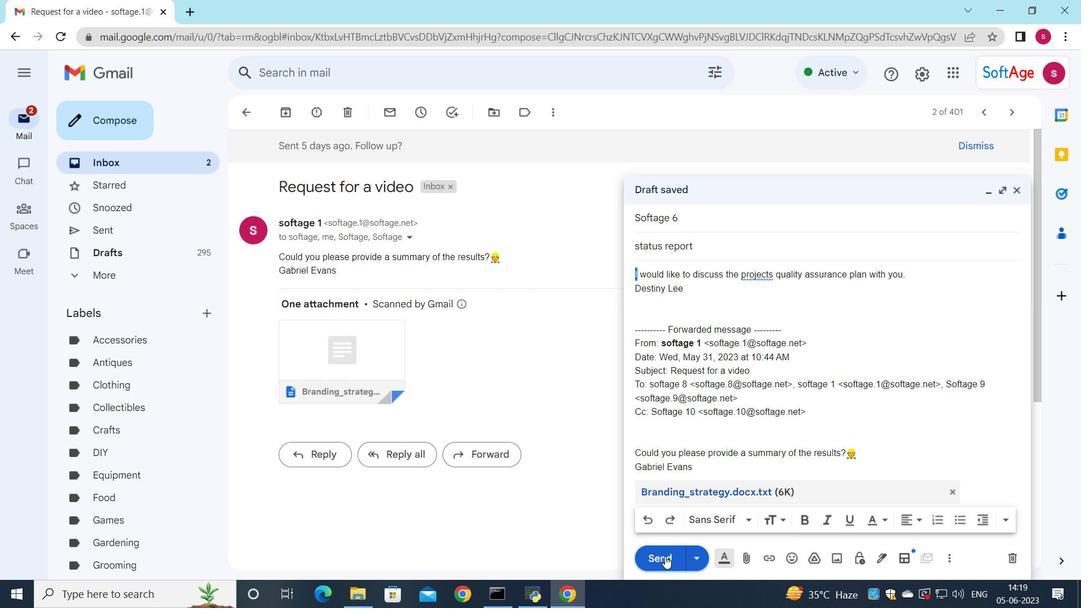 
Action: Mouse moved to (585, 484)
Screenshot: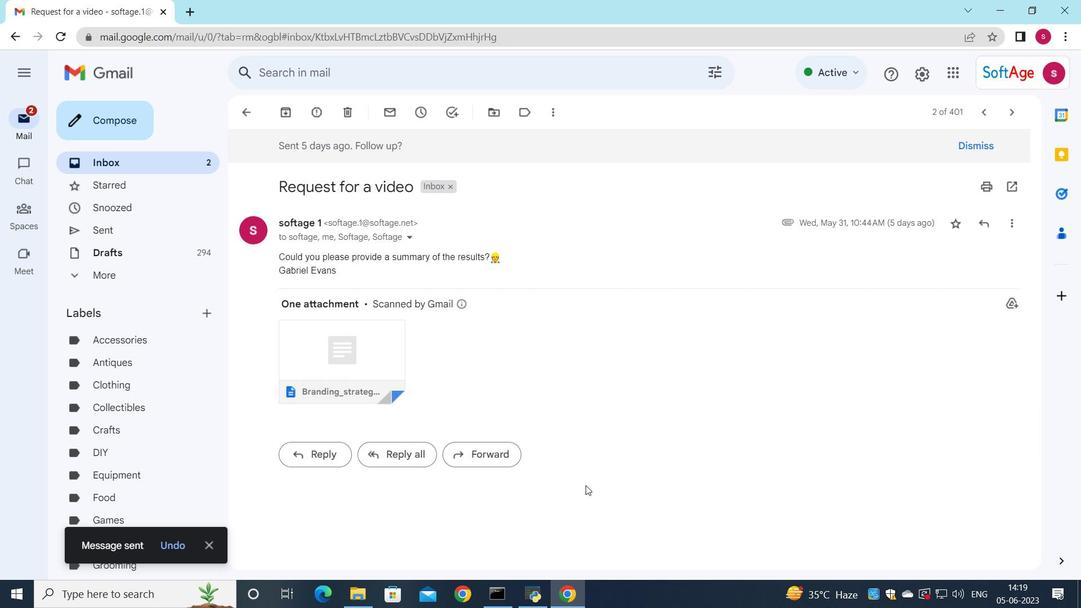 
